 Task: Create an event for the healthy eating challenge.
Action: Mouse moved to (200, 301)
Screenshot: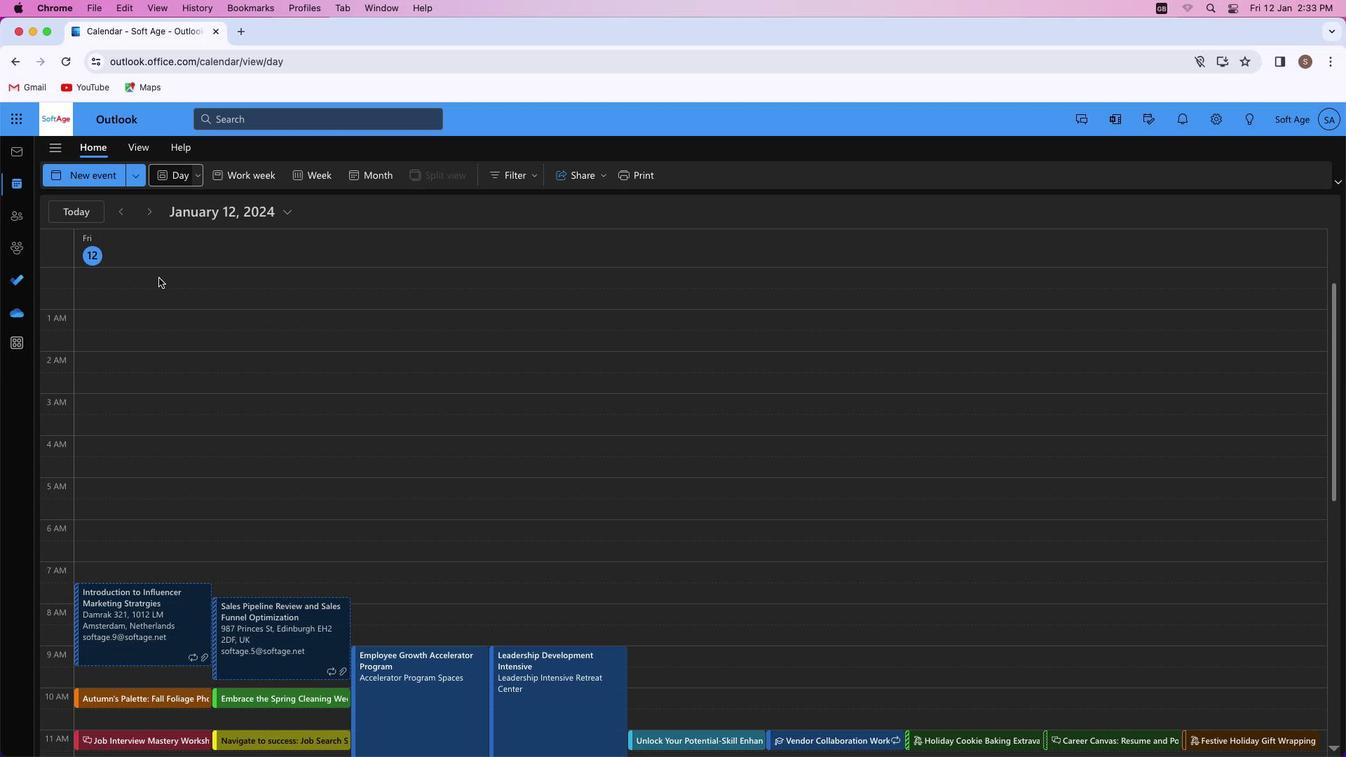 
Action: Mouse pressed left at (200, 301)
Screenshot: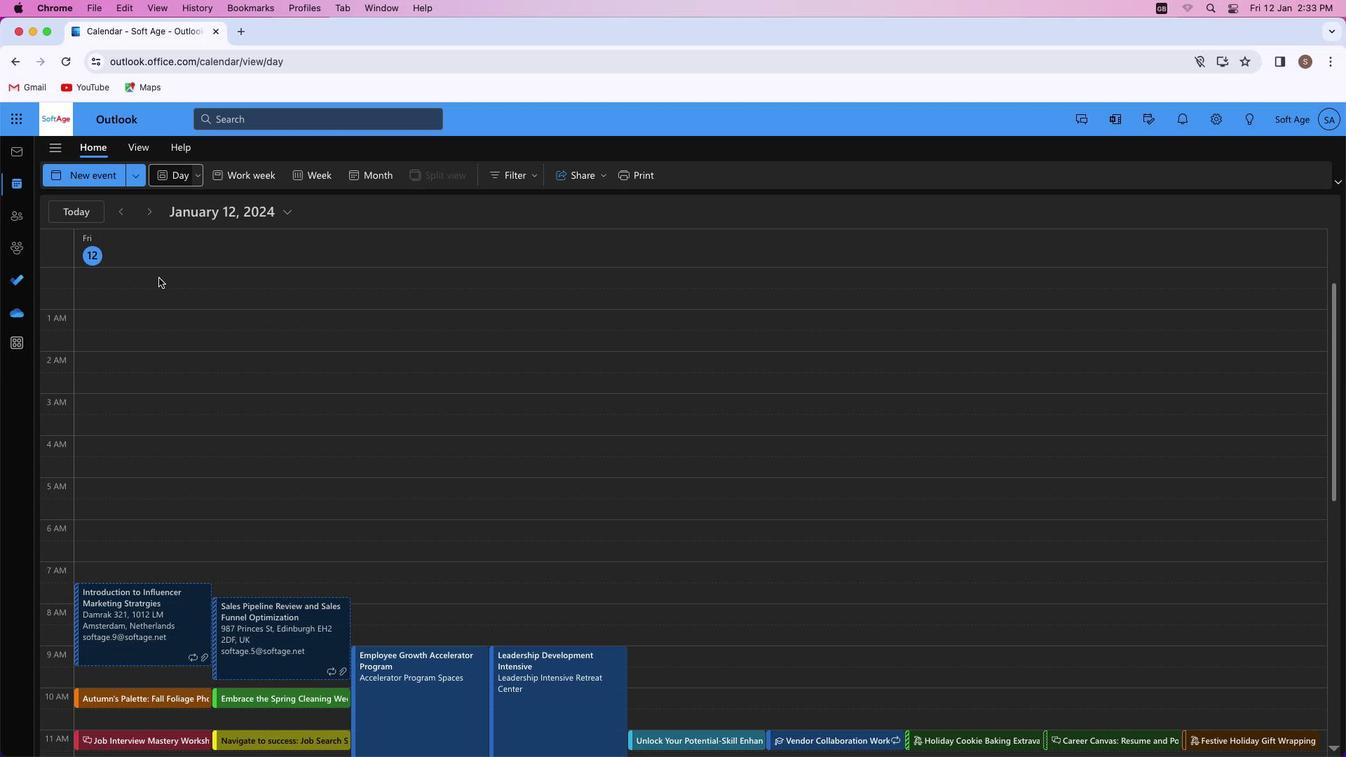 
Action: Mouse moved to (79, 166)
Screenshot: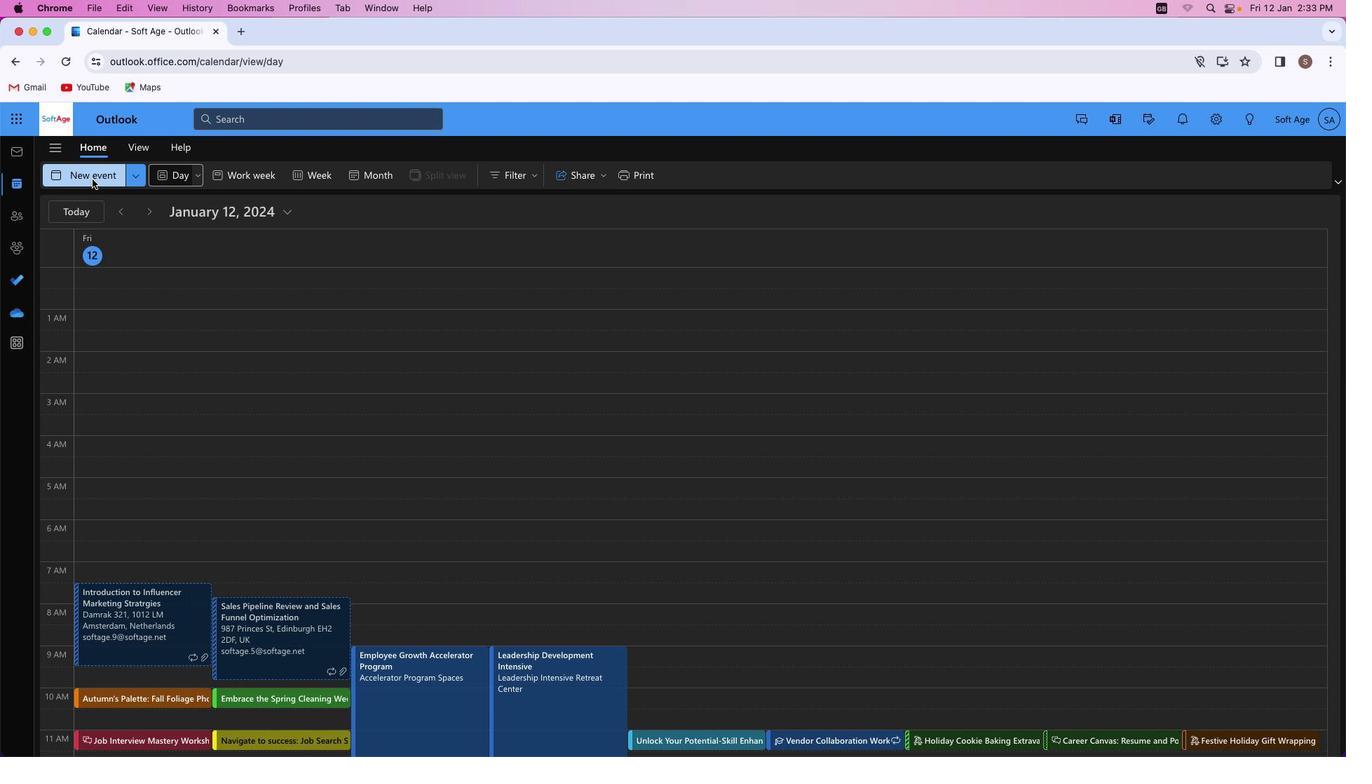 
Action: Mouse pressed left at (79, 166)
Screenshot: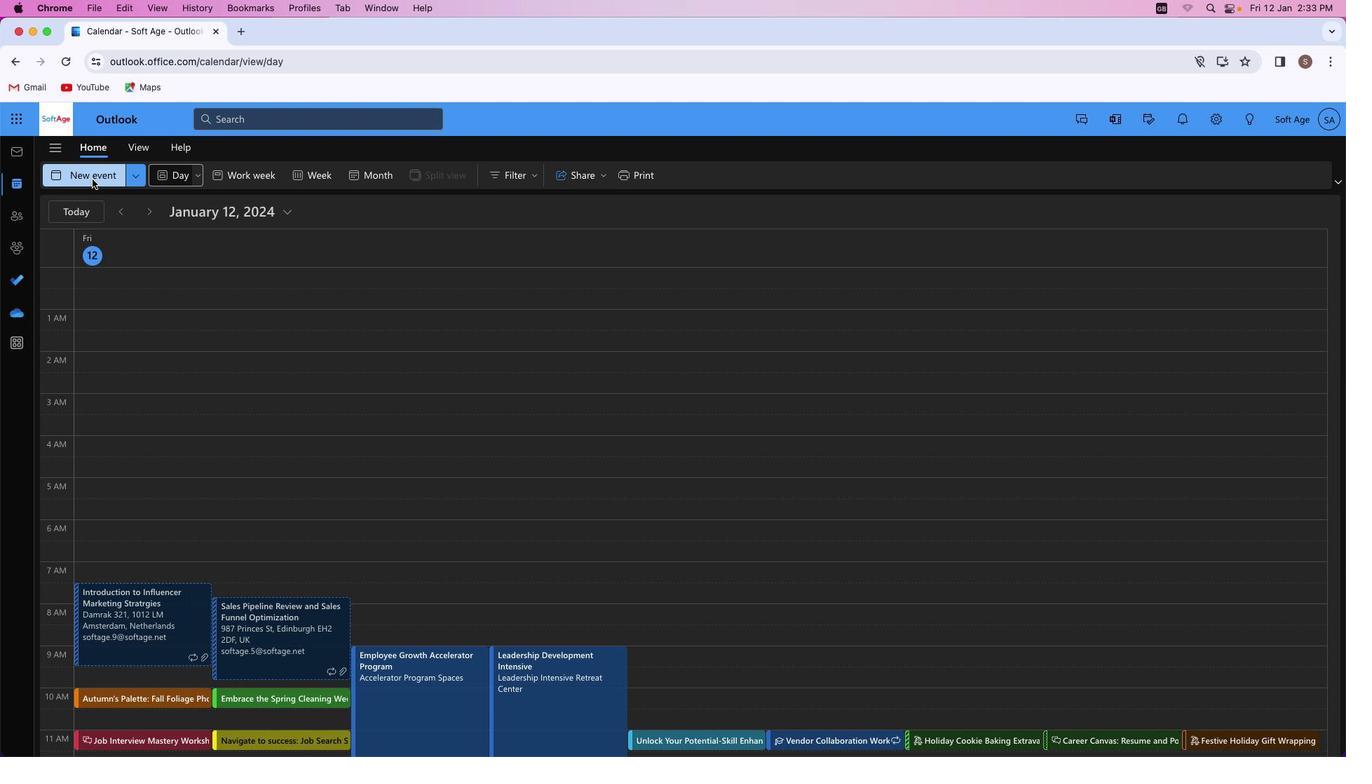 
Action: Mouse moved to (366, 253)
Screenshot: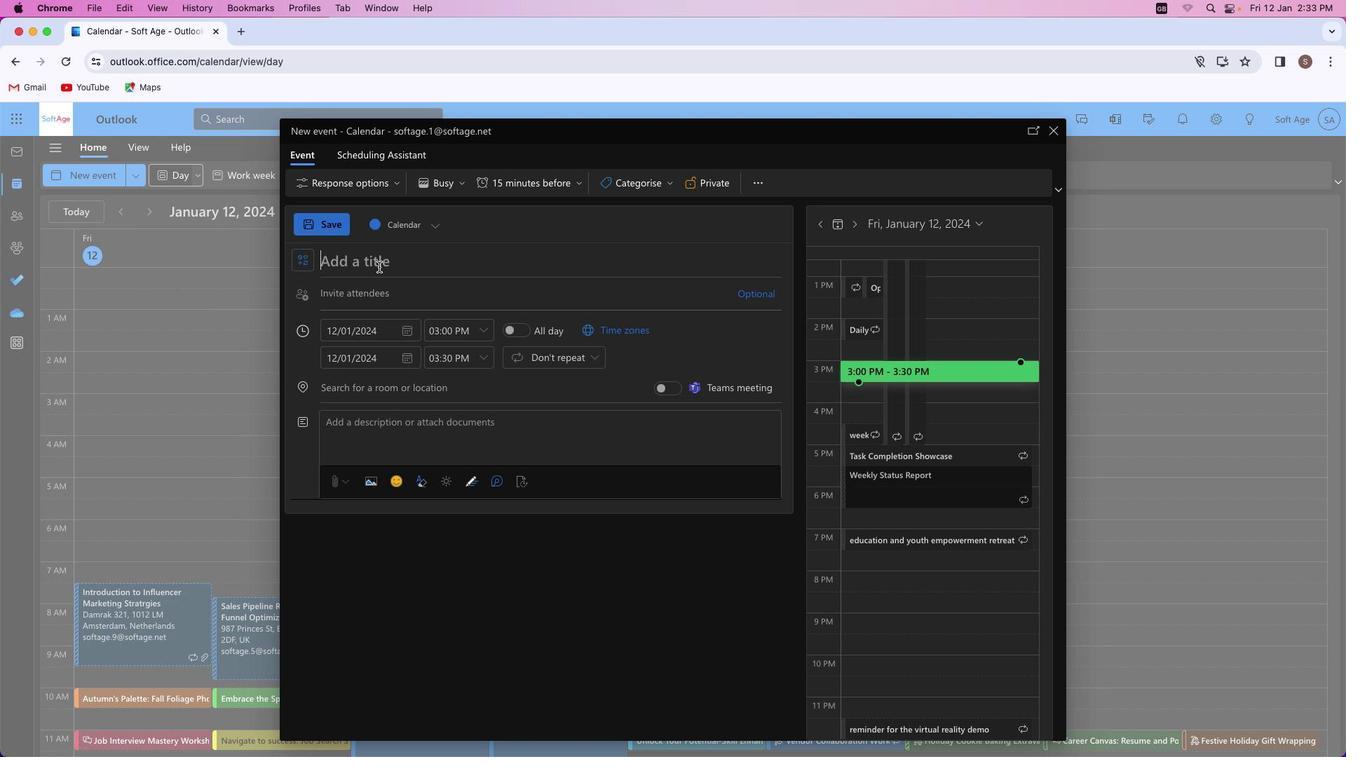 
Action: Mouse pressed left at (366, 253)
Screenshot: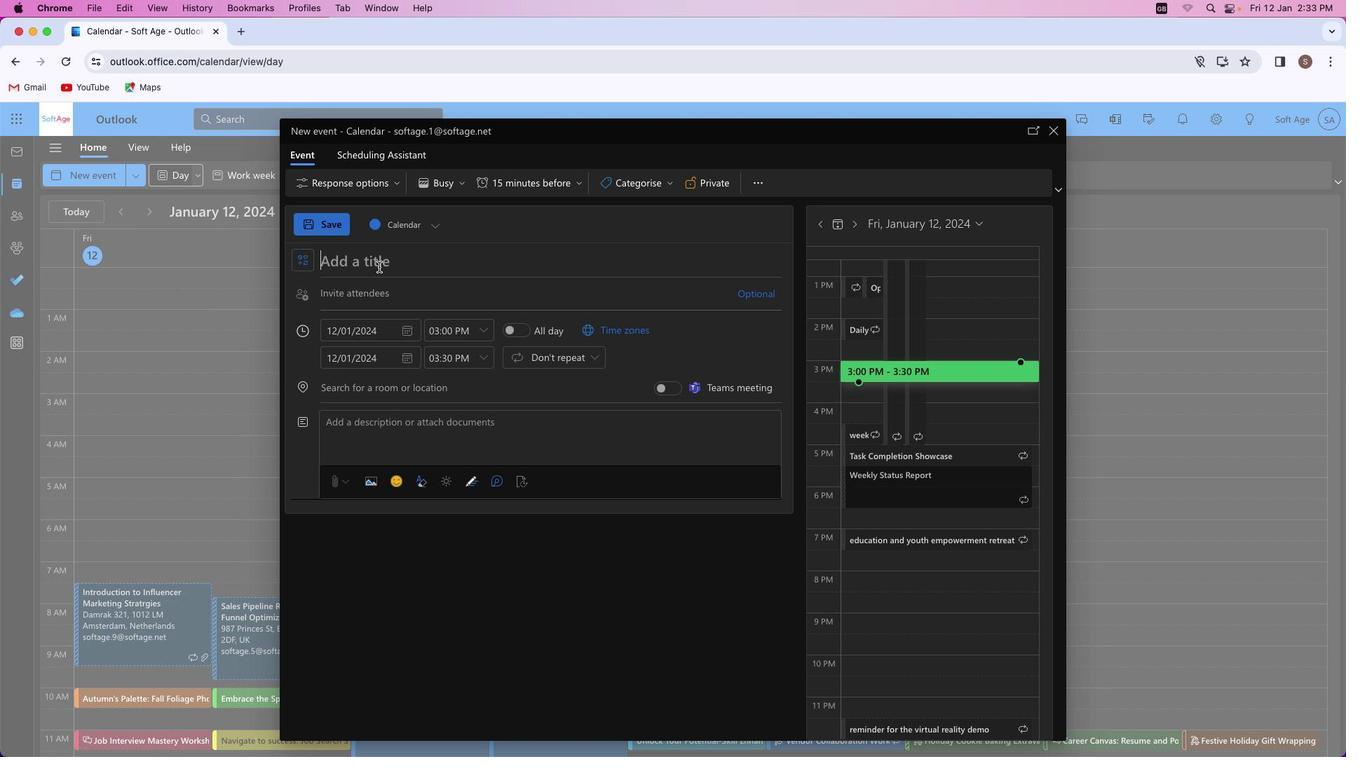 
Action: Key pressed Key.shift'E''m''b''r''a''c''e'Key.spaceKey.shift'H''e''a''l''t''h''y'Key.spaceKey.shift'E''a''t''i''n''g'Key.spaceKey.shift'H''a''b''i''t''s'
Screenshot: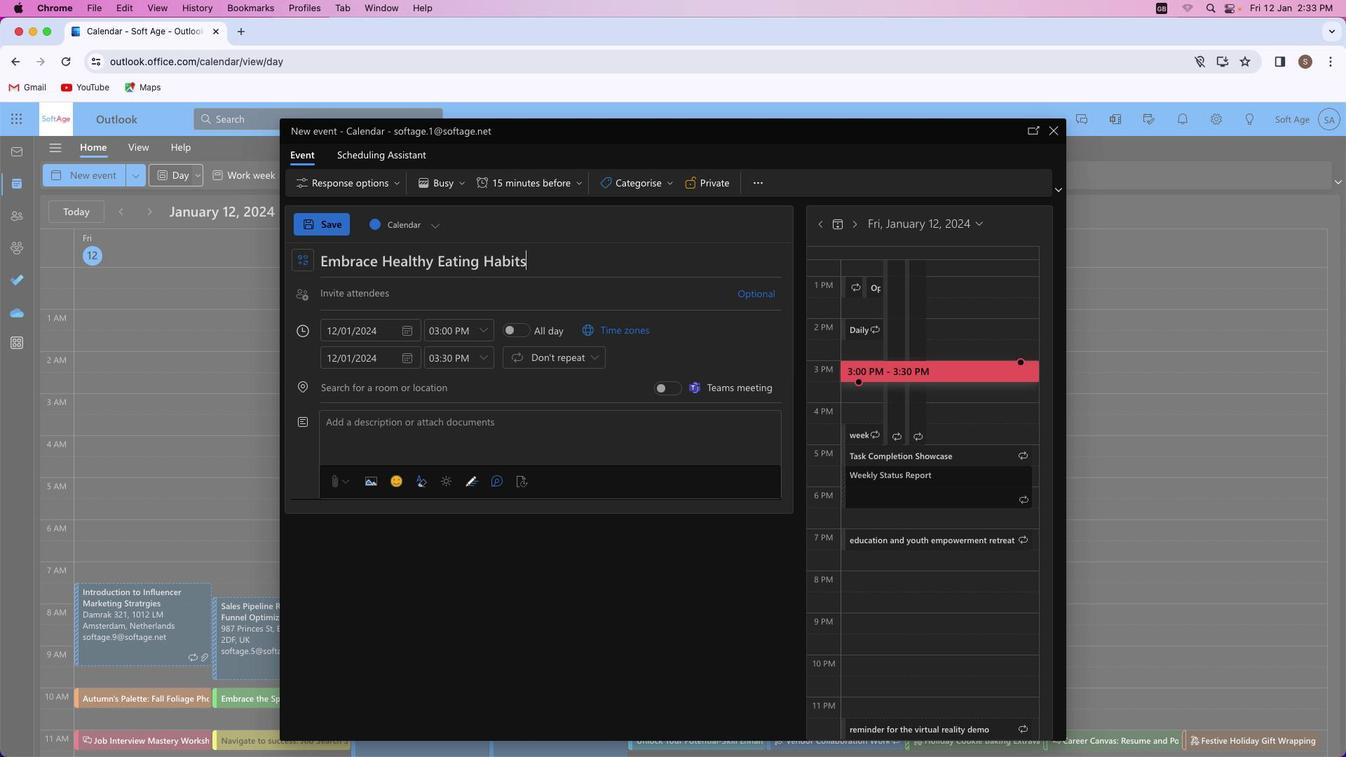 
Action: Mouse moved to (368, 279)
Screenshot: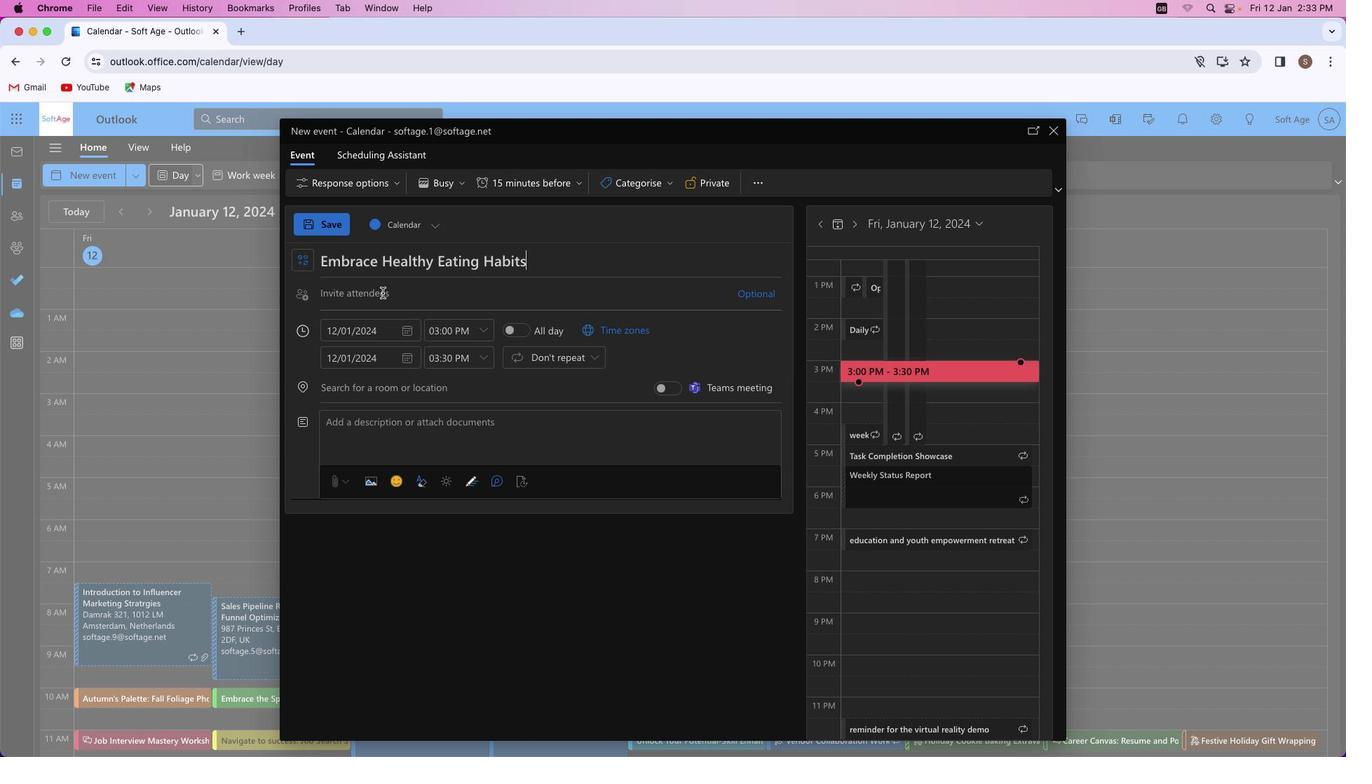 
Action: Mouse pressed left at (368, 279)
Screenshot: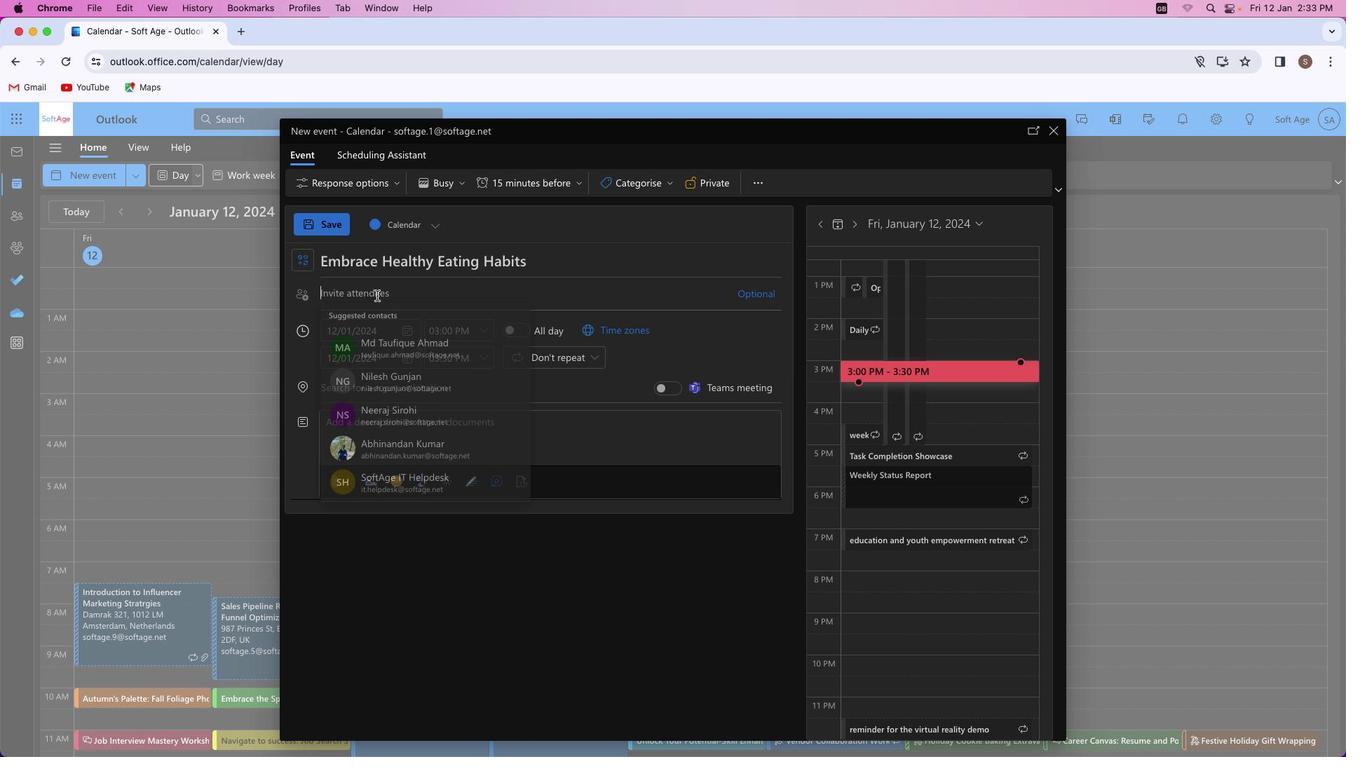 
Action: Mouse moved to (364, 282)
Screenshot: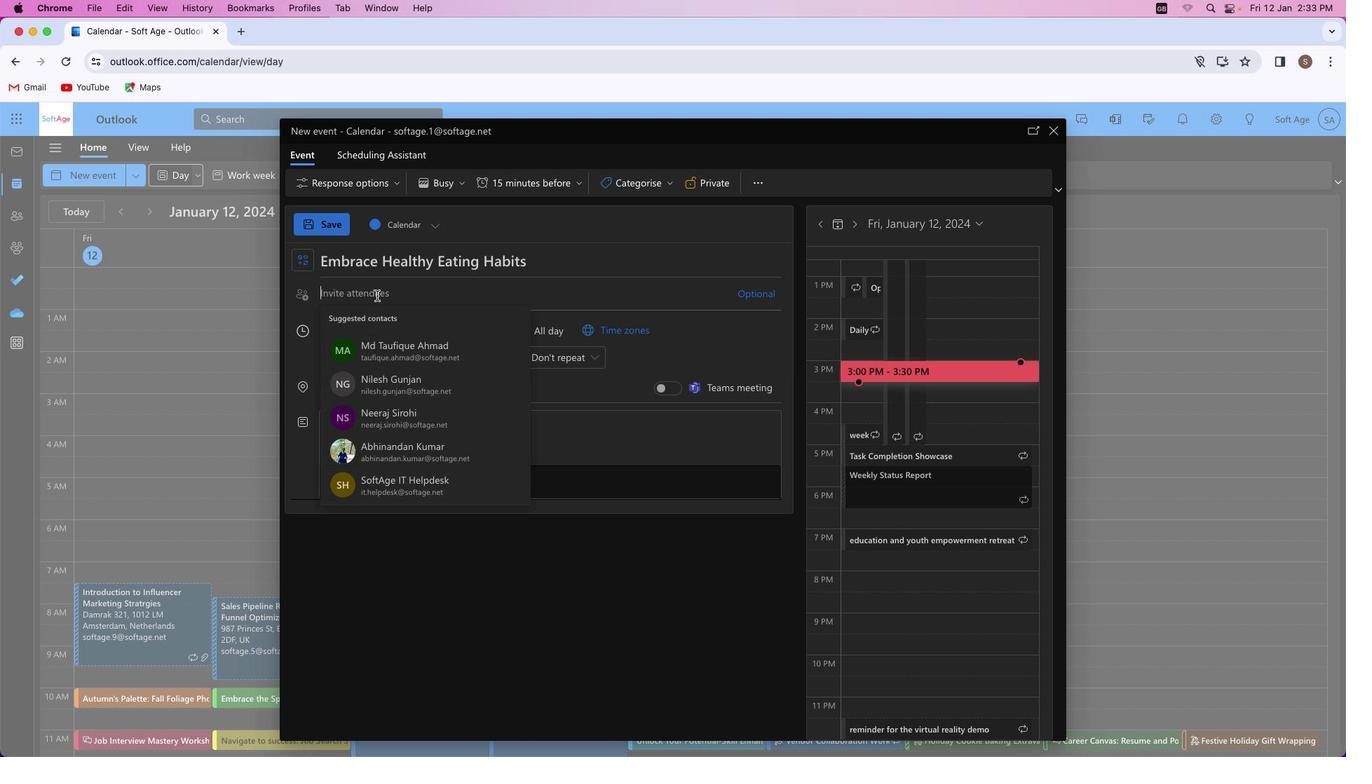 
Action: Key pressed Key.shift'S''h''i''v''a''m''y''a''d''a''v''4''1'Key.shift'@''o''u''t''l''o''o''k''.''c''o''m'
Screenshot: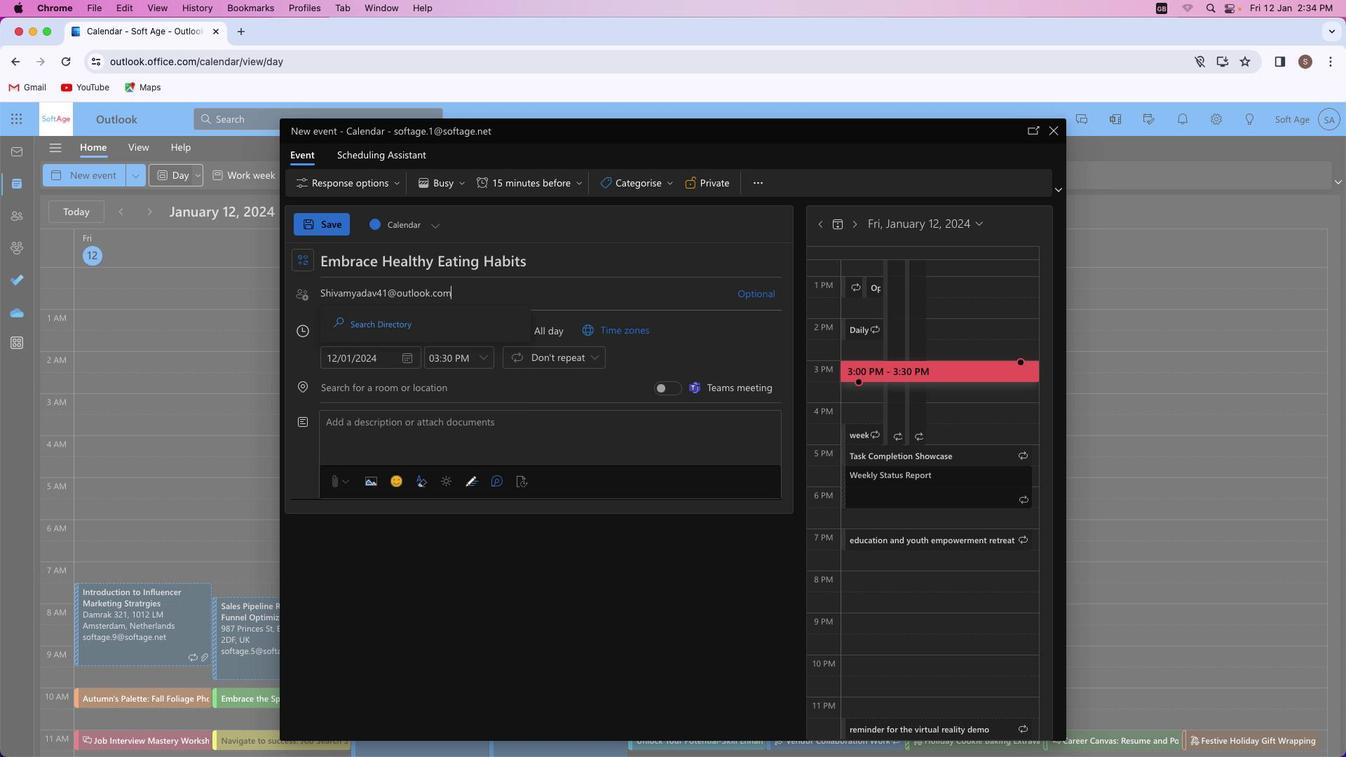 
Action: Mouse moved to (409, 310)
Screenshot: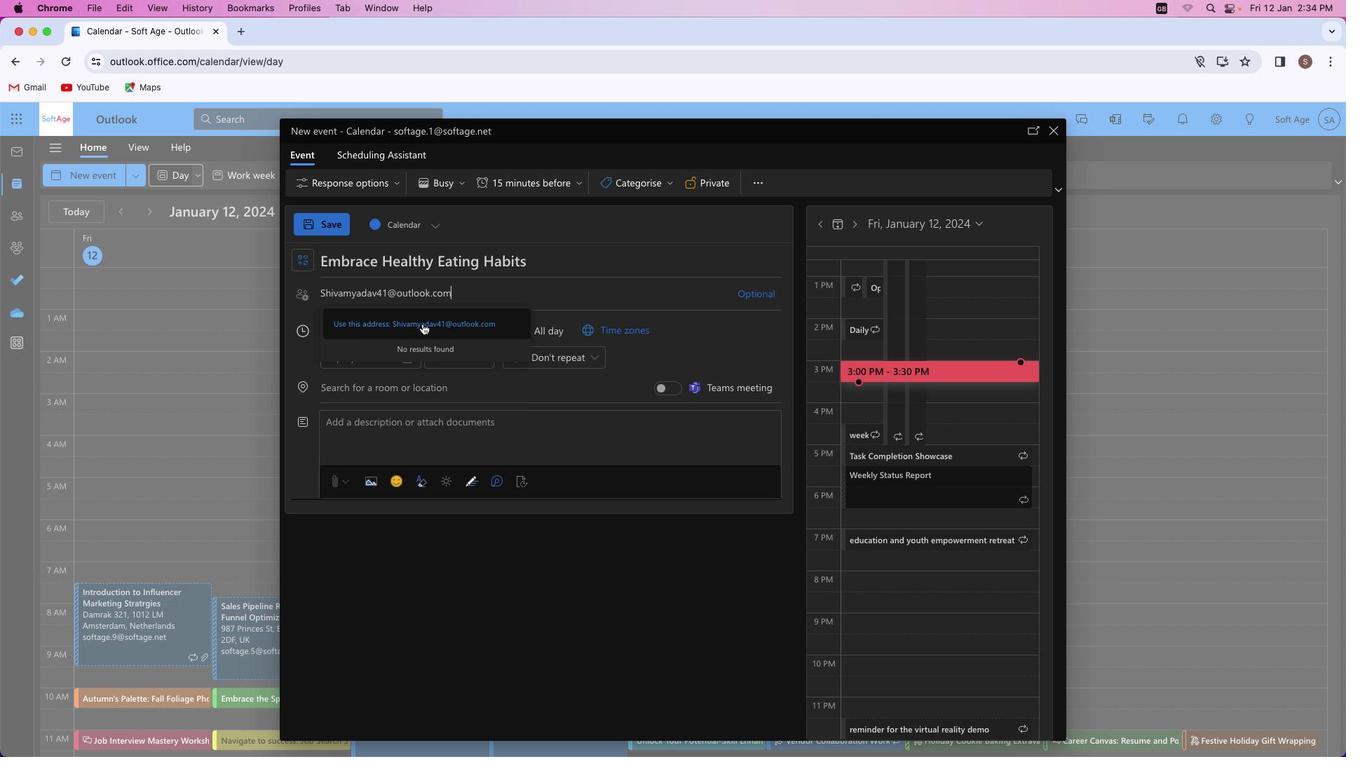 
Action: Mouse pressed left at (409, 310)
Screenshot: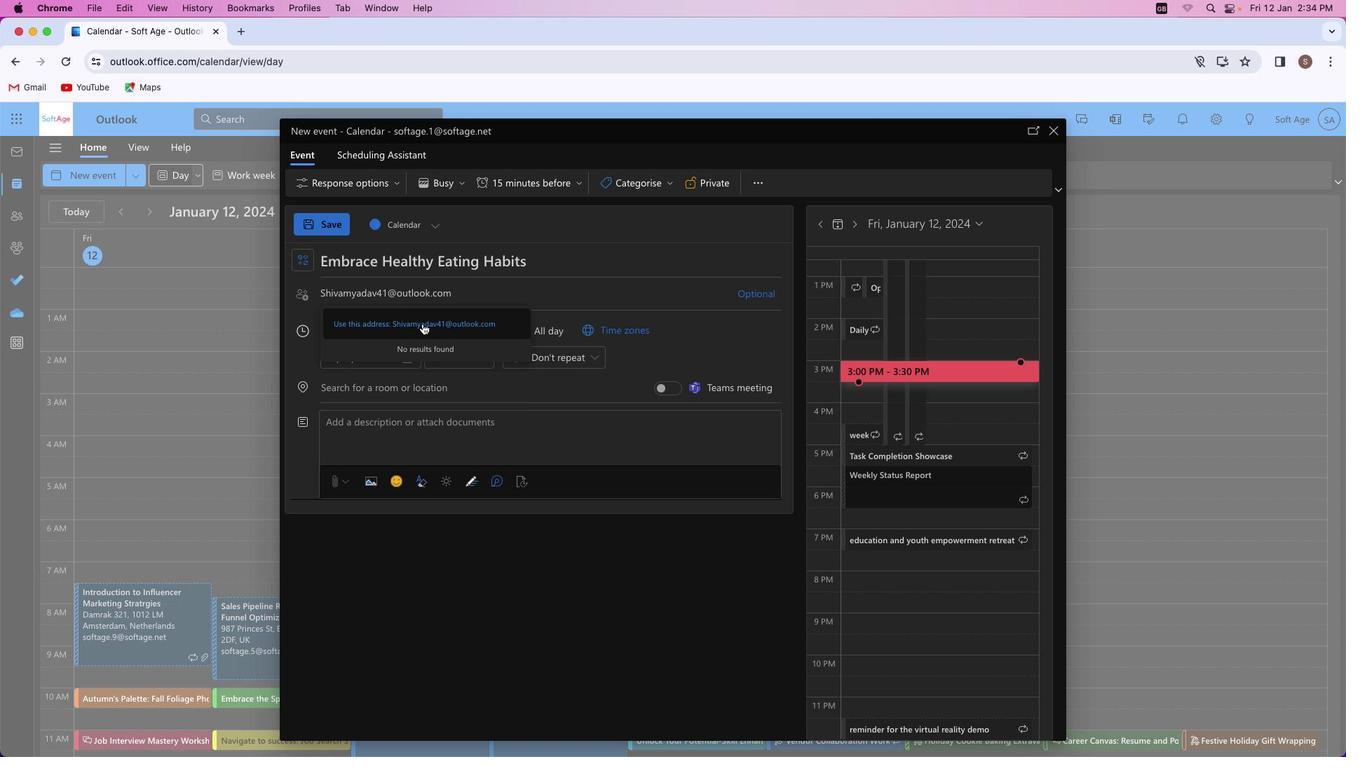 
Action: Mouse moved to (758, 312)
Screenshot: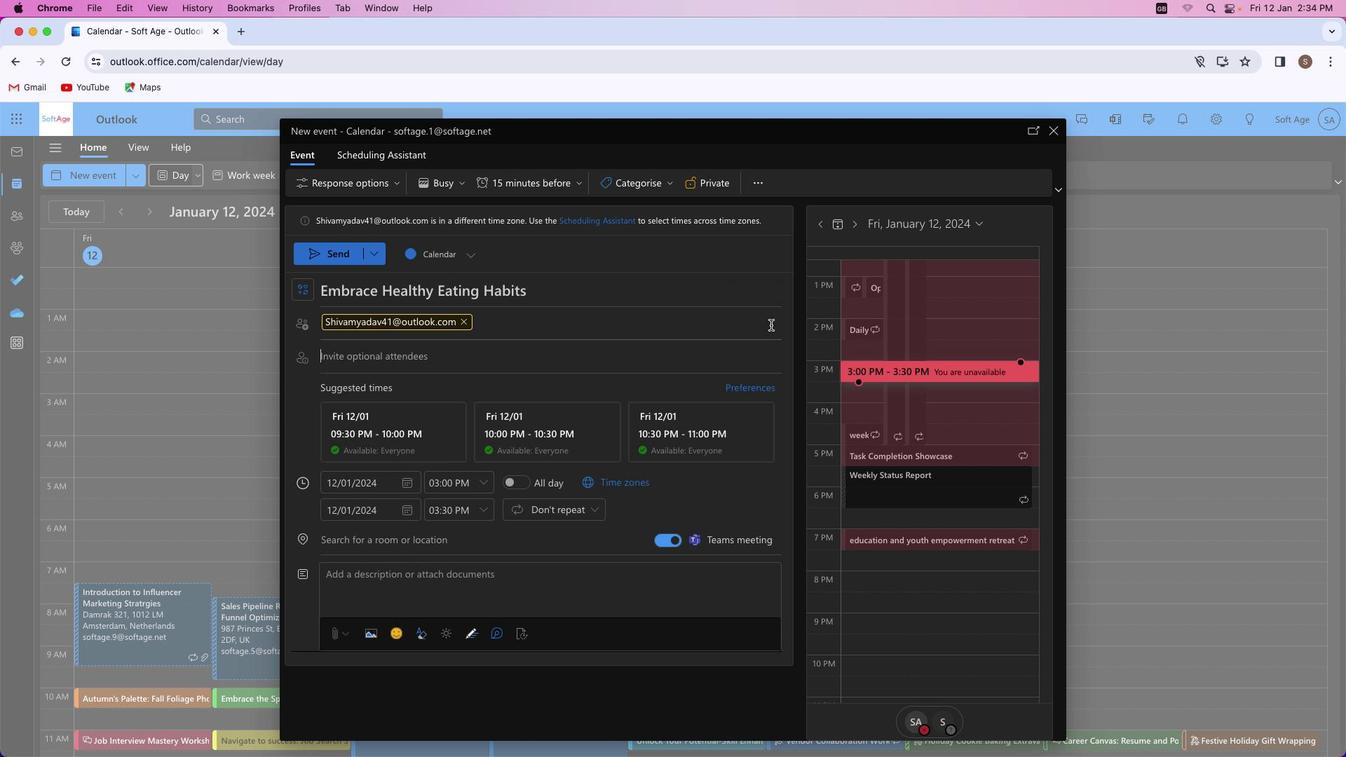 
Action: Mouse pressed left at (758, 312)
Screenshot: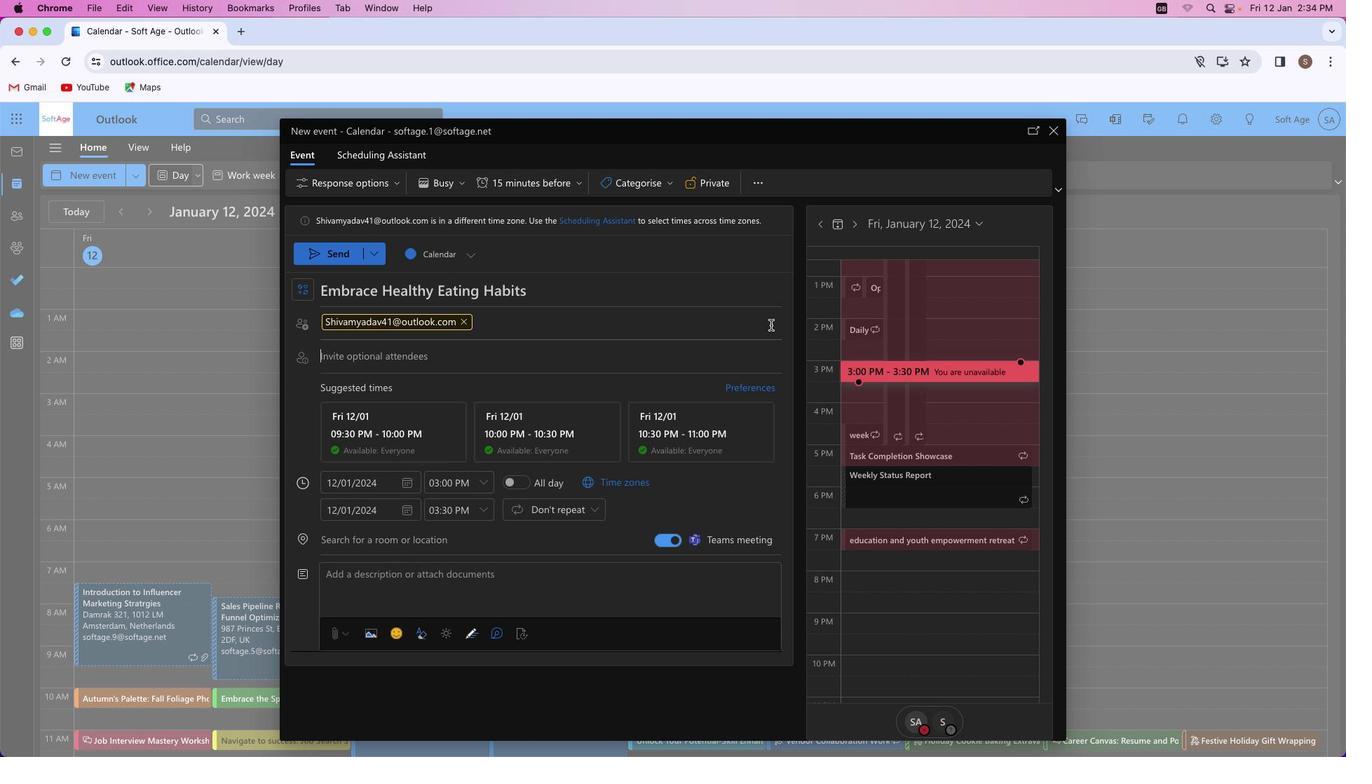 
Action: Mouse moved to (378, 339)
Screenshot: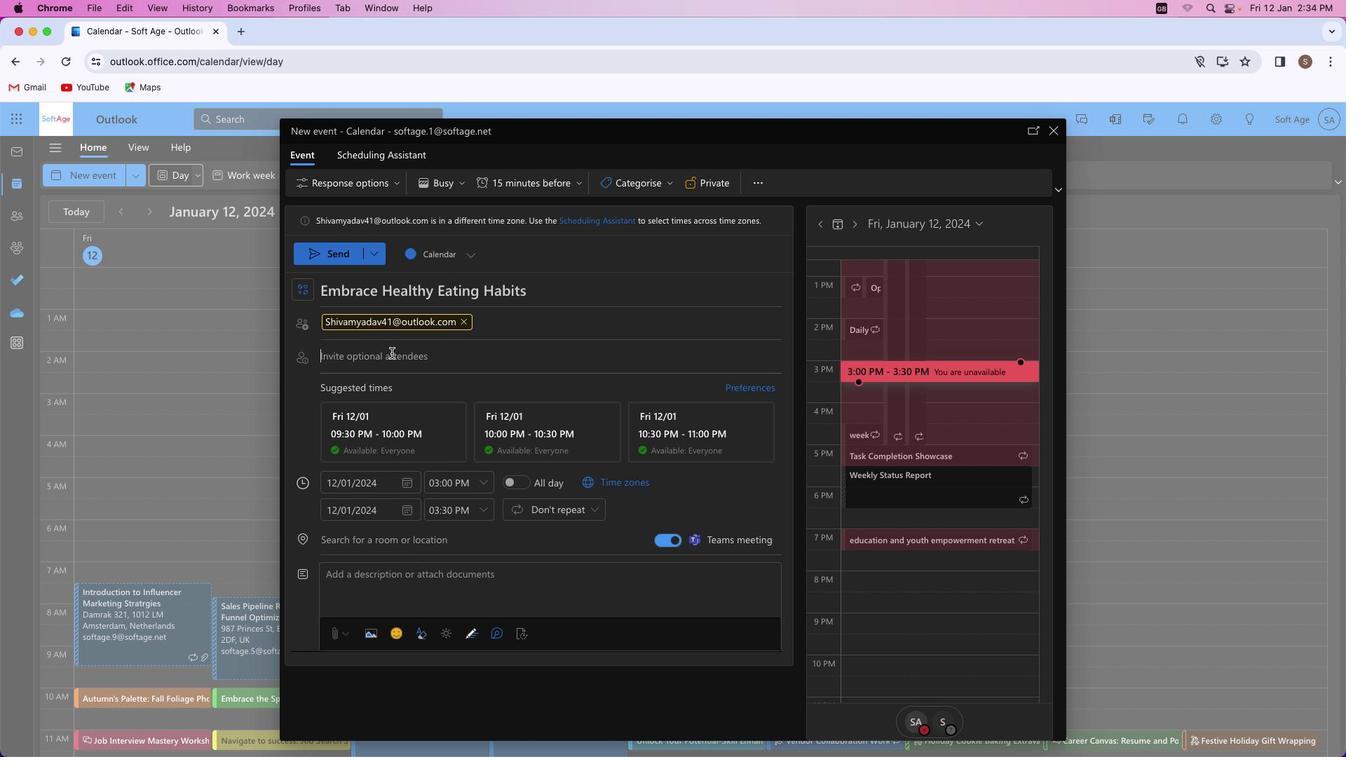 
Action: Mouse pressed left at (378, 339)
Screenshot: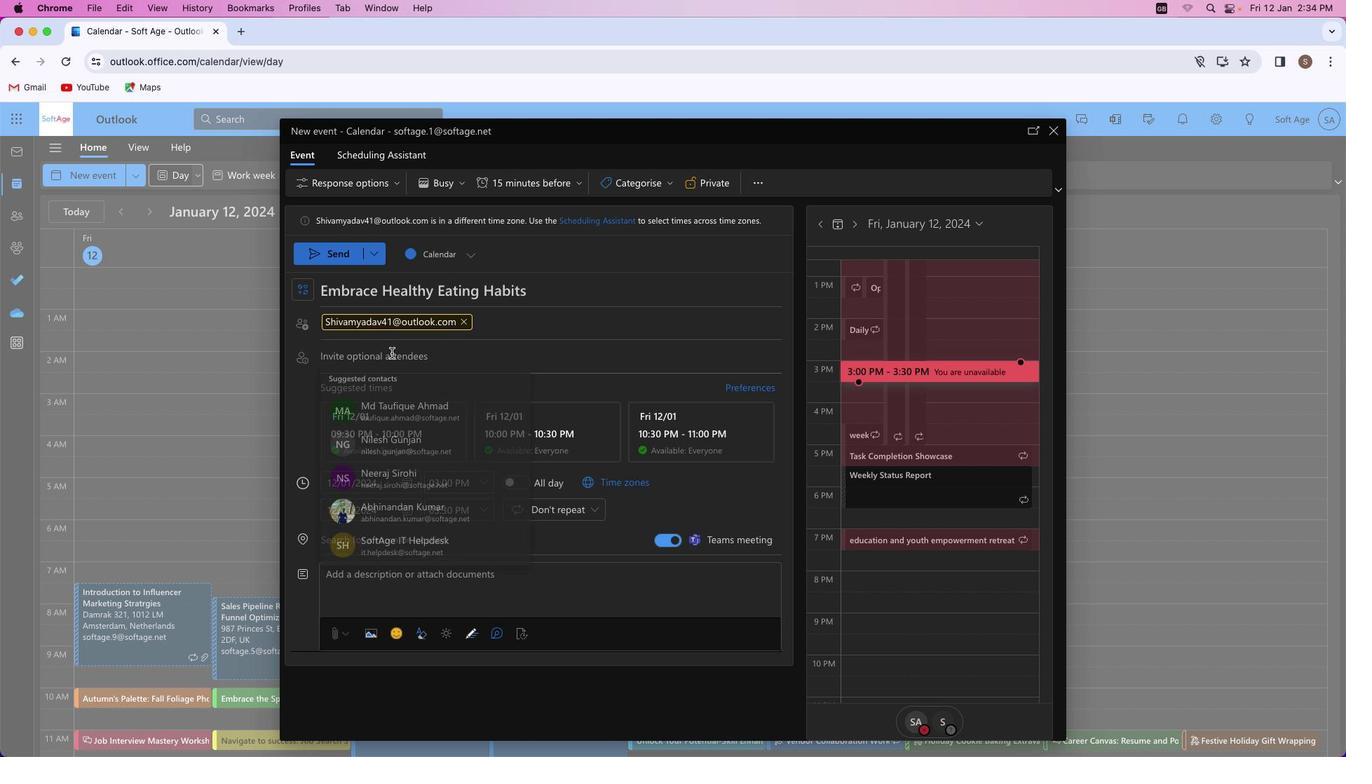 
Action: Mouse moved to (378, 339)
Screenshot: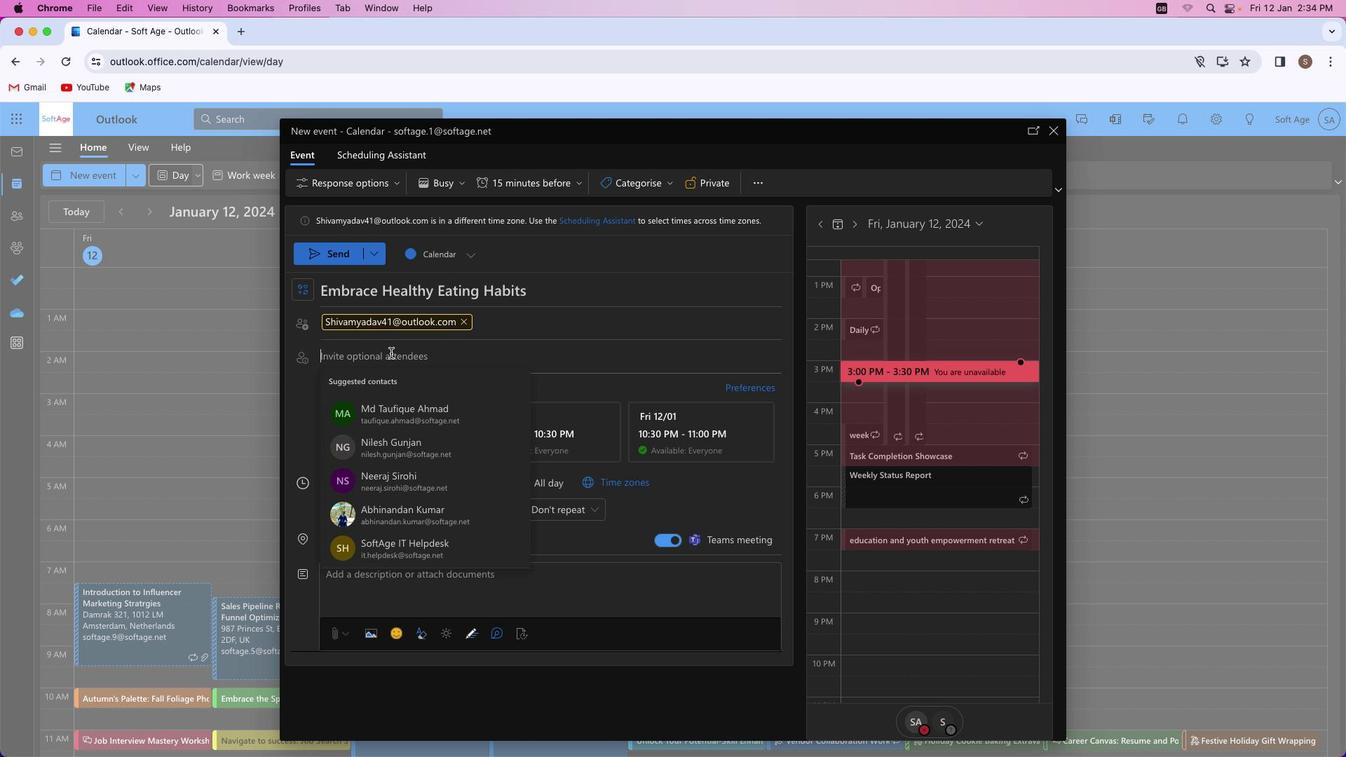 
Action: Key pressed Key.shift_r'M''u''n''e''e''s''h''k''u''m''a''r''9''7''3''2'Key.shift'@''o''u''t''l''o''o''k''.''c''o''m'
Screenshot: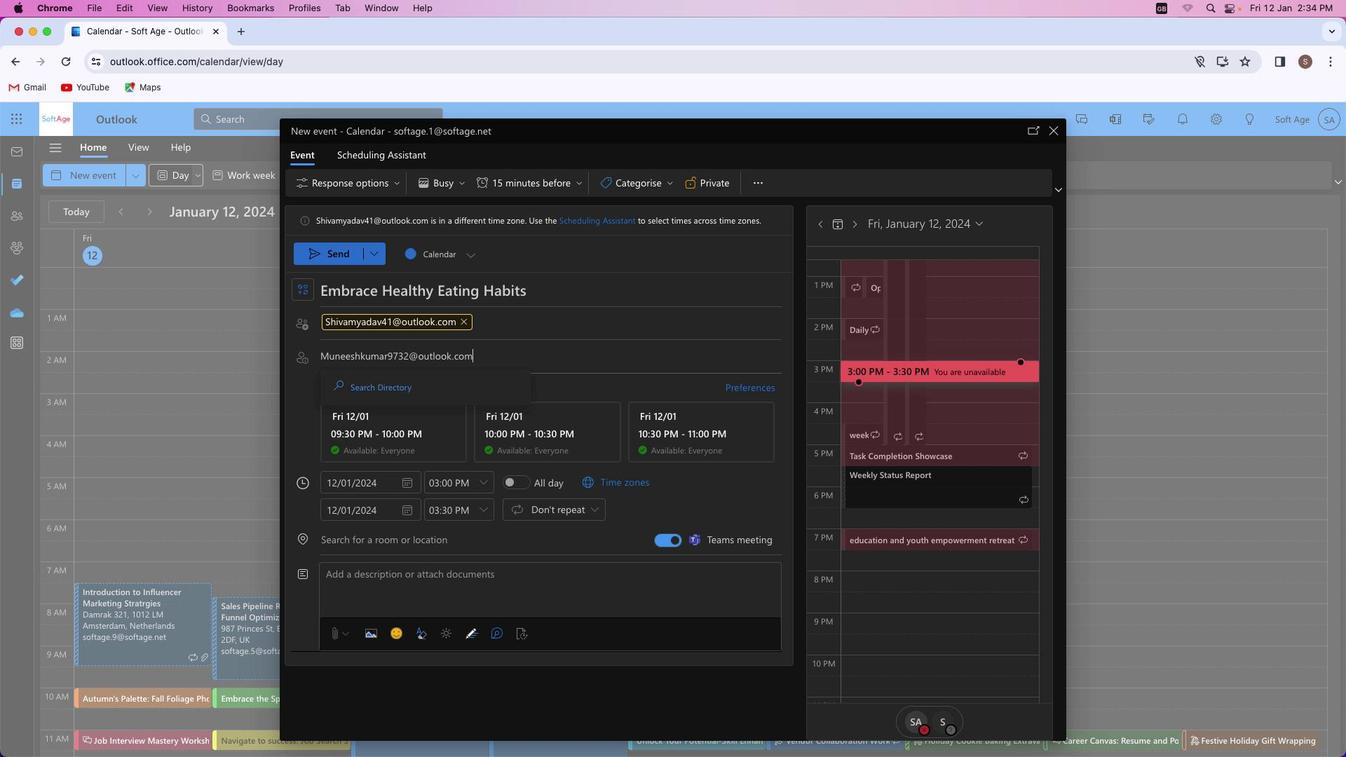 
Action: Mouse moved to (437, 368)
Screenshot: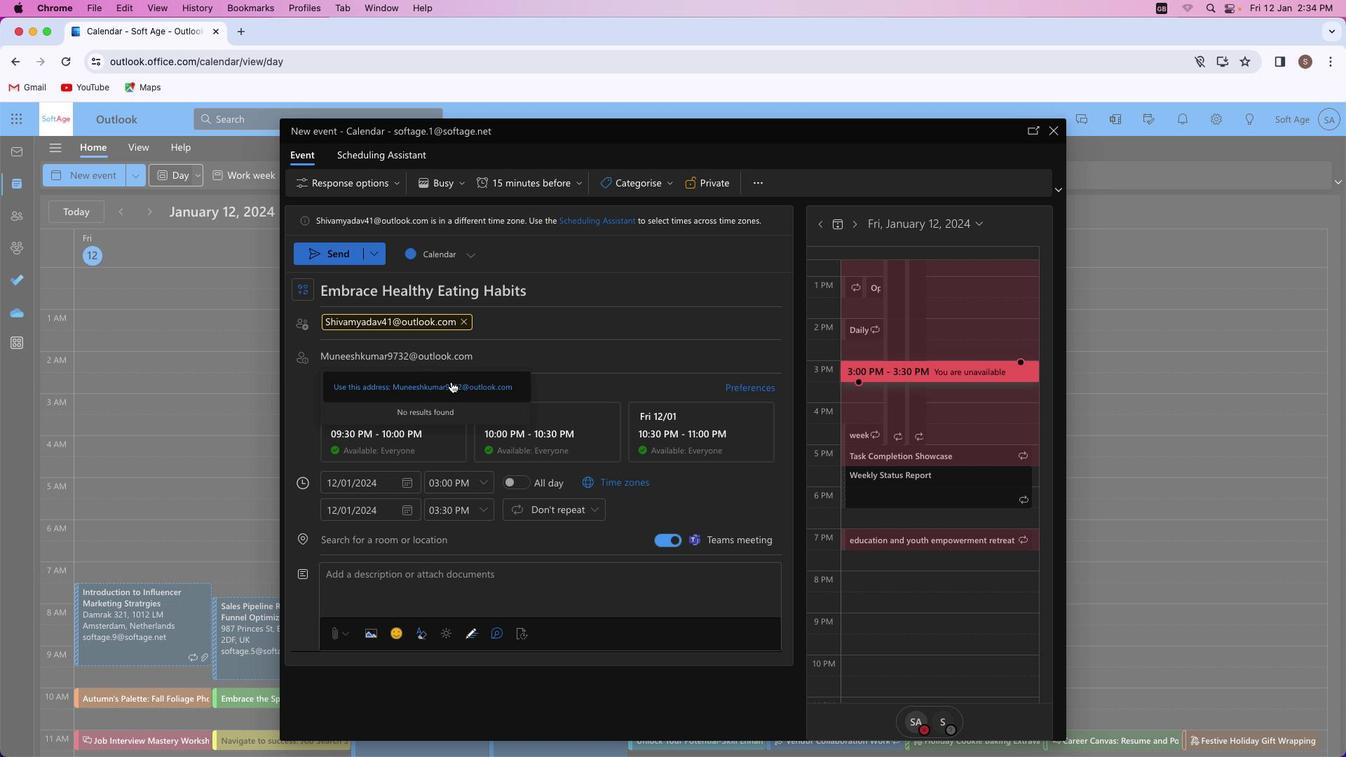 
Action: Mouse pressed left at (437, 368)
Screenshot: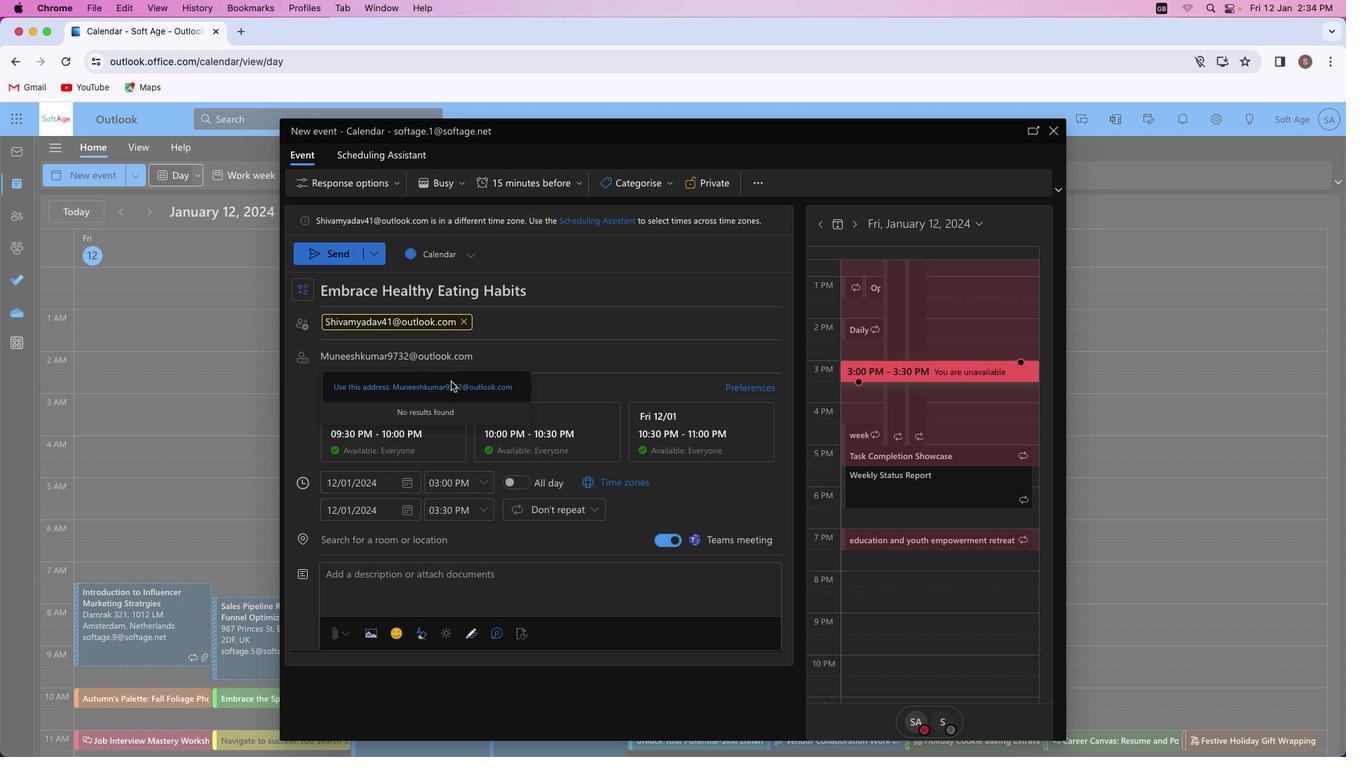 
Action: Mouse moved to (377, 539)
Screenshot: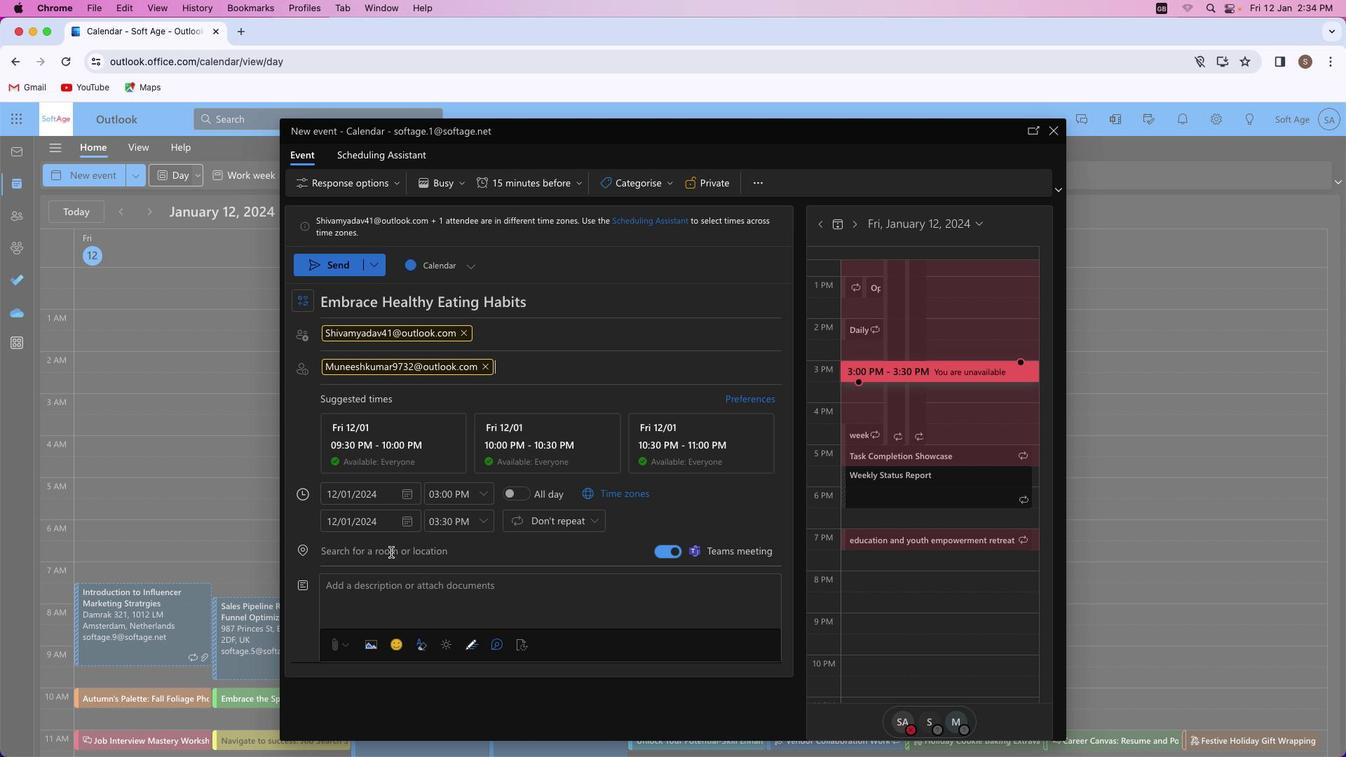 
Action: Mouse pressed left at (377, 539)
Screenshot: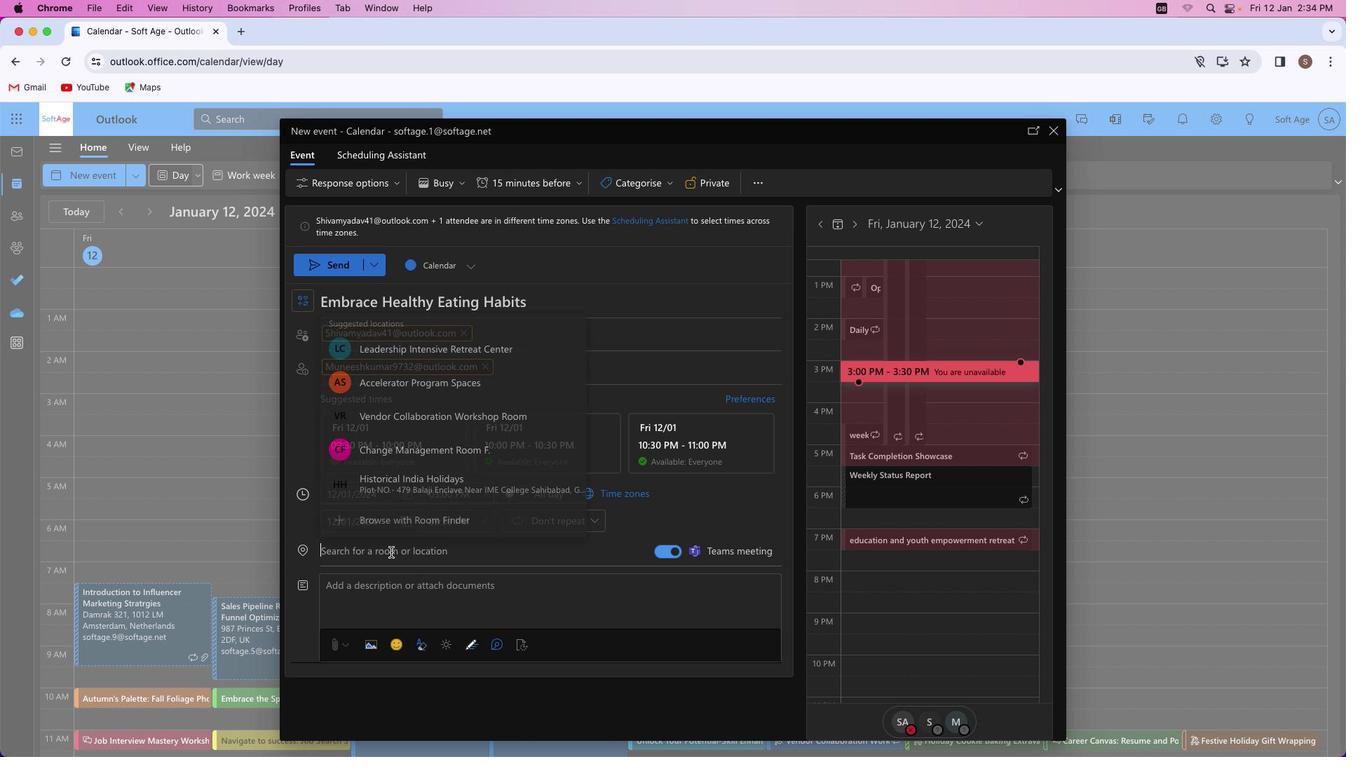 
Action: Key pressed Key.shift_r'H''e''a''l''t''h''y'
Screenshot: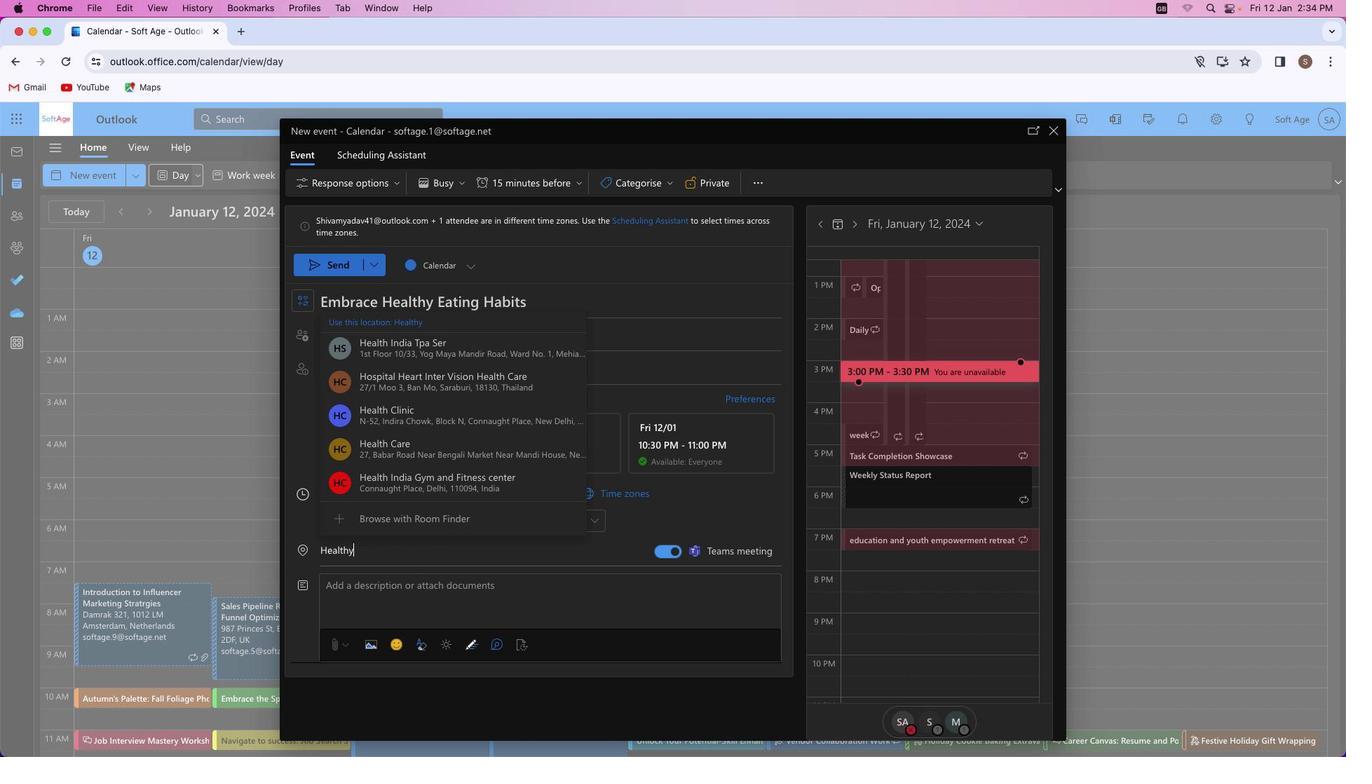 
Action: Mouse moved to (394, 432)
Screenshot: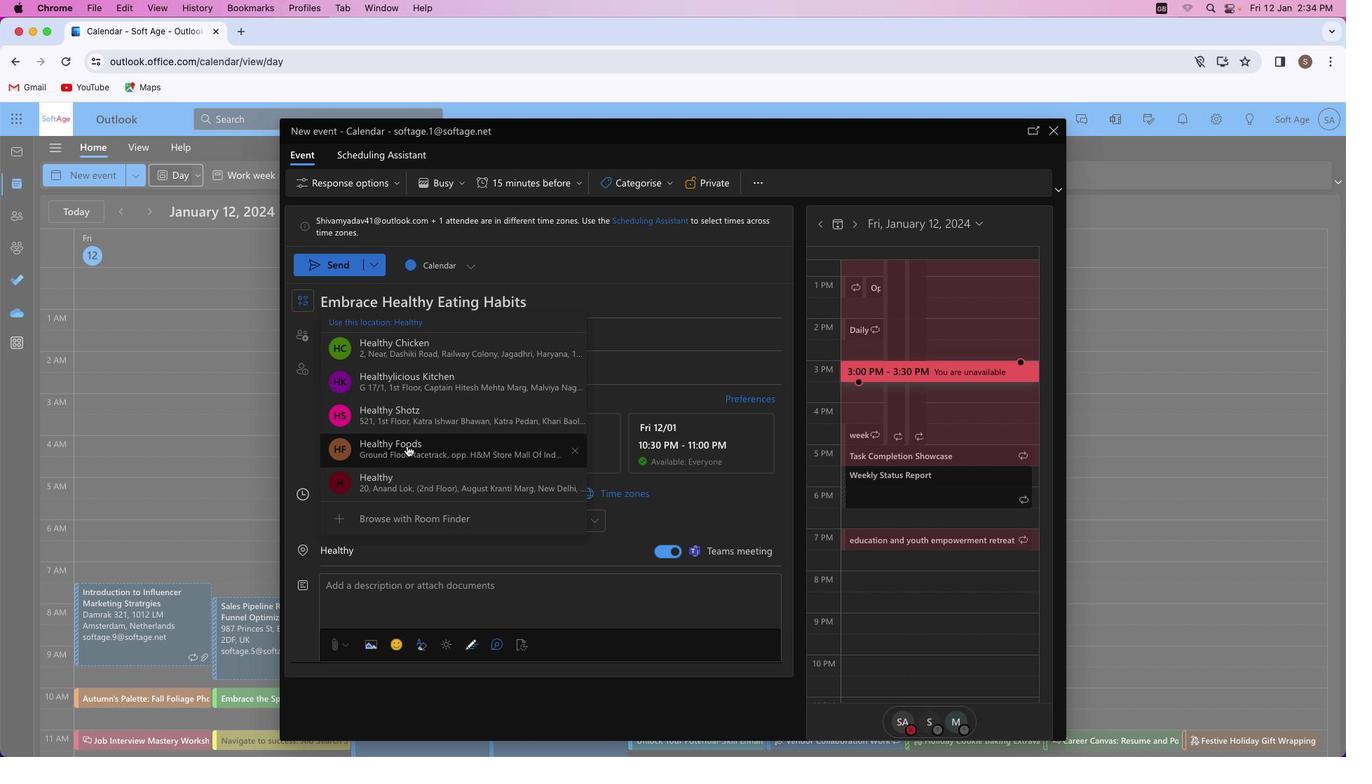 
Action: Mouse pressed left at (394, 432)
Screenshot: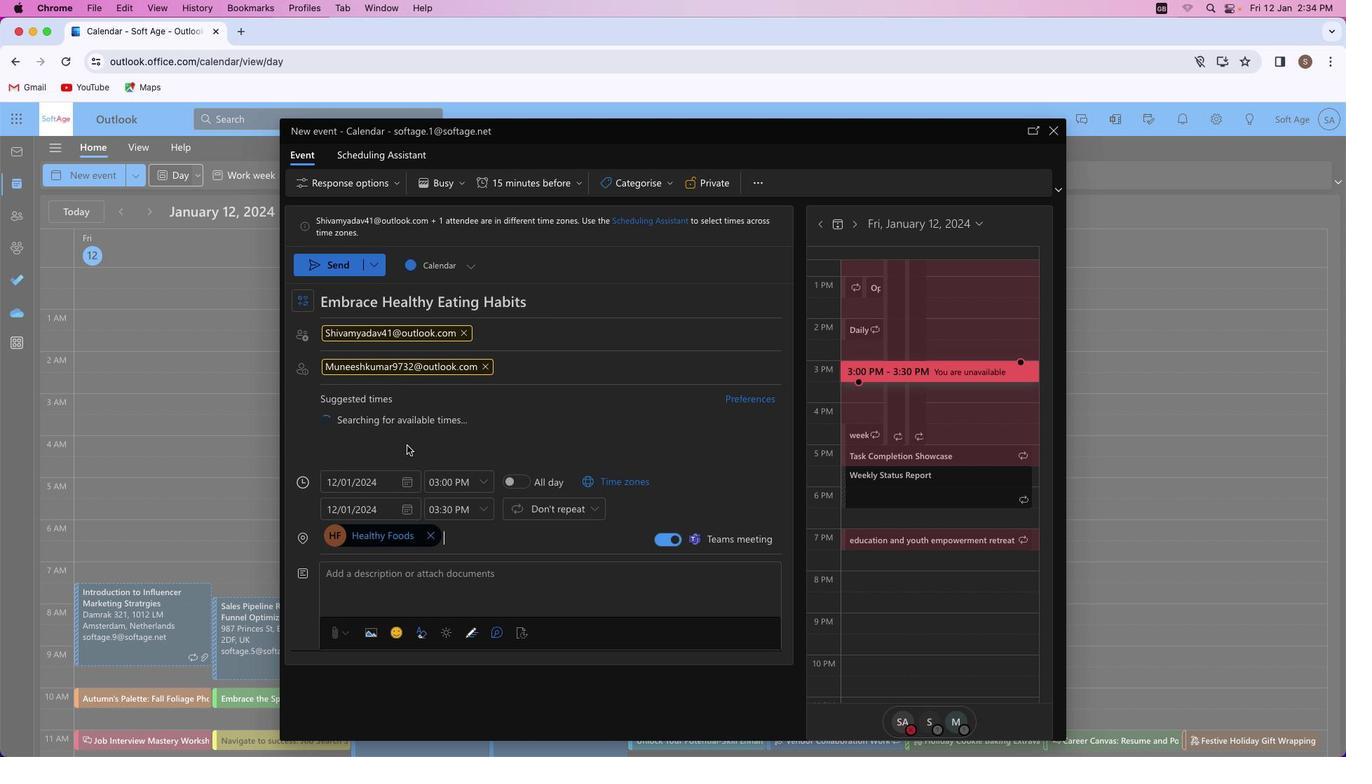 
Action: Mouse moved to (403, 578)
Screenshot: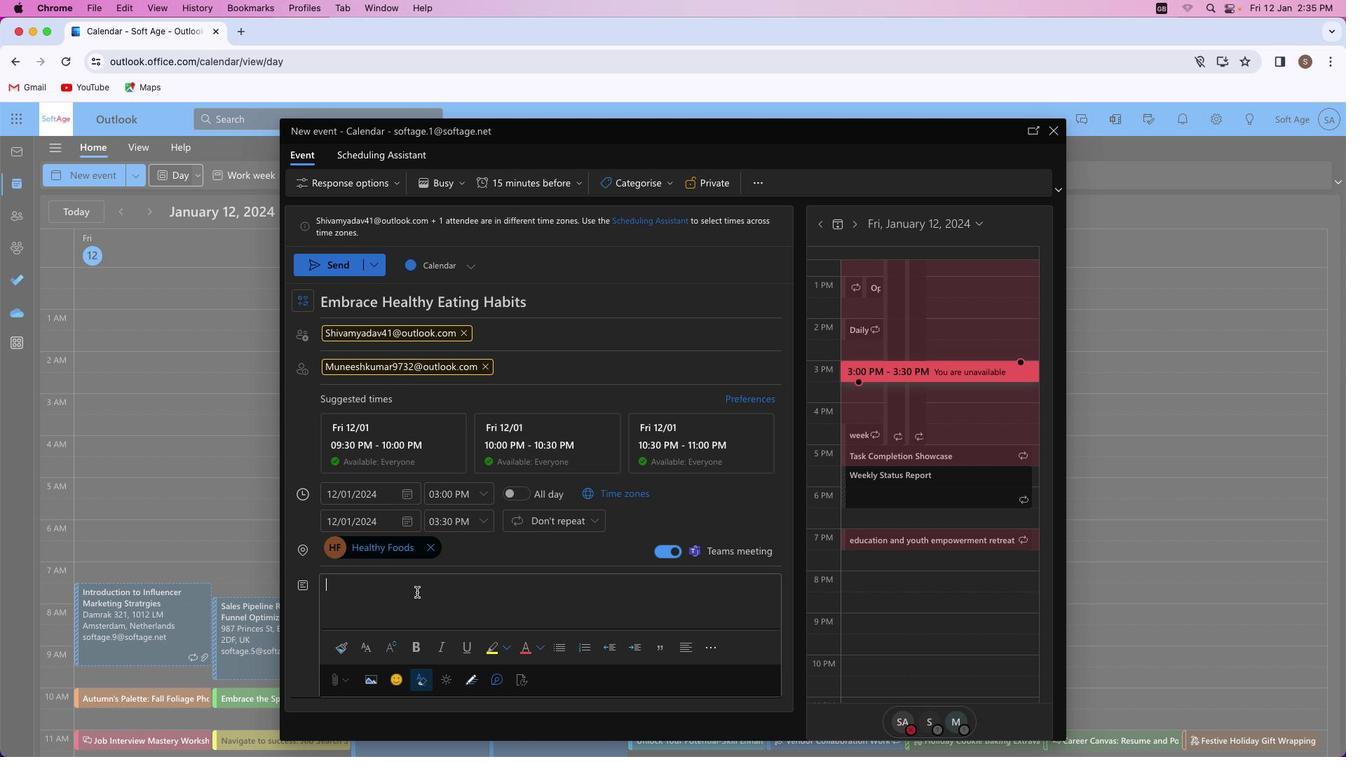 
Action: Mouse pressed left at (403, 578)
Screenshot: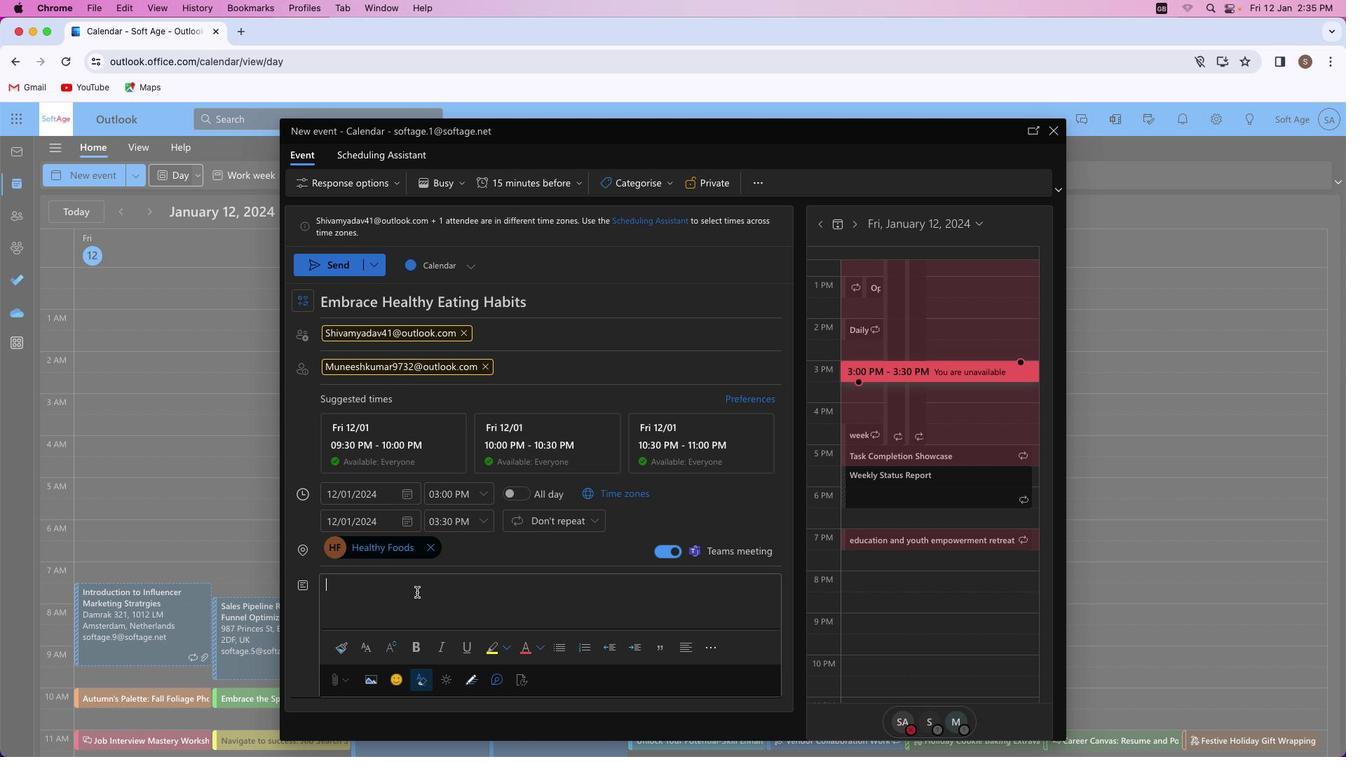 
Action: Mouse moved to (400, 576)
Screenshot: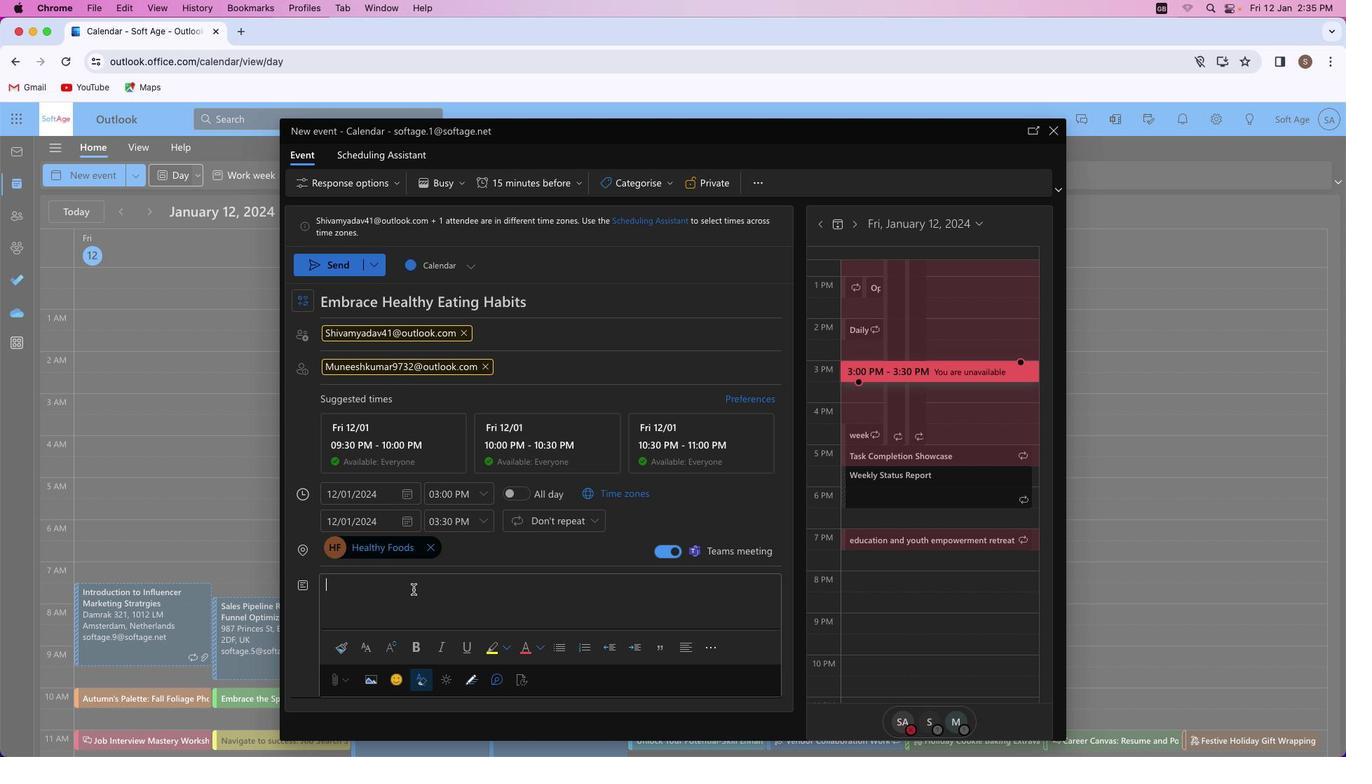 
Action: Key pressed Key.shift_r'J''o''i''n'Key.space't''h''e'Key.space'n''o''u''r''i''s''h'Key.space'w''e''l''l'Key.spaceKey.spaceKey.backspace'c''h''a''l''l''e''n''g''e'Key.space't''o'Key.space'c''u''l''t''i''v''a''t''e'Key.space't''o'Key.space'c''u'Key.backspaceKey.backspaceKey.backspaceKey.backspaceKey.backspace'a'Key.space'h''e''a''l''t''h''i''e''r'Key.space'l''i''f''e''s''t''y''l''e'Key.spaceKey.backspace'.'Key.spaceKey.shift'E''x''p''l''o''r''e'Key.space'n''u''t''r''i''t''i''o''u''s'Key.space'r''e''c''i''p''e''s'','Key.space'e''n''g''a''g''e'Key.space'i''n'Key.space'm''i''n''d''f''u''l'Key.space'e''a''t''i''n''g'Key.space'p''r''a''c''t''i''c''e''s'','Key.space'a''n''d'Key.space't''r''a''n''s''f''o''r''m'Key.space'y''o''u''r'Key.space'w''e''l''l''-''b''e''i''n''g'','Key.space'o''n''e'Key.space'd''e''l''i''c''i''o''u''s'Key.space'b''i''t''e'Key.space'a''t'Key.space'a'Key.space't''i''m''e''.'
Screenshot: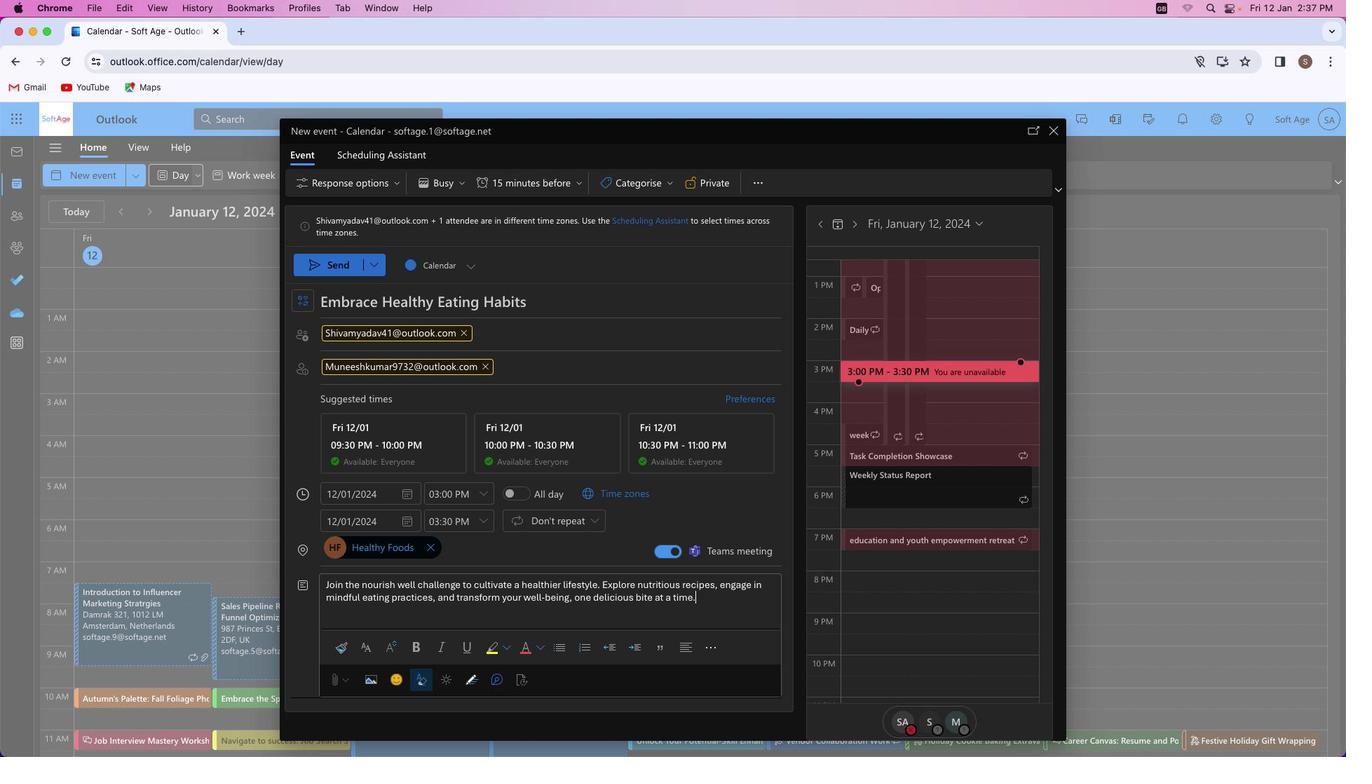 
Action: Mouse moved to (584, 572)
Screenshot: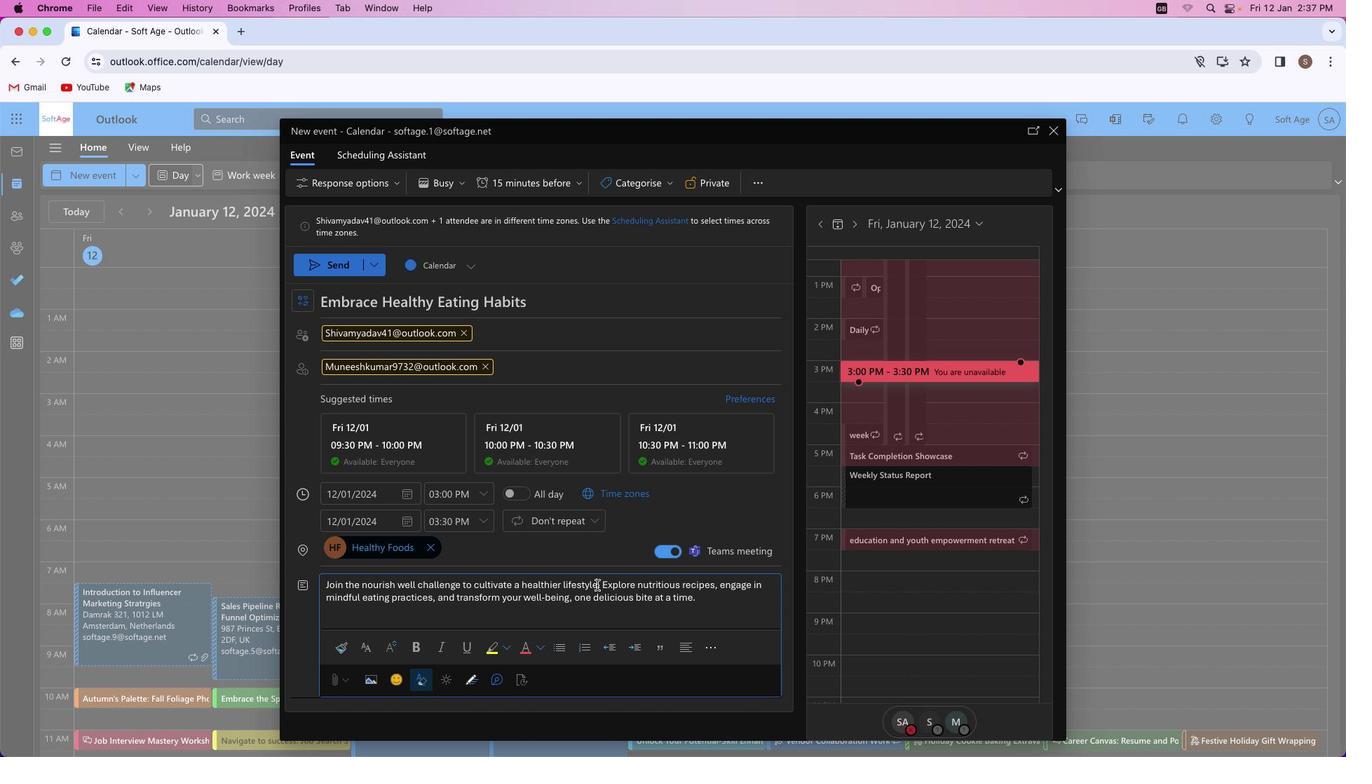
Action: Mouse pressed left at (584, 572)
Screenshot: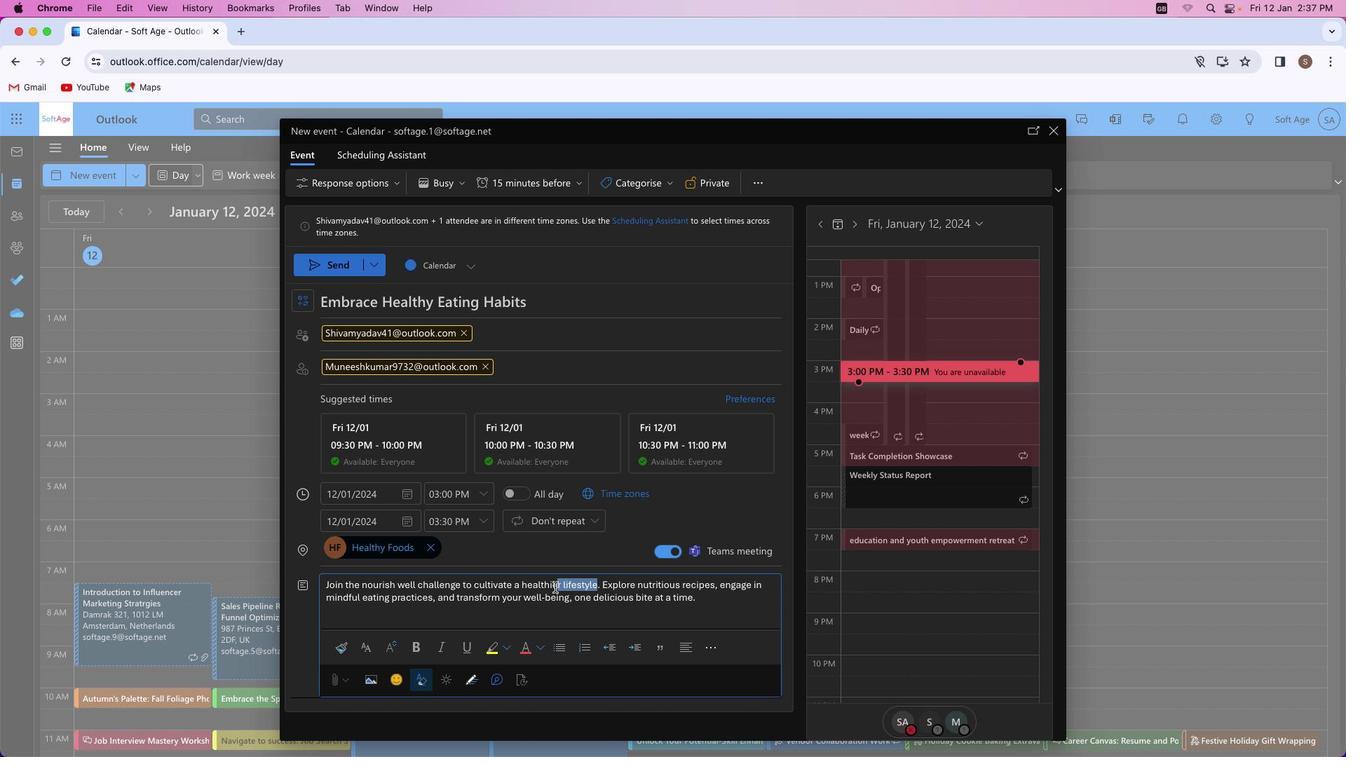 
Action: Mouse moved to (645, 545)
Screenshot: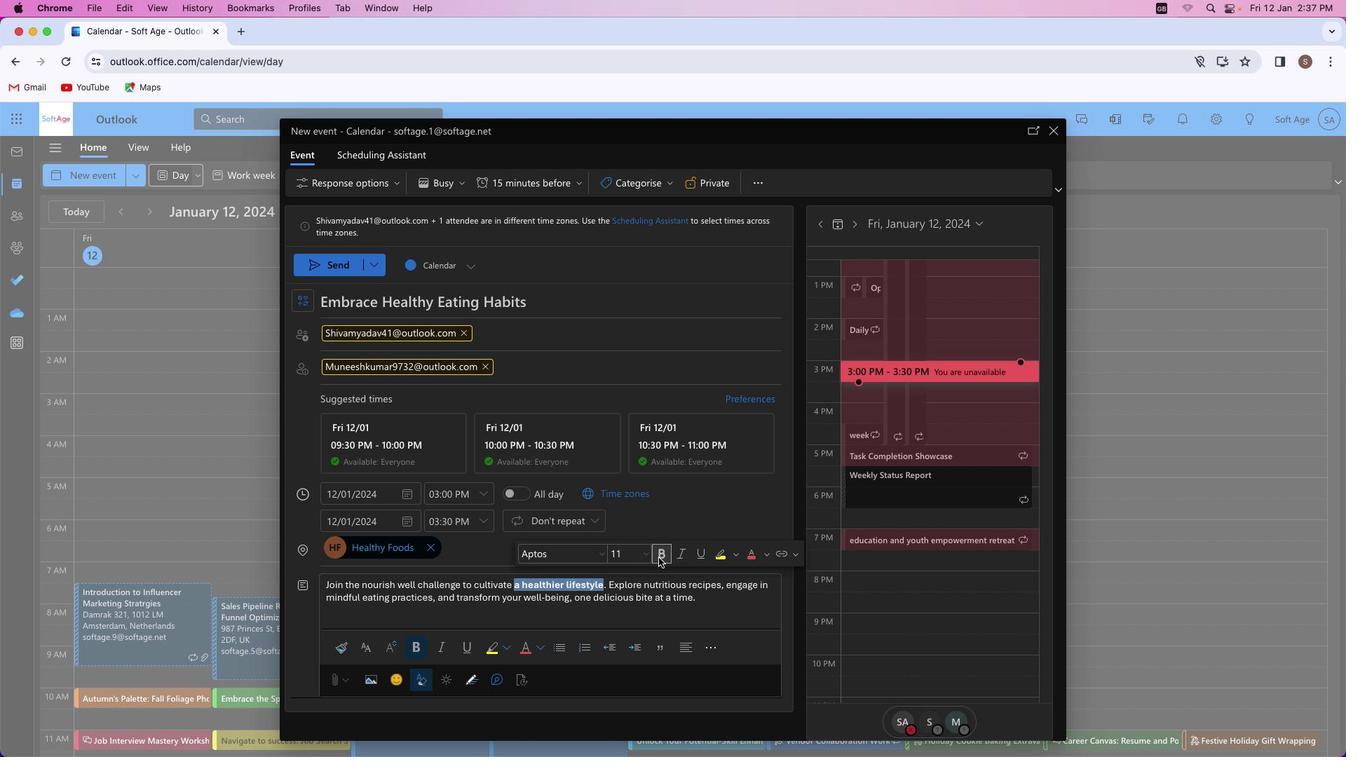 
Action: Mouse pressed left at (645, 545)
Screenshot: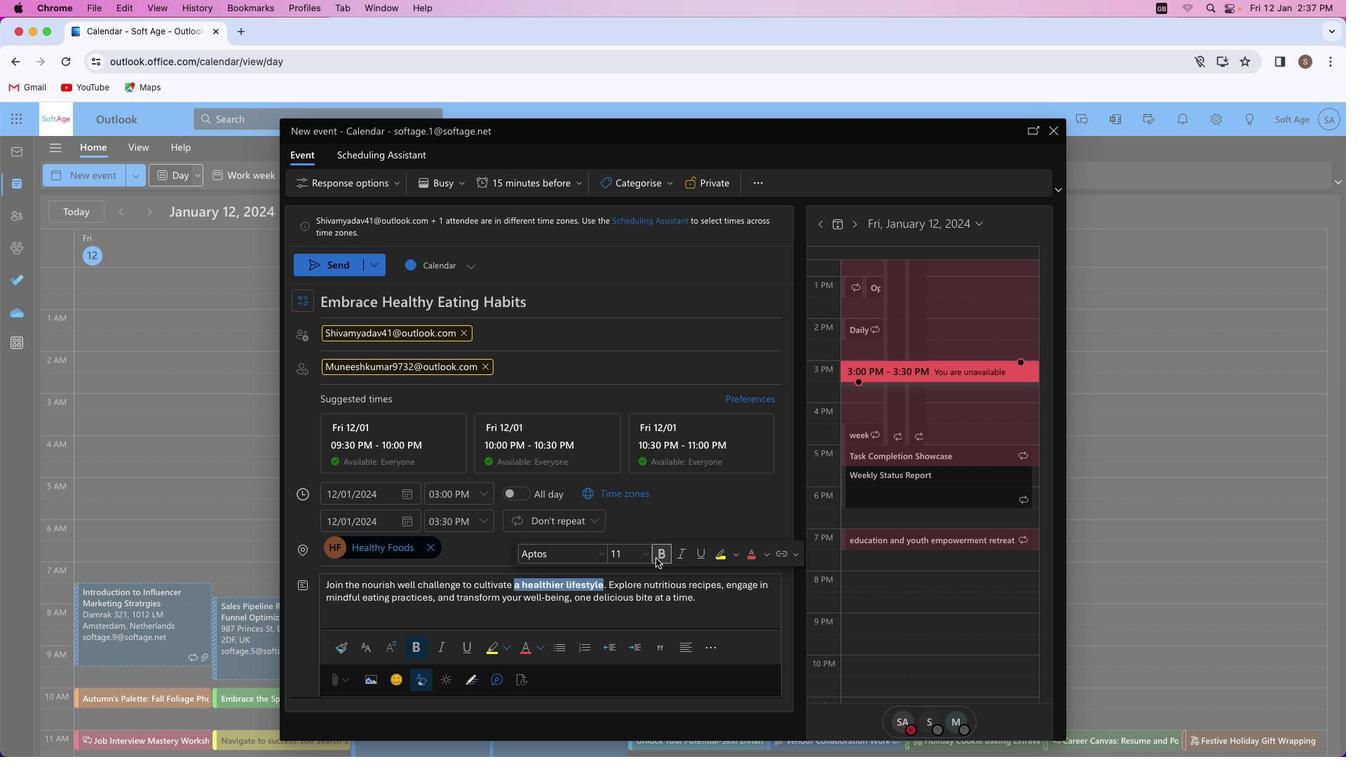 
Action: Mouse moved to (331, 570)
Screenshot: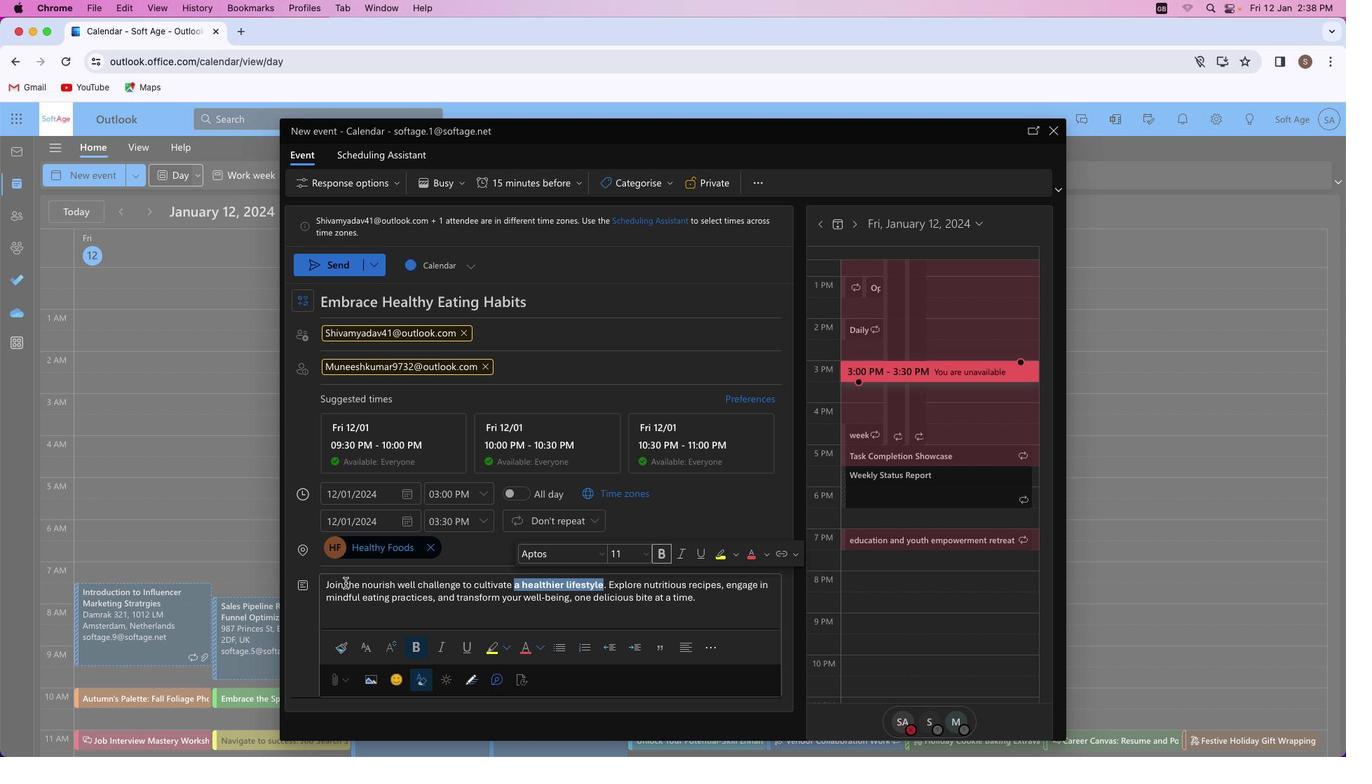 
Action: Mouse pressed left at (331, 570)
Screenshot: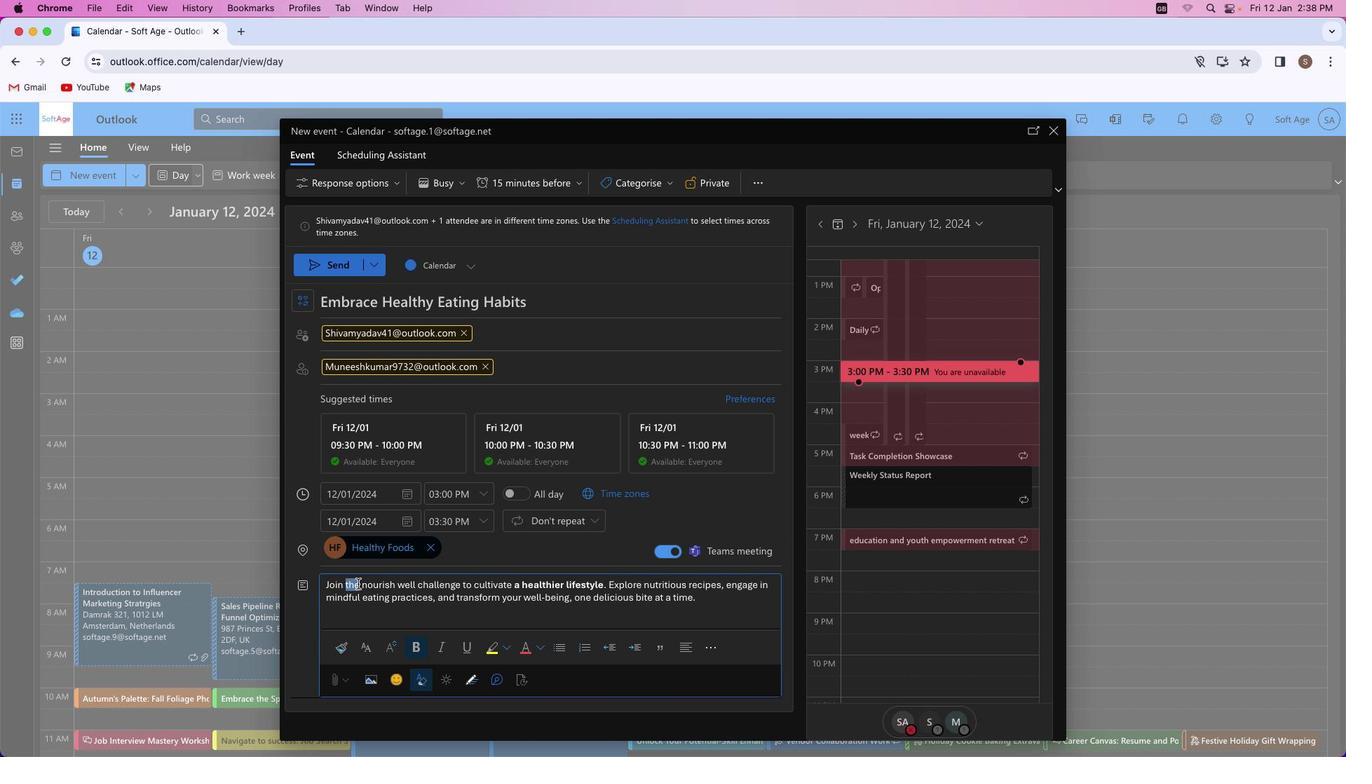 
Action: Mouse moved to (594, 545)
Screenshot: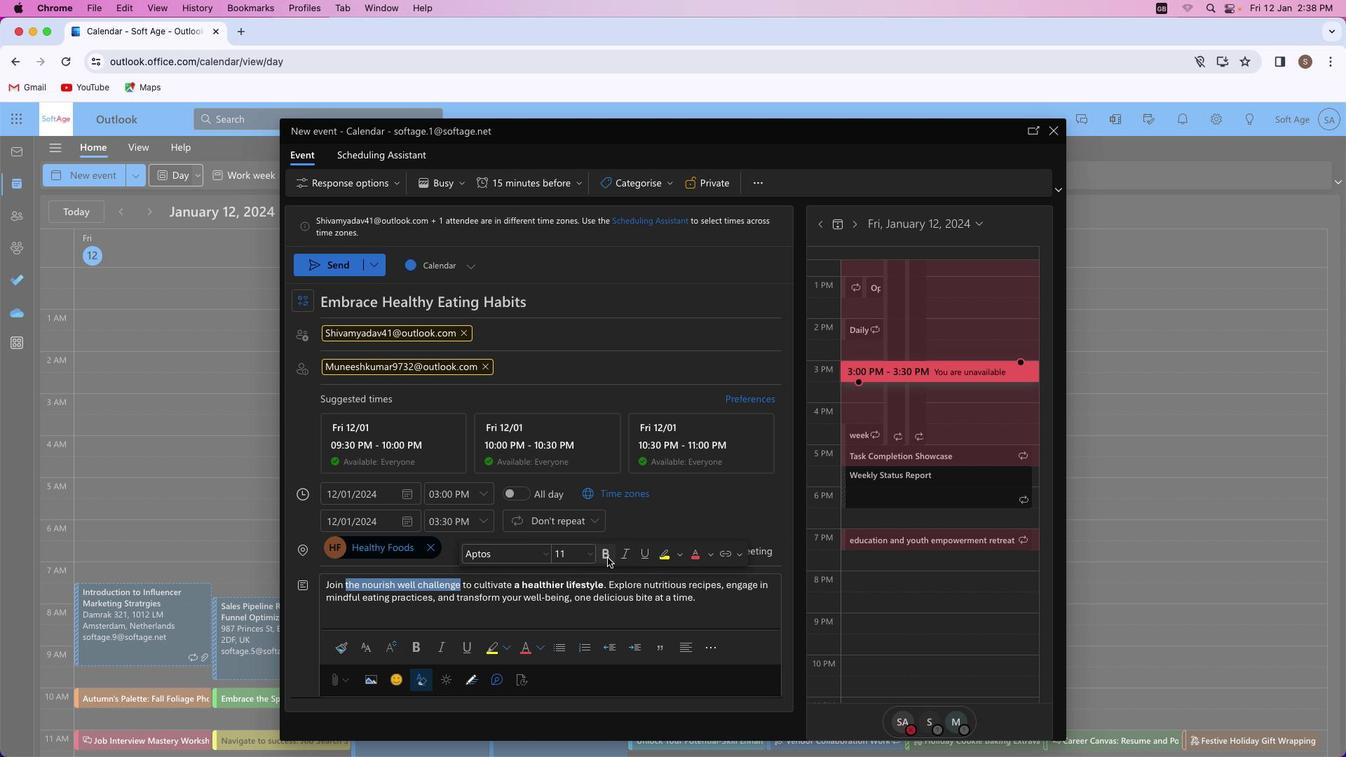 
Action: Mouse pressed left at (594, 545)
Screenshot: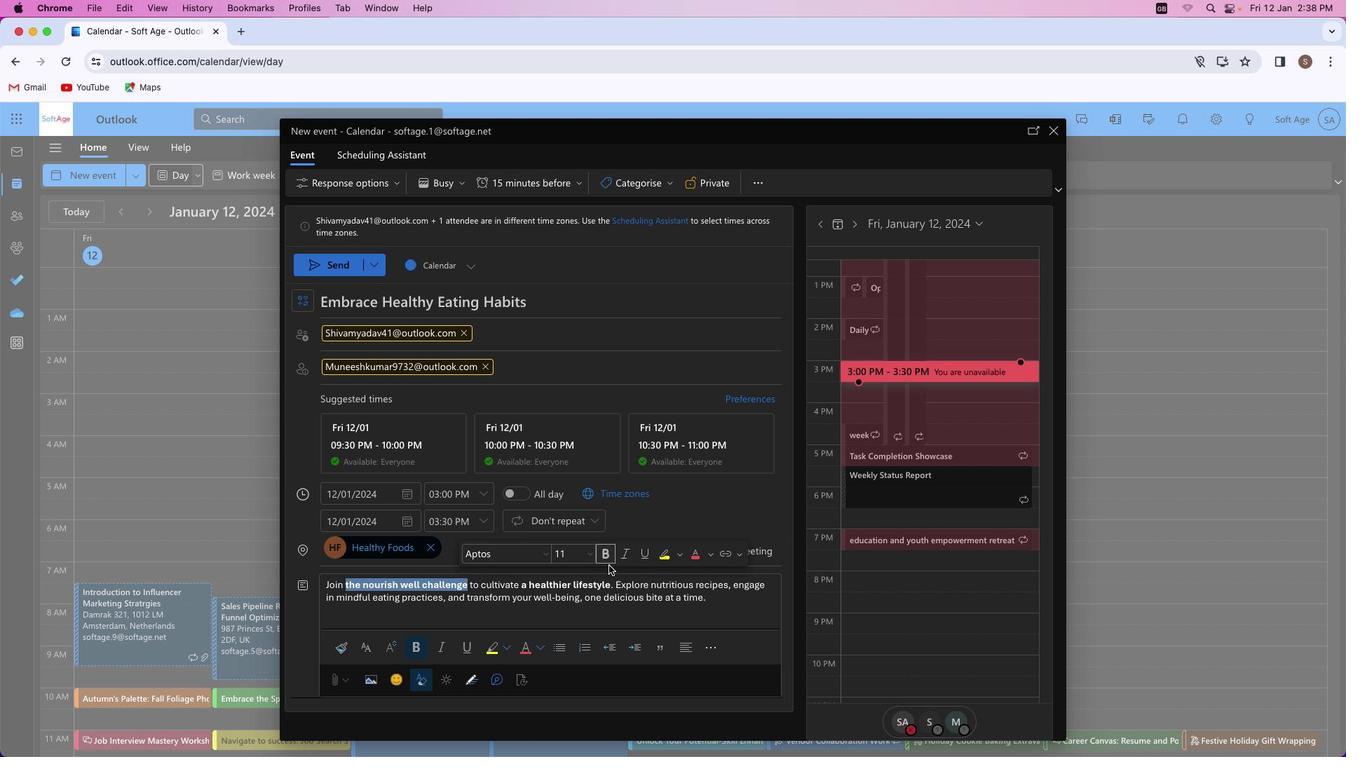 
Action: Mouse moved to (718, 589)
Screenshot: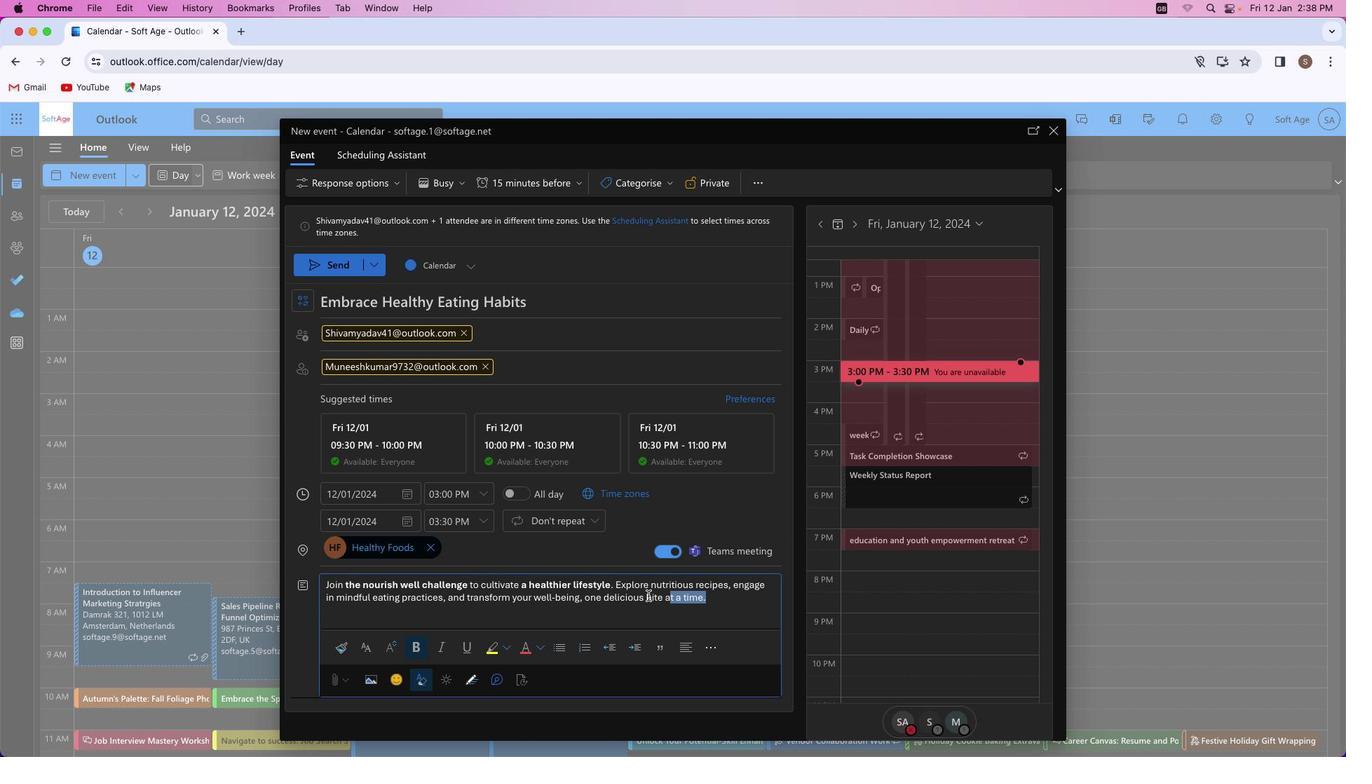 
Action: Mouse pressed left at (718, 589)
Screenshot: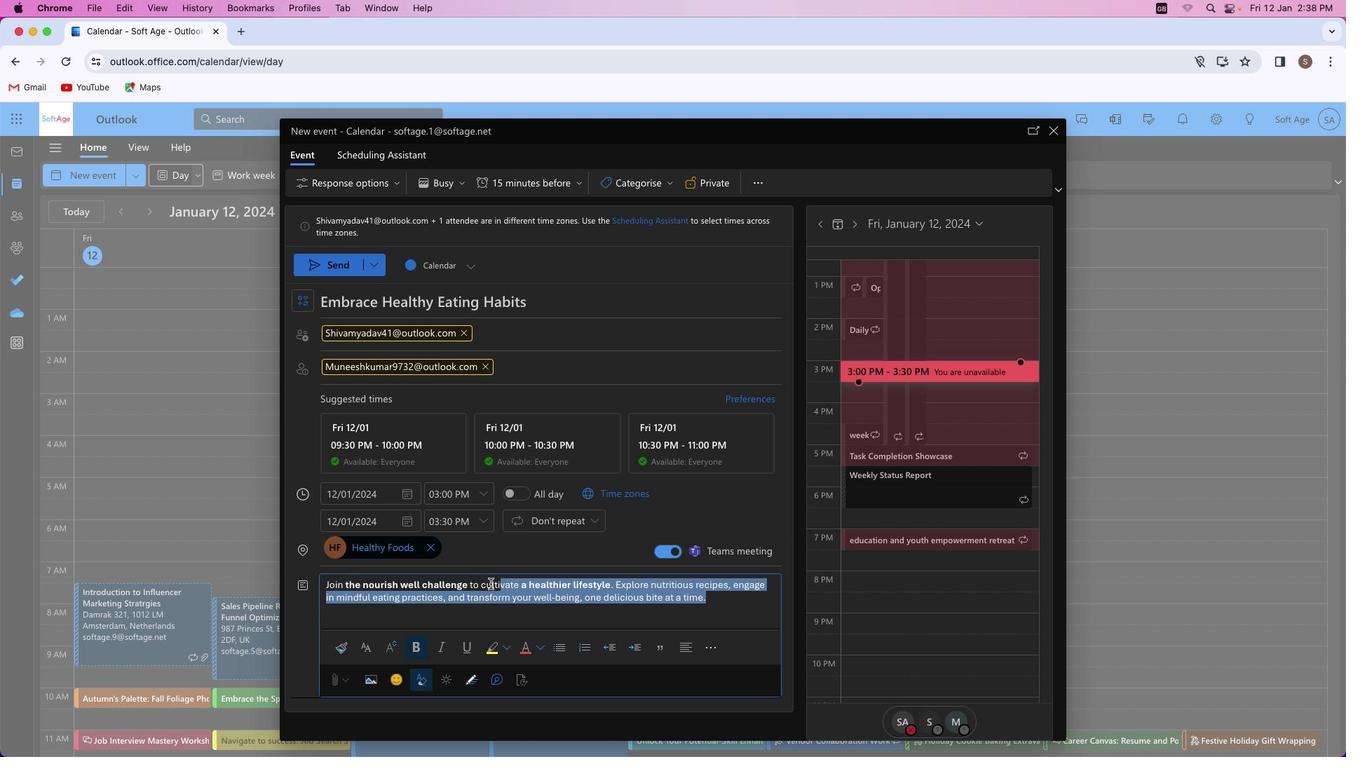 
Action: Mouse moved to (399, 549)
Screenshot: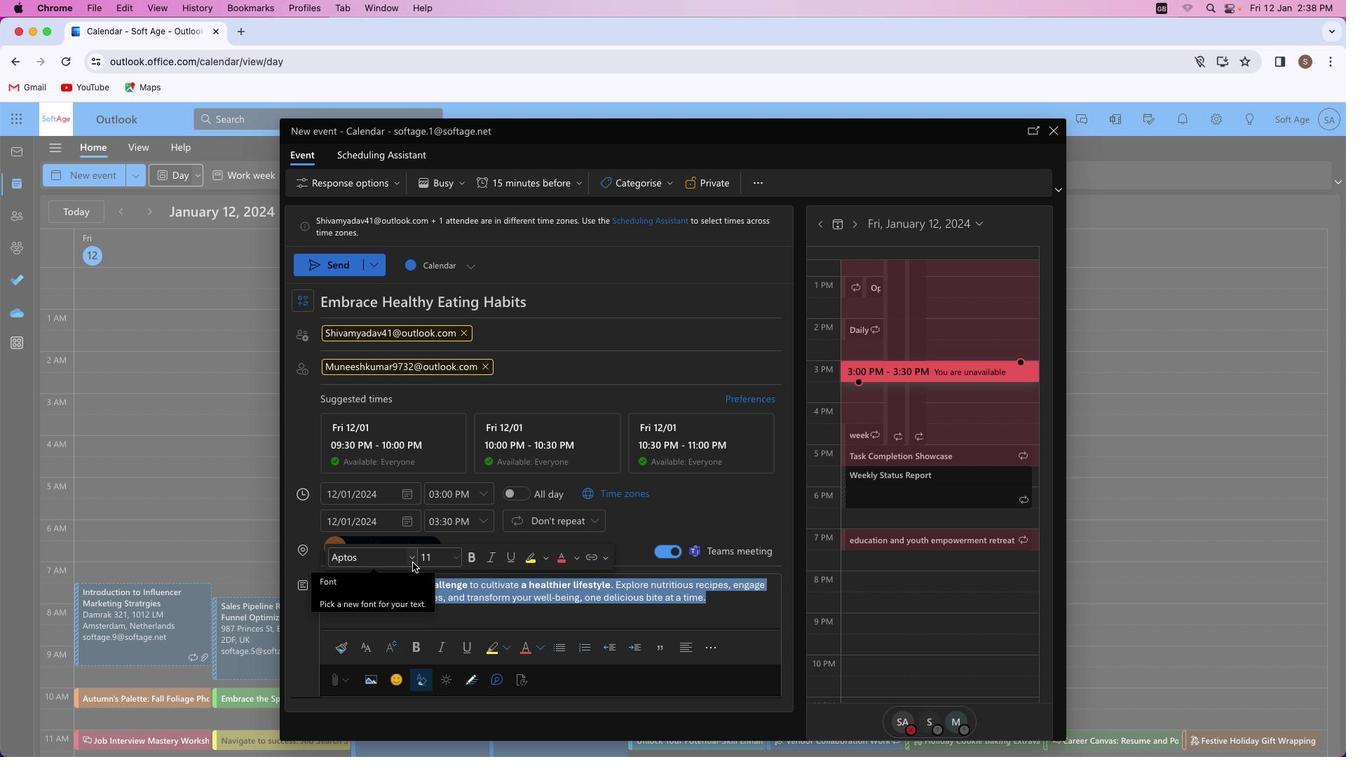 
Action: Mouse pressed left at (399, 549)
Screenshot: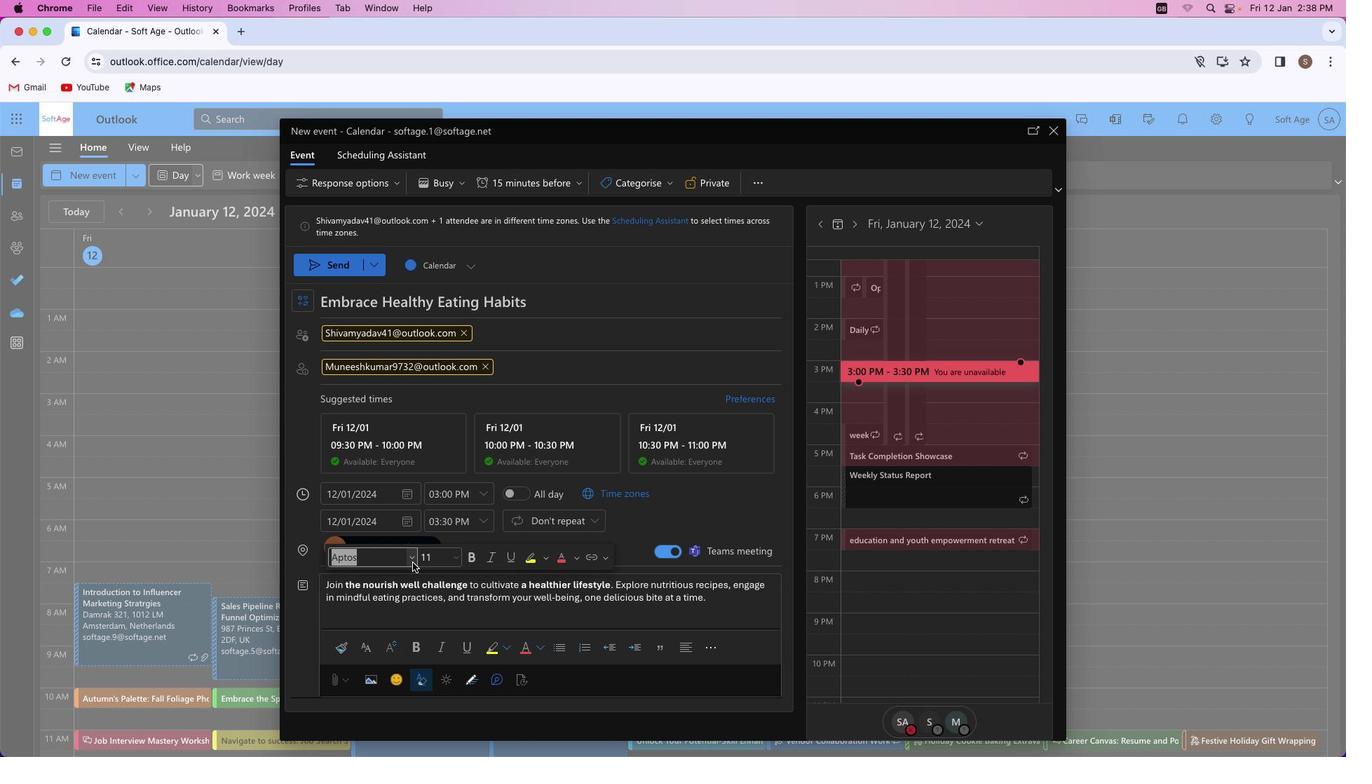 
Action: Mouse moved to (393, 472)
Screenshot: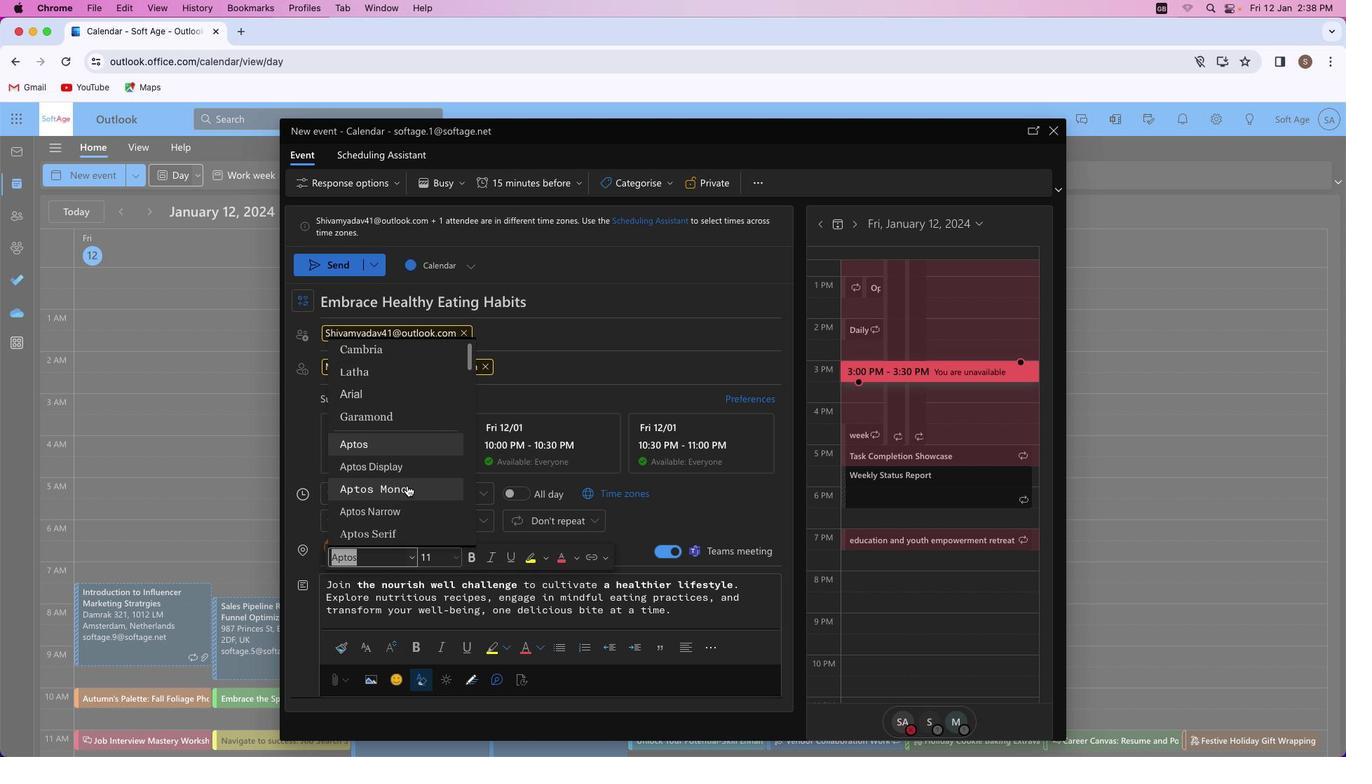 
Action: Mouse scrolled (393, 472) with delta (-12, -13)
Screenshot: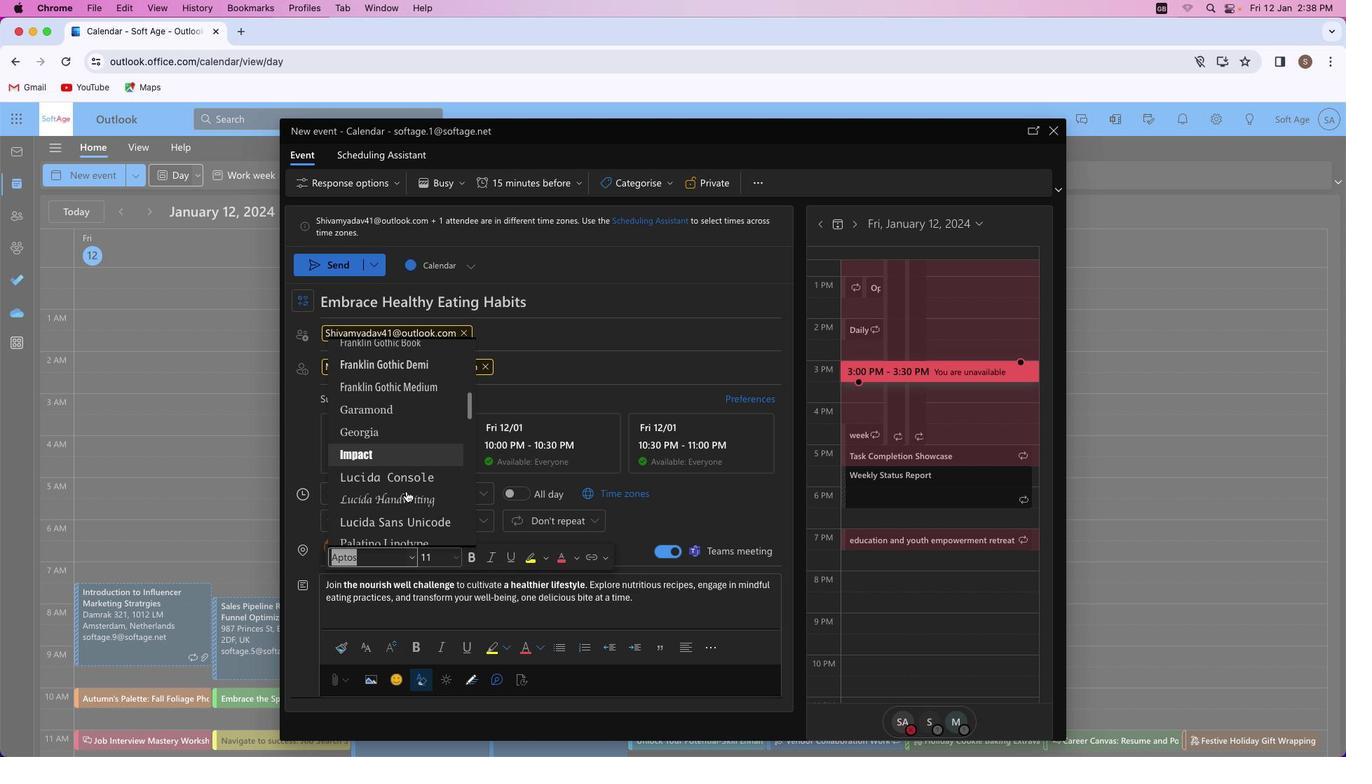 
Action: Mouse moved to (393, 472)
Screenshot: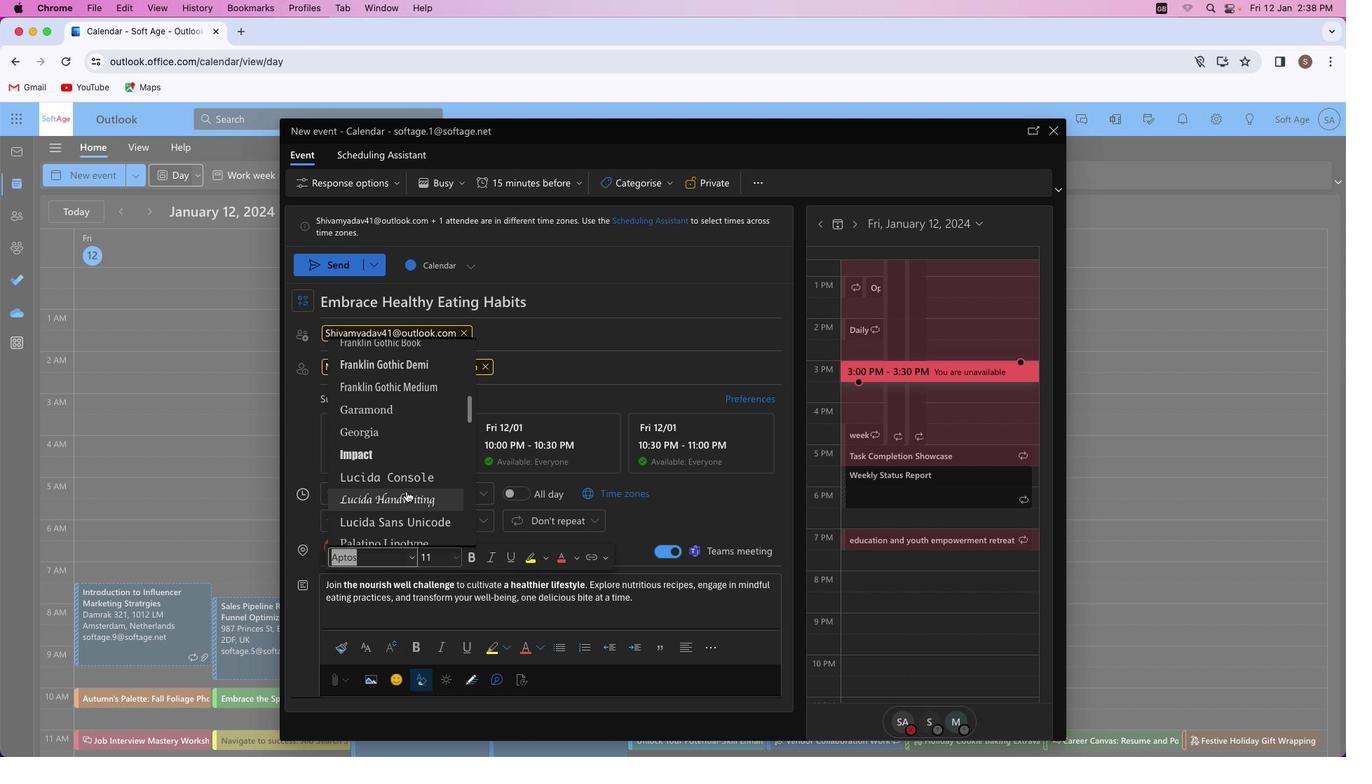 
Action: Mouse scrolled (393, 472) with delta (-12, -13)
Screenshot: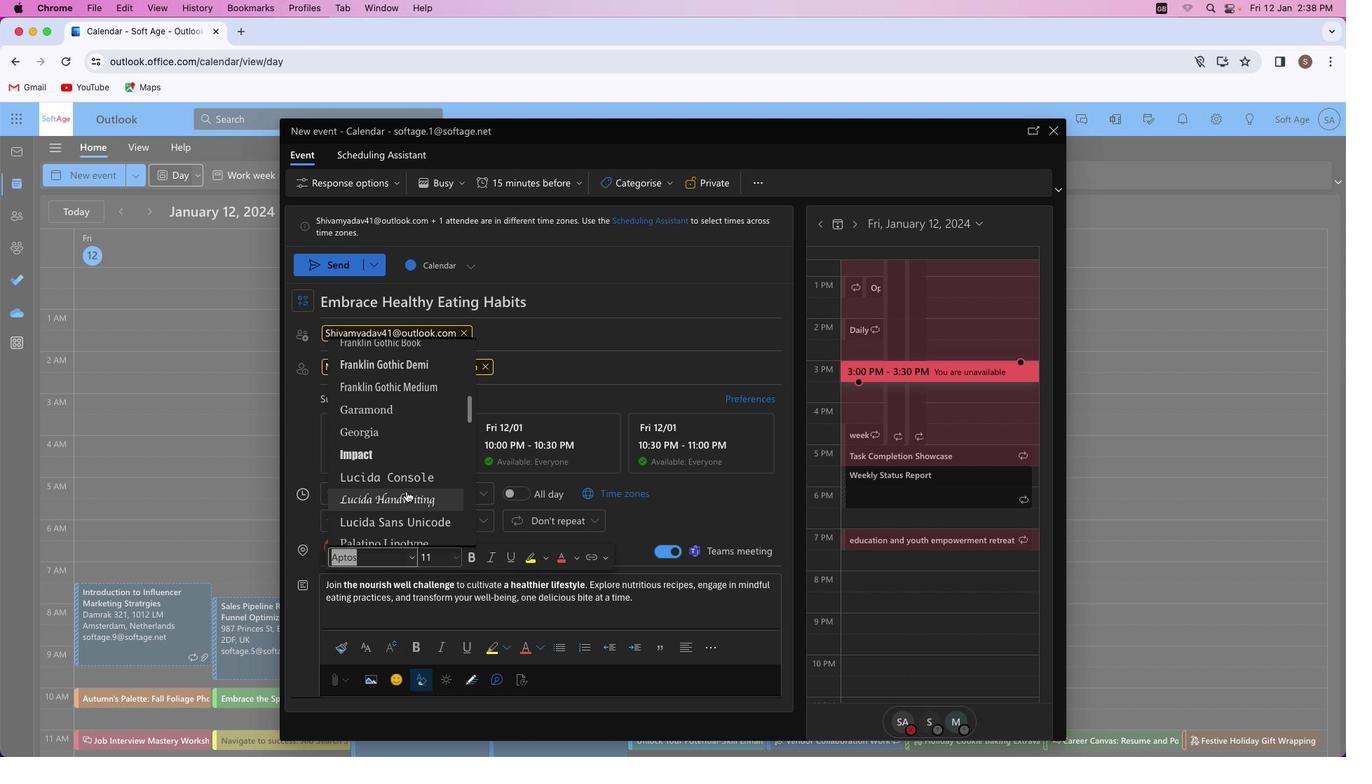 
Action: Mouse moved to (393, 472)
Screenshot: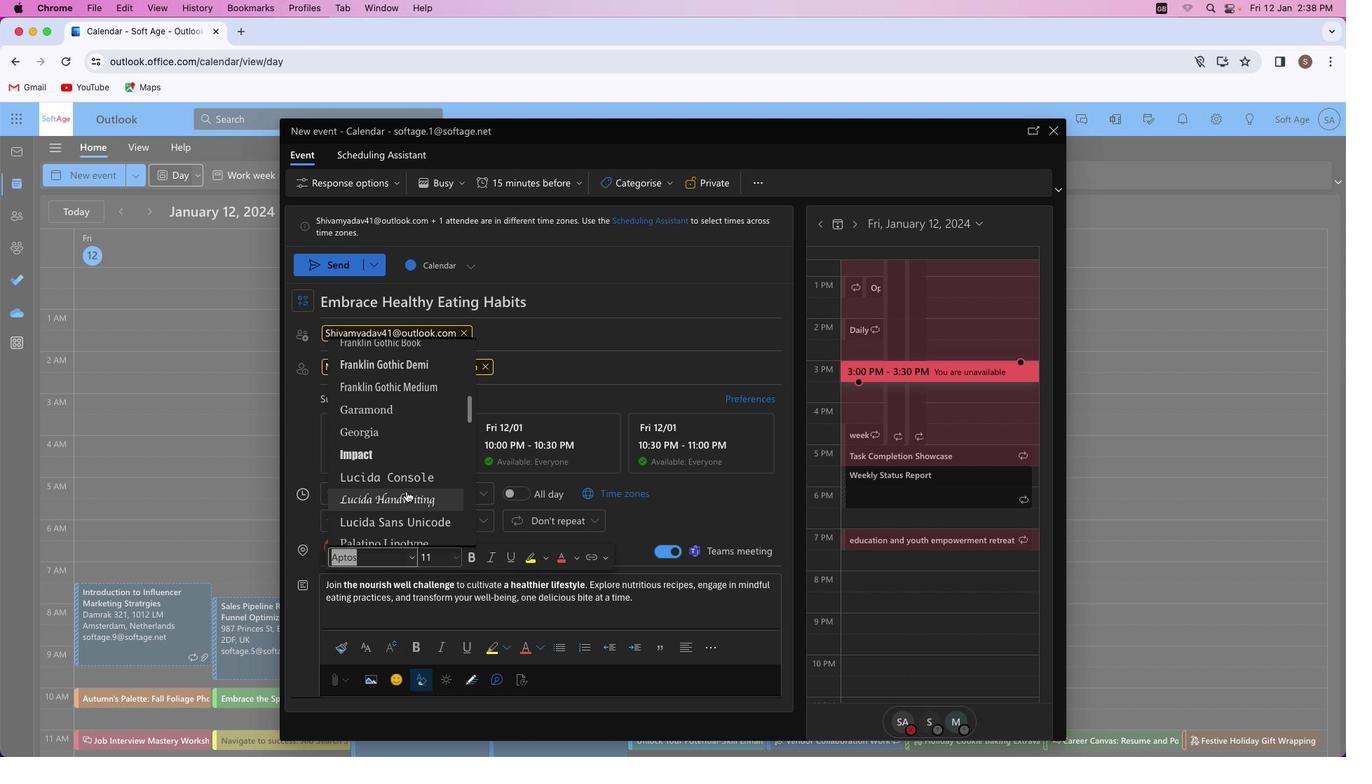 
Action: Mouse scrolled (393, 472) with delta (-12, -14)
Screenshot: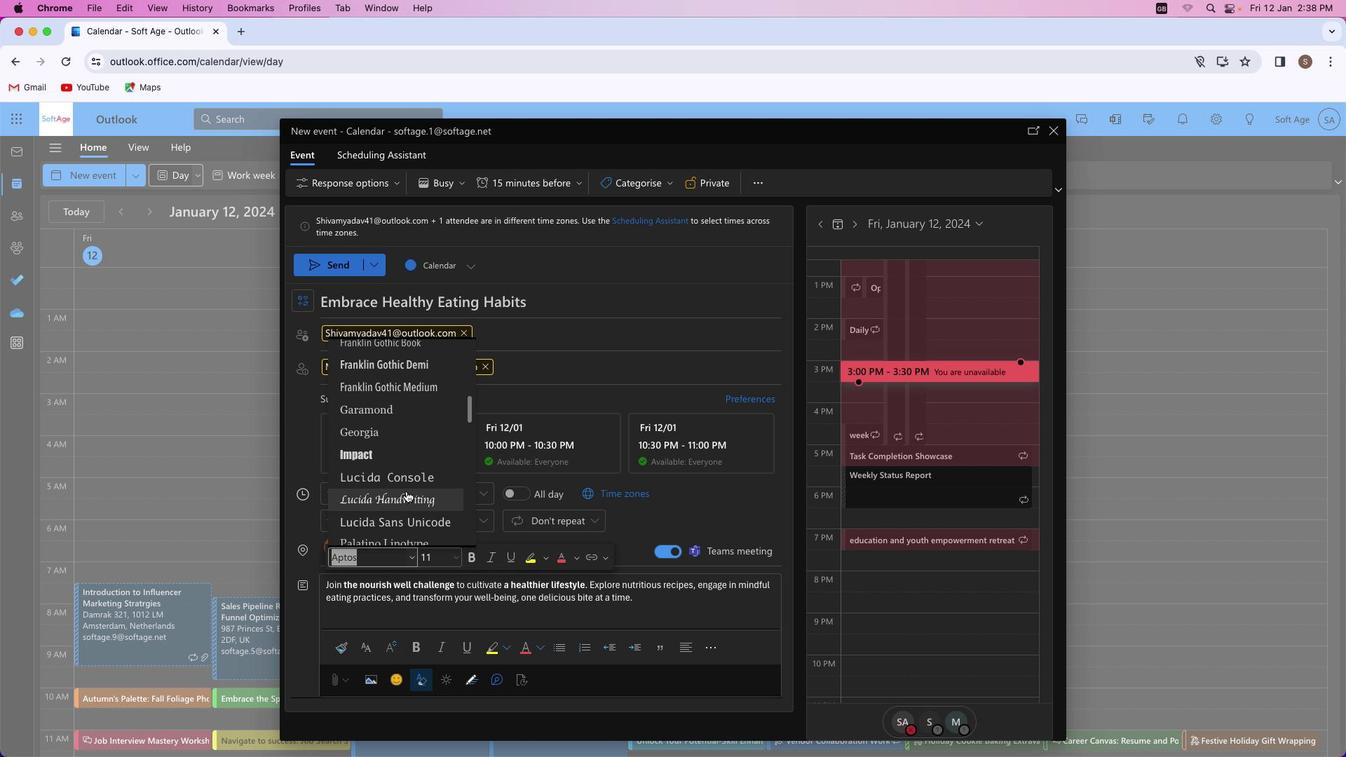 
Action: Mouse moved to (393, 473)
Screenshot: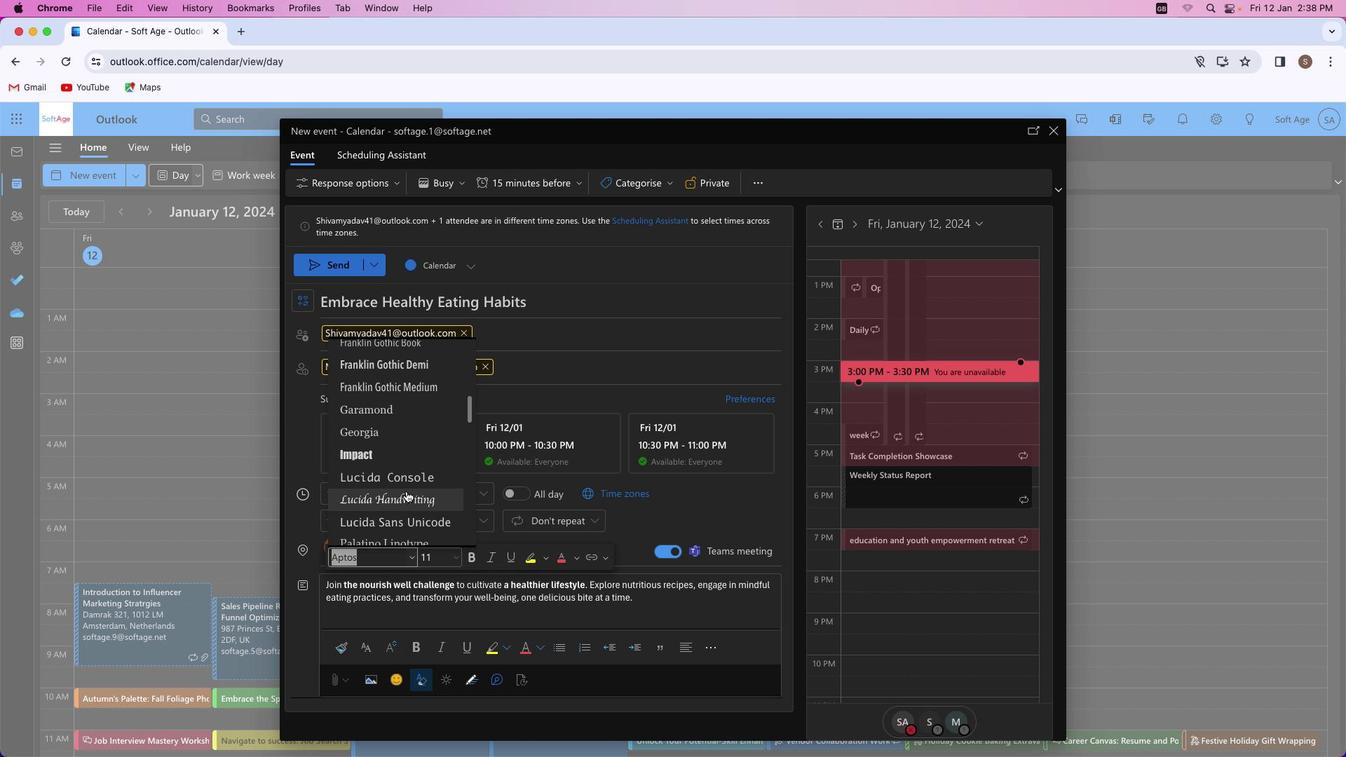 
Action: Mouse scrolled (393, 473) with delta (-12, -16)
Screenshot: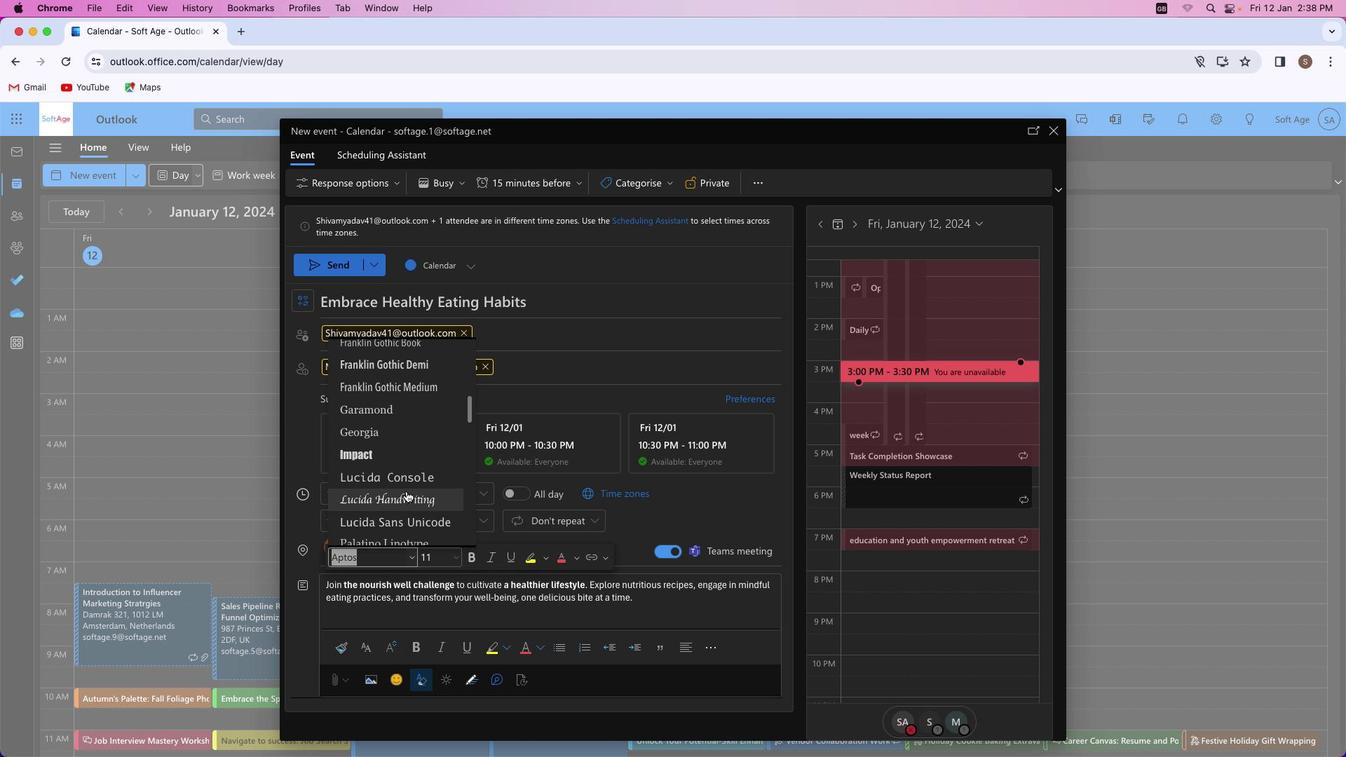 
Action: Mouse moved to (393, 474)
Screenshot: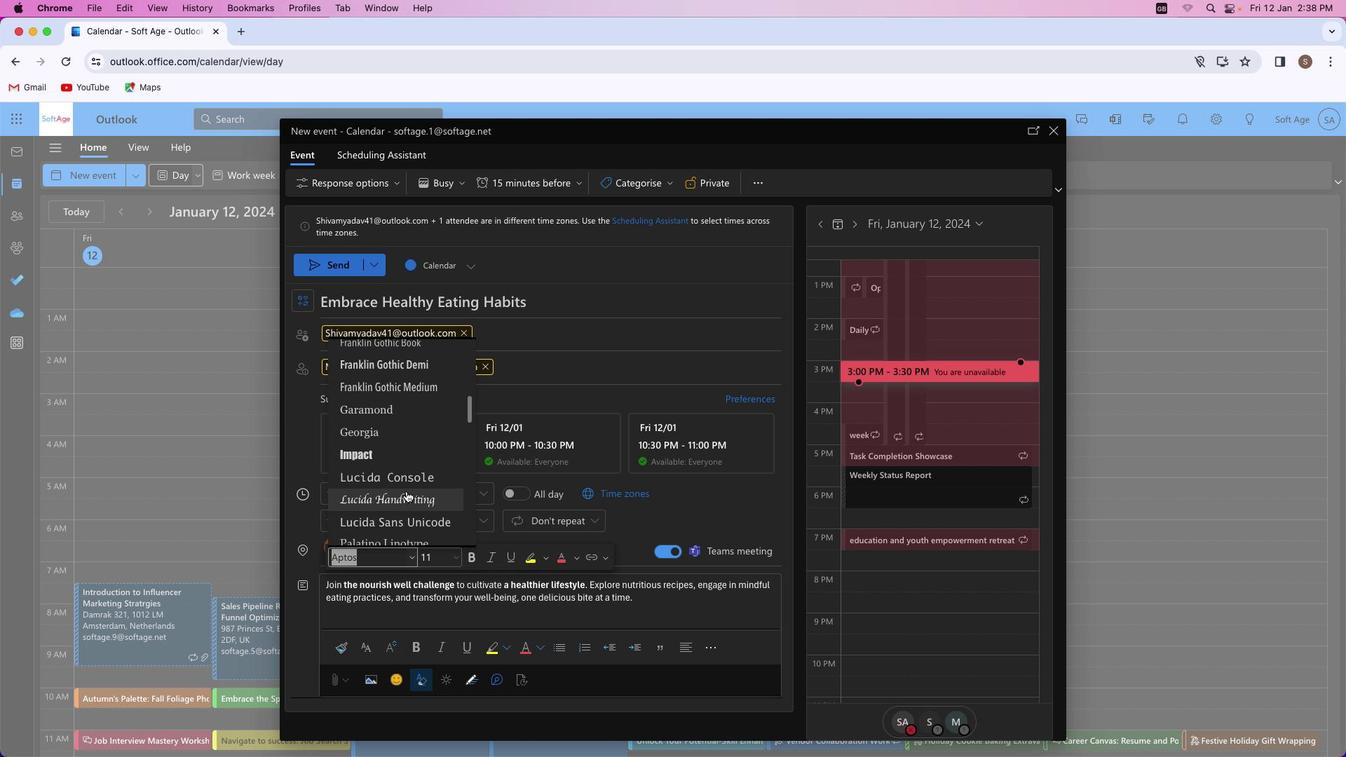 
Action: Mouse scrolled (393, 474) with delta (-12, -16)
Screenshot: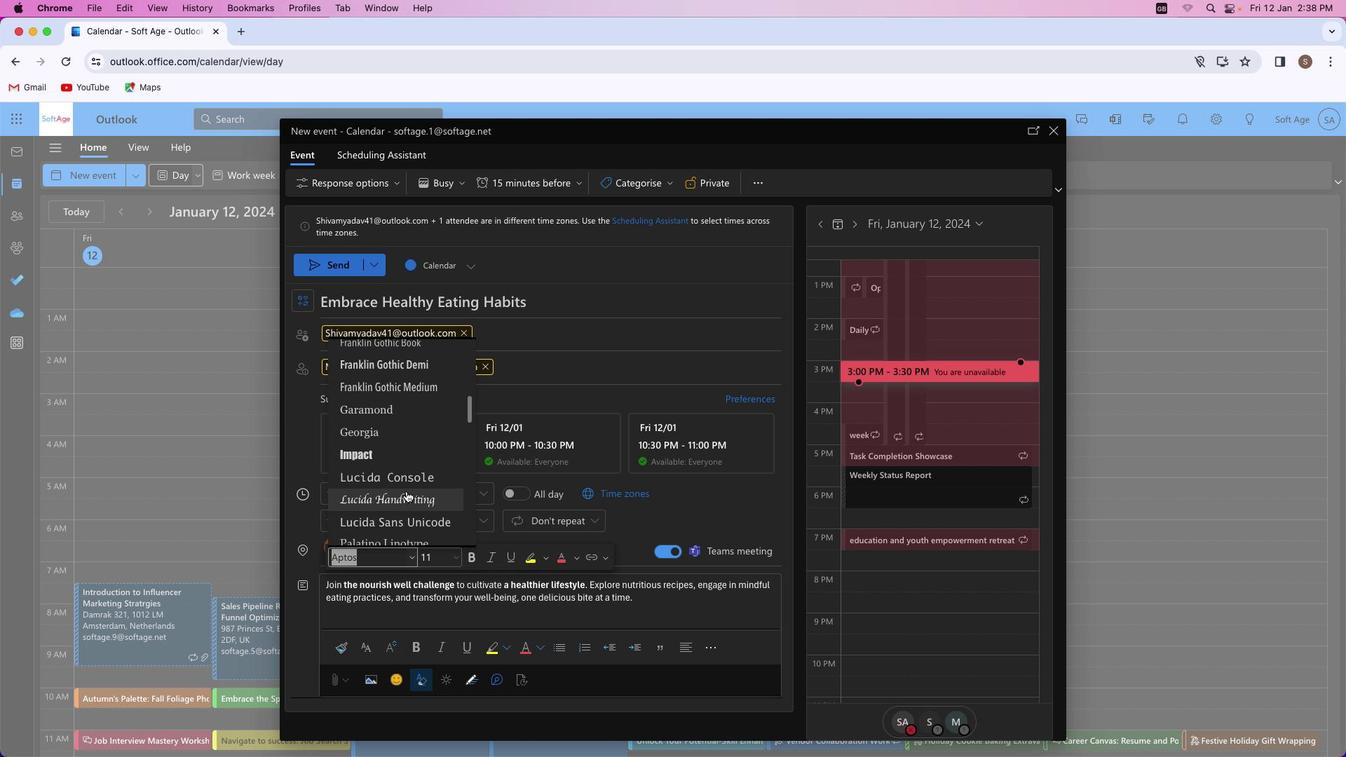 
Action: Mouse moved to (392, 476)
Screenshot: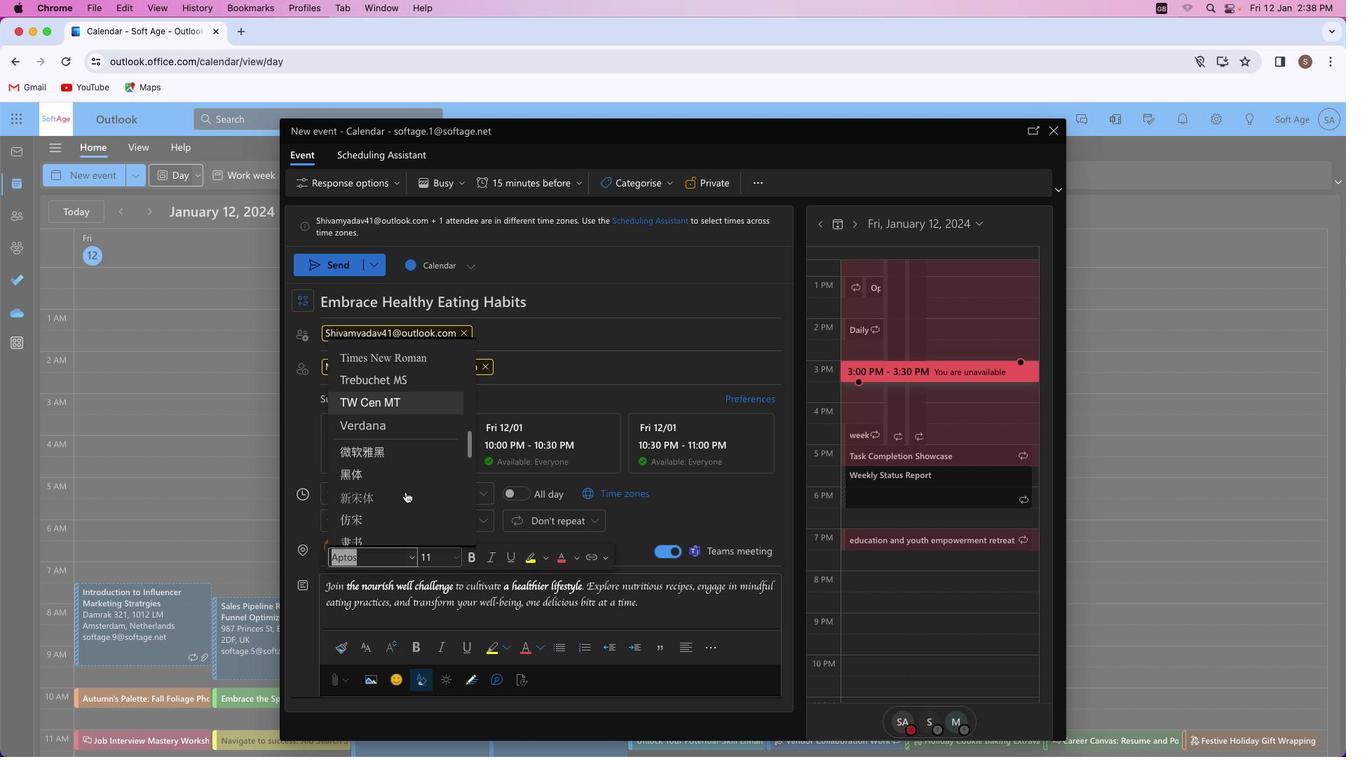 
Action: Mouse scrolled (392, 476) with delta (-12, -13)
Screenshot: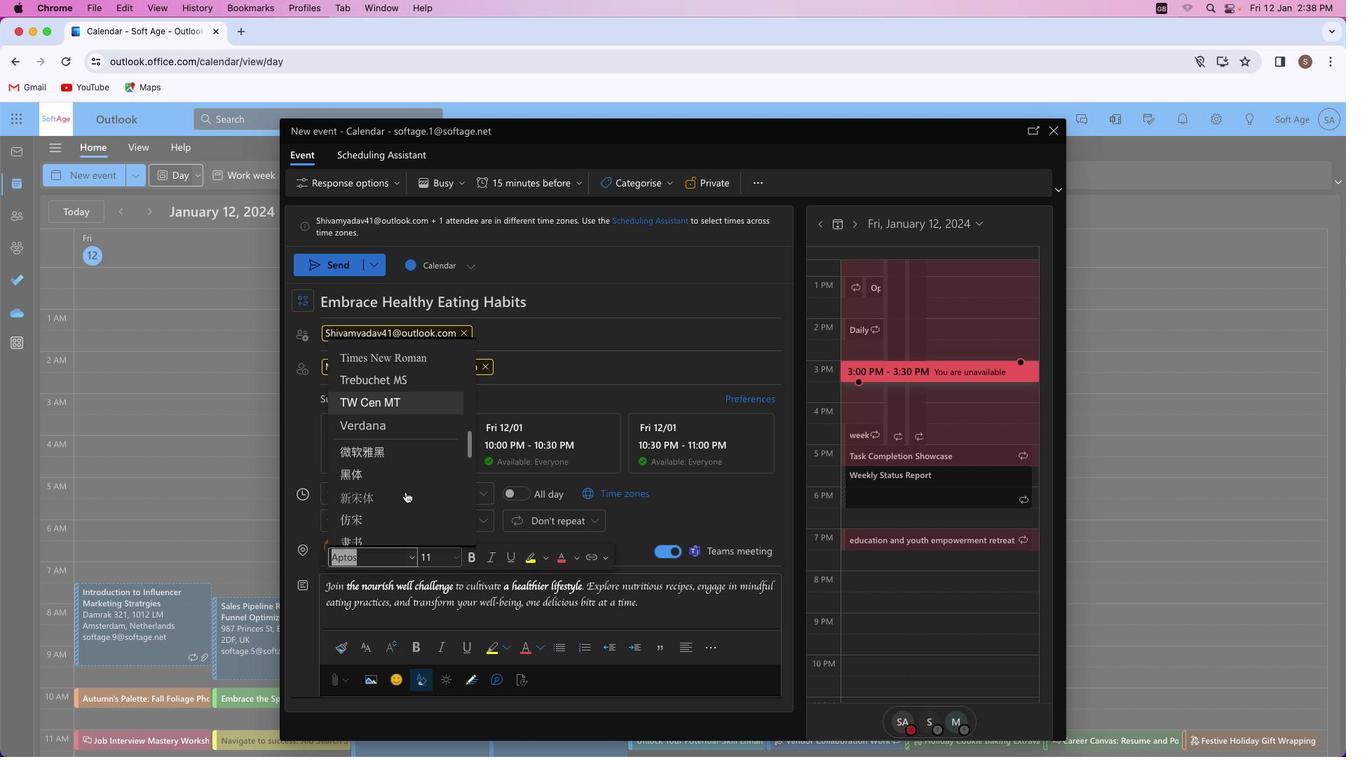 
Action: Mouse moved to (392, 477)
Screenshot: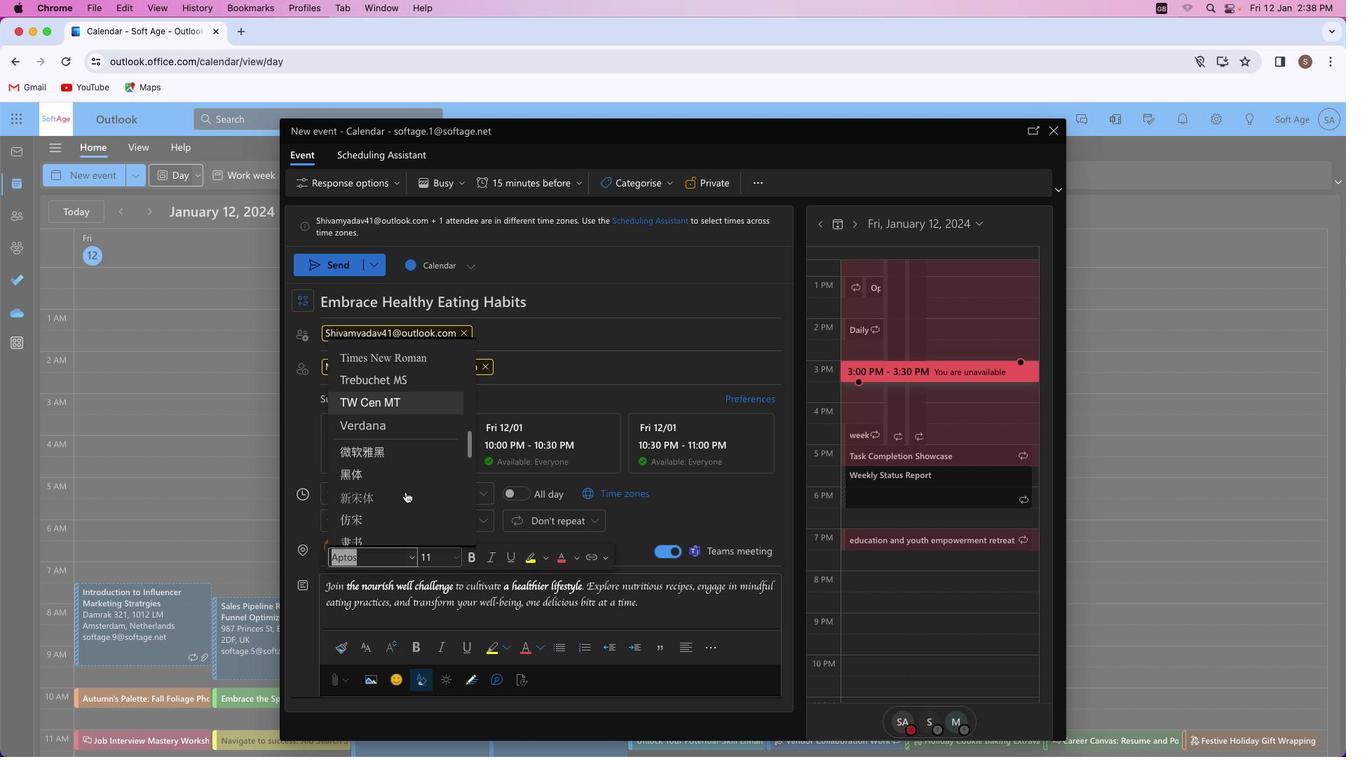 
Action: Mouse scrolled (392, 477) with delta (-12, -13)
Screenshot: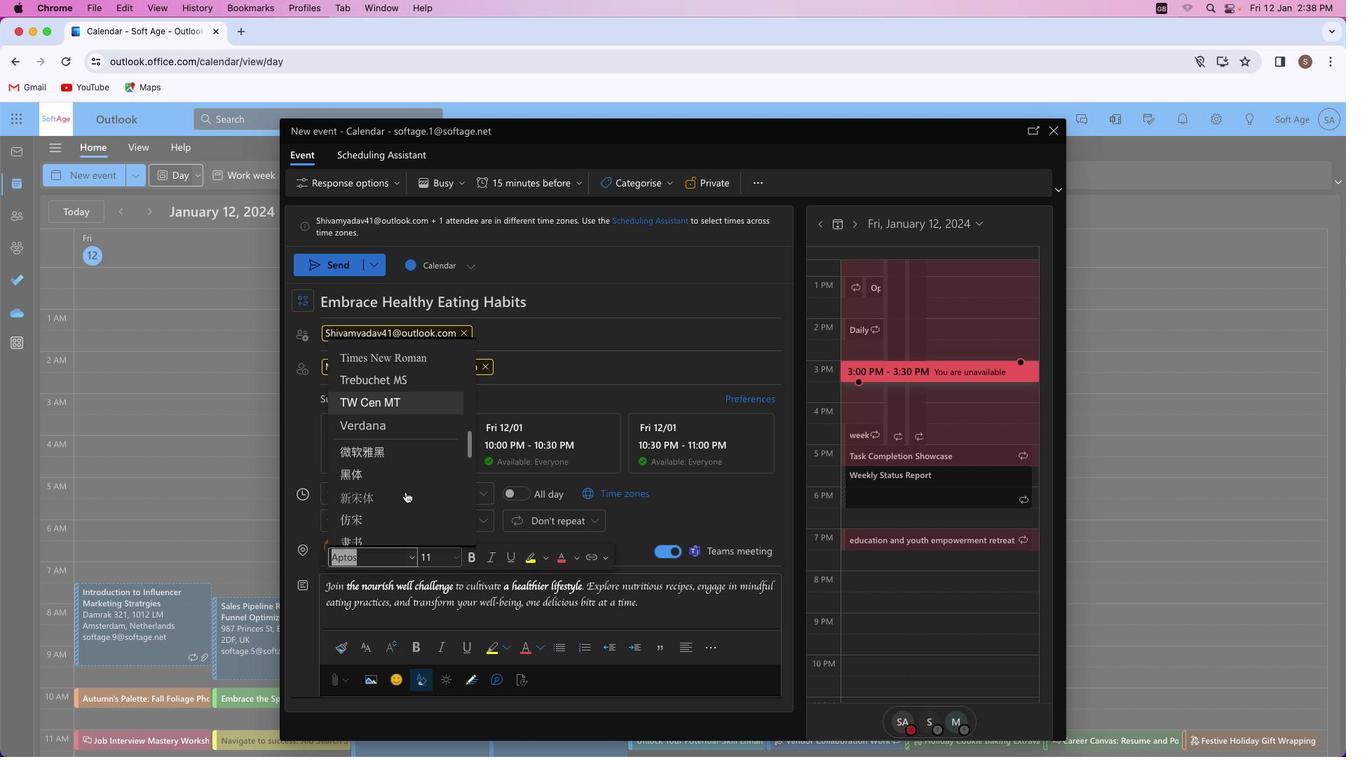 
Action: Mouse scrolled (392, 477) with delta (-12, -15)
Screenshot: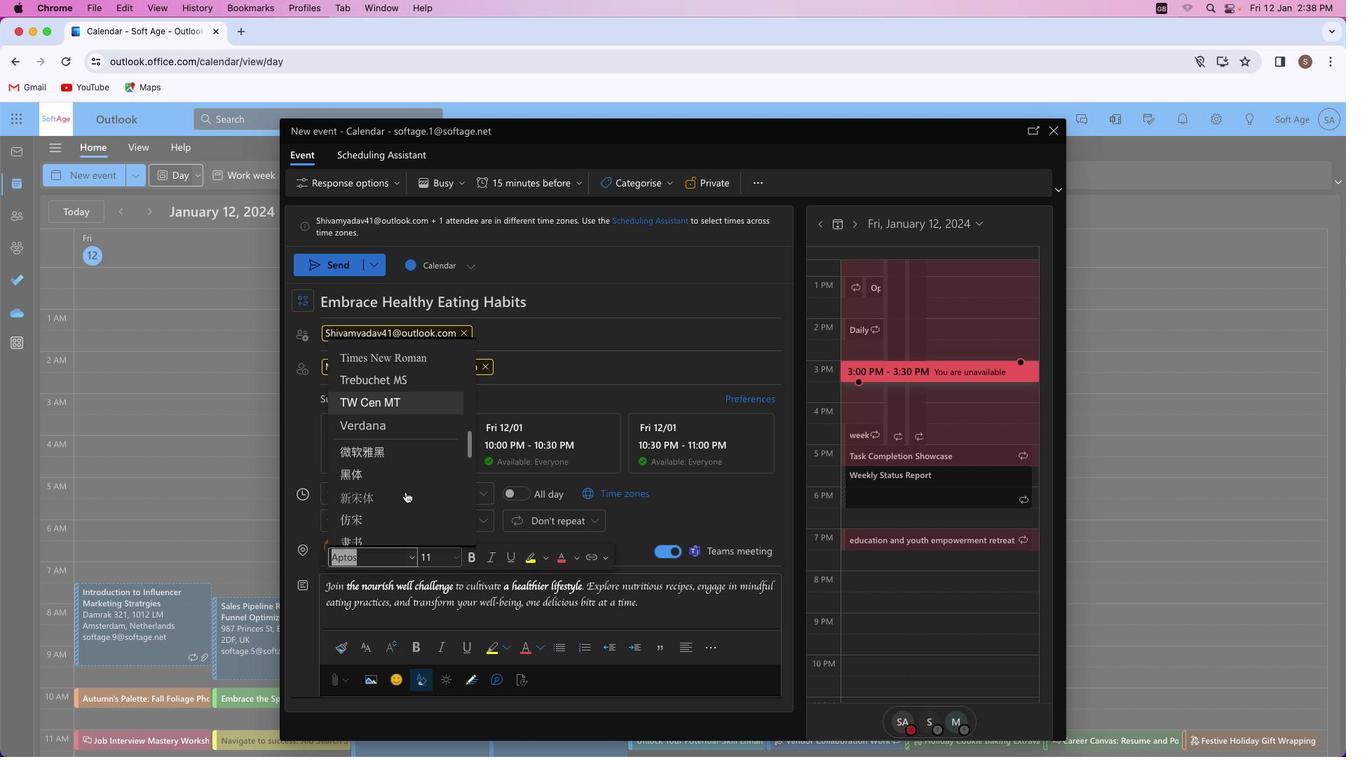 
Action: Mouse moved to (392, 477)
Screenshot: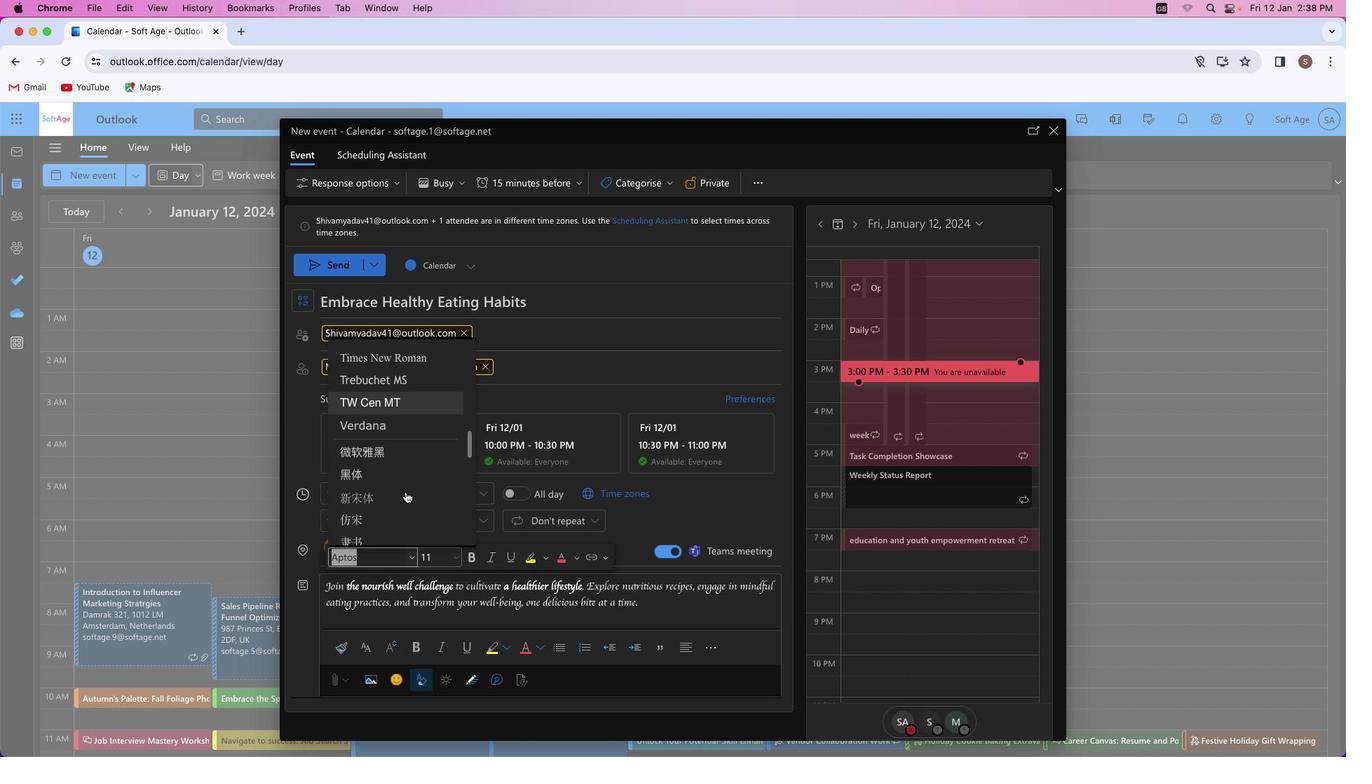 
Action: Mouse scrolled (392, 477) with delta (-12, -16)
Screenshot: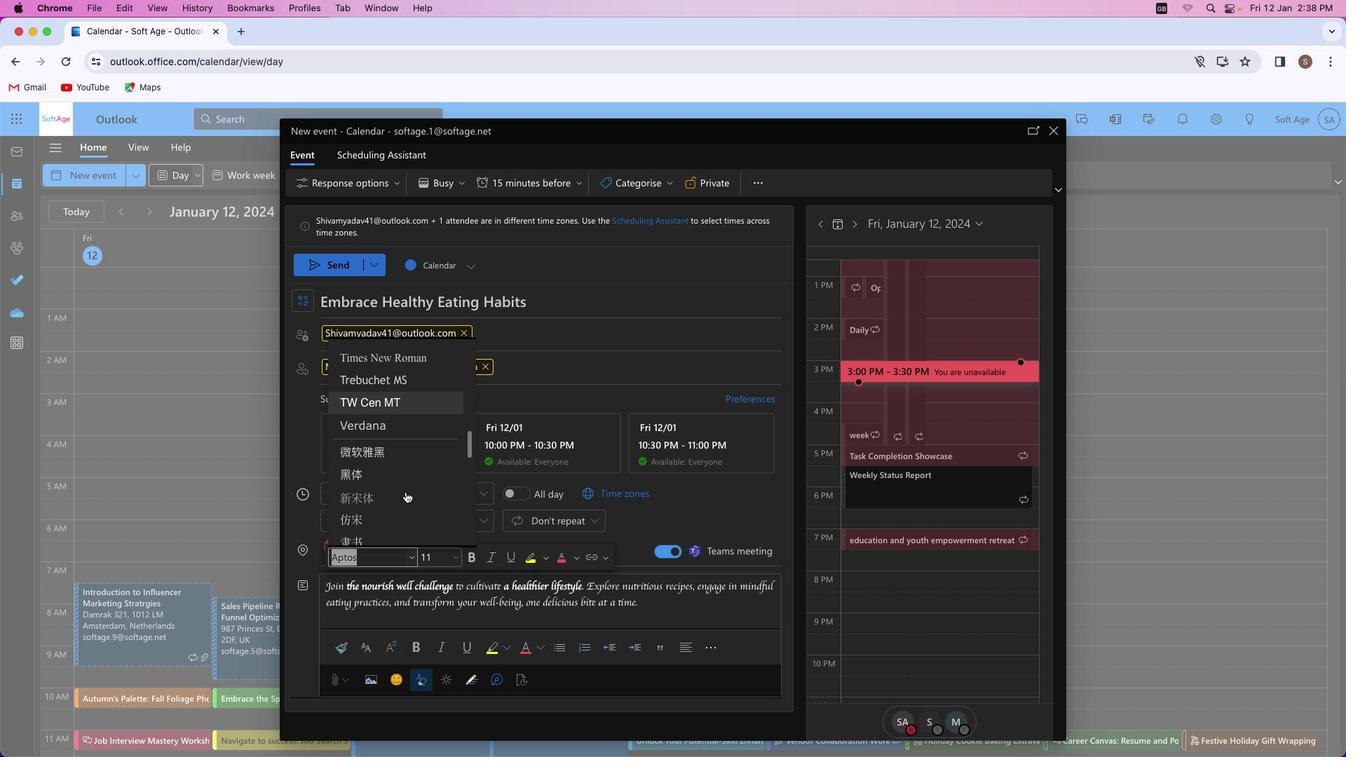 
Action: Mouse moved to (381, 413)
Screenshot: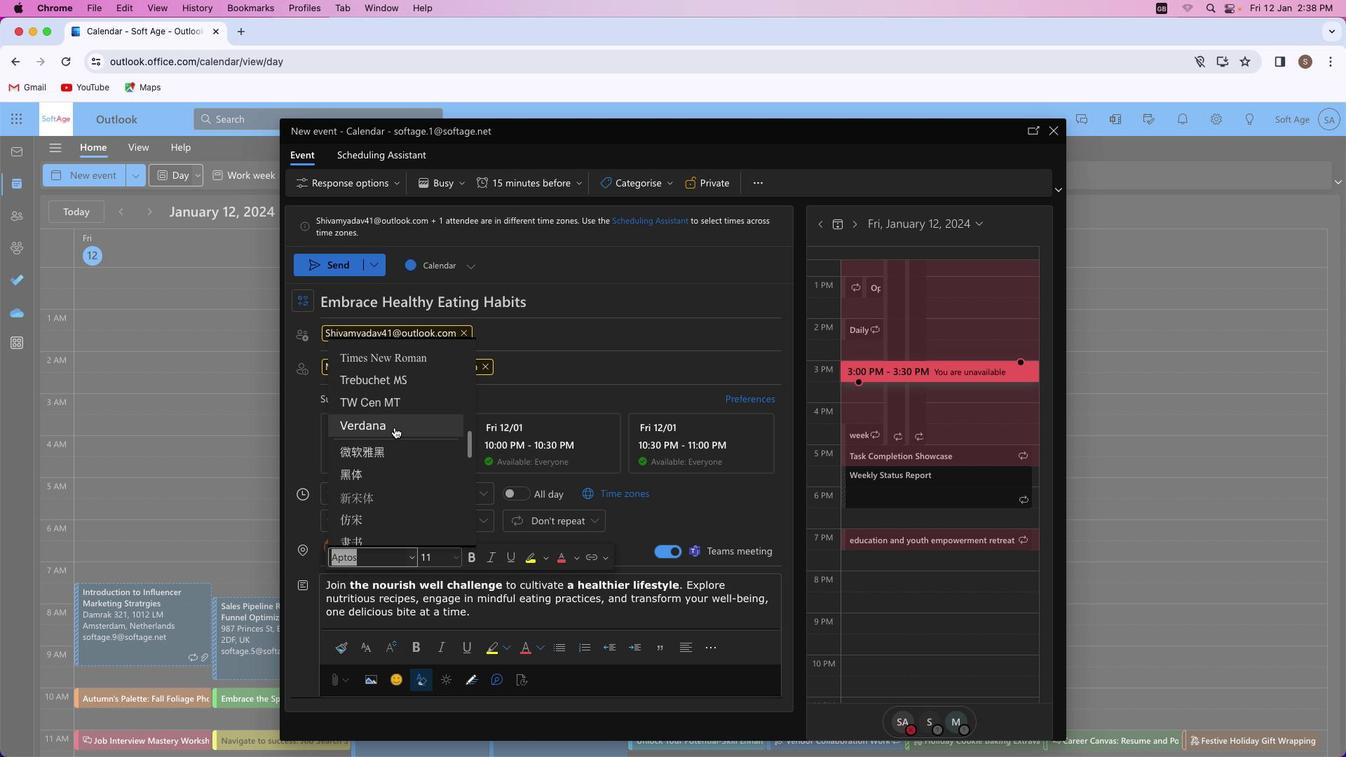 
Action: Mouse pressed left at (381, 413)
Screenshot: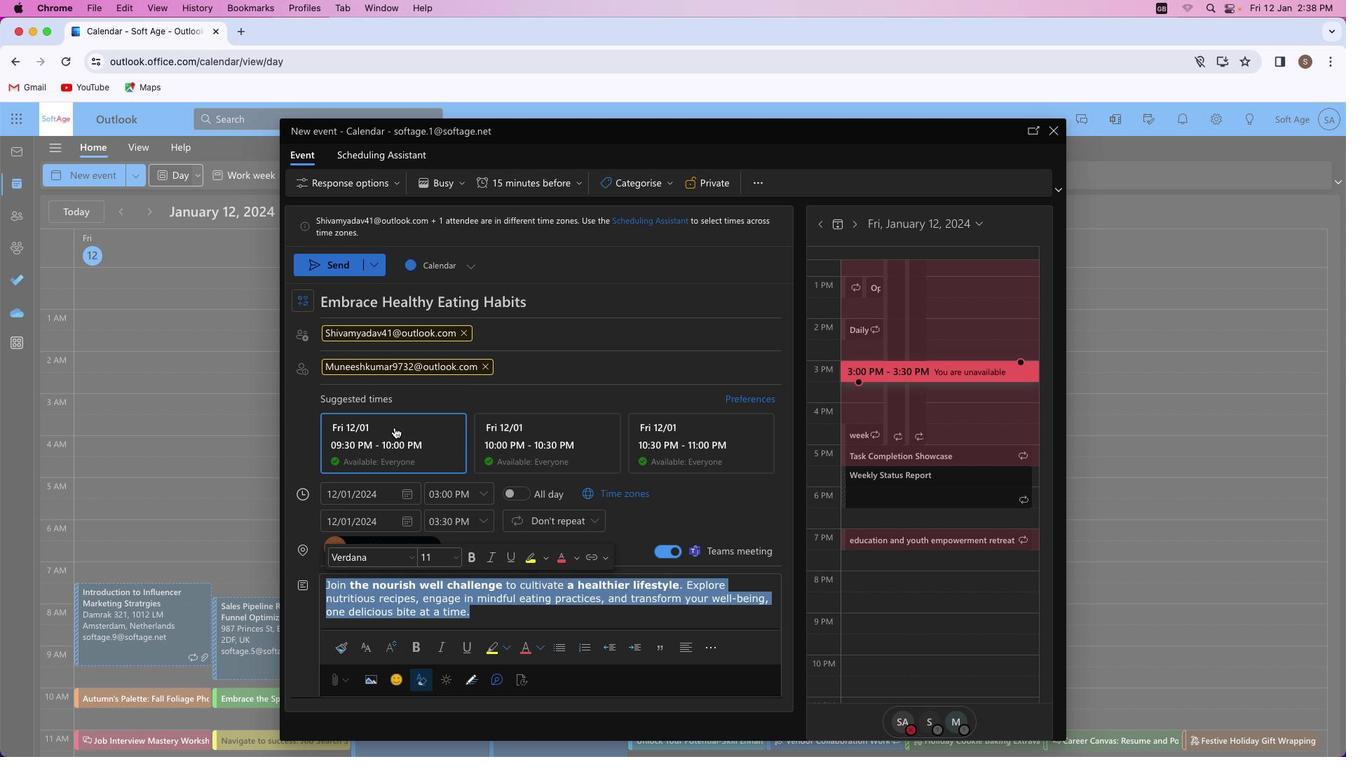 
Action: Mouse moved to (537, 545)
Screenshot: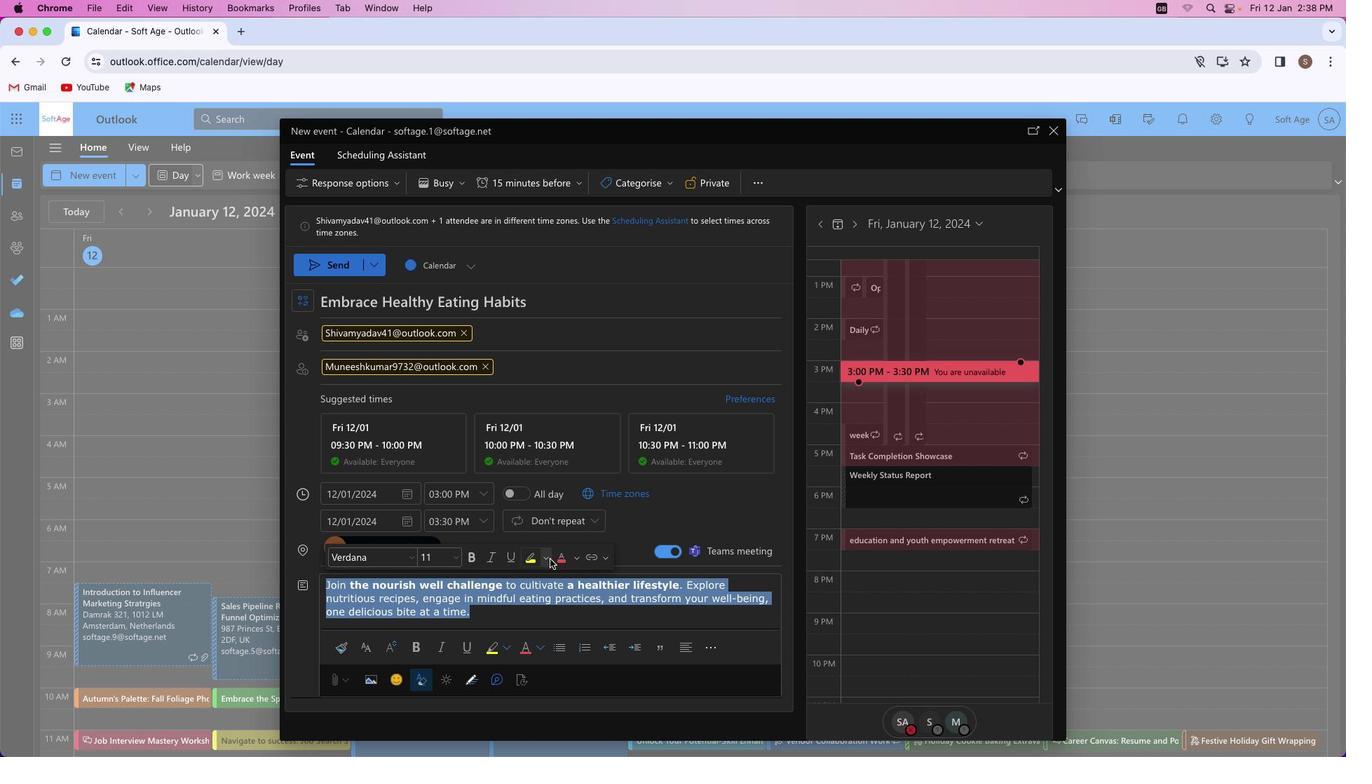 
Action: Mouse pressed left at (537, 545)
Screenshot: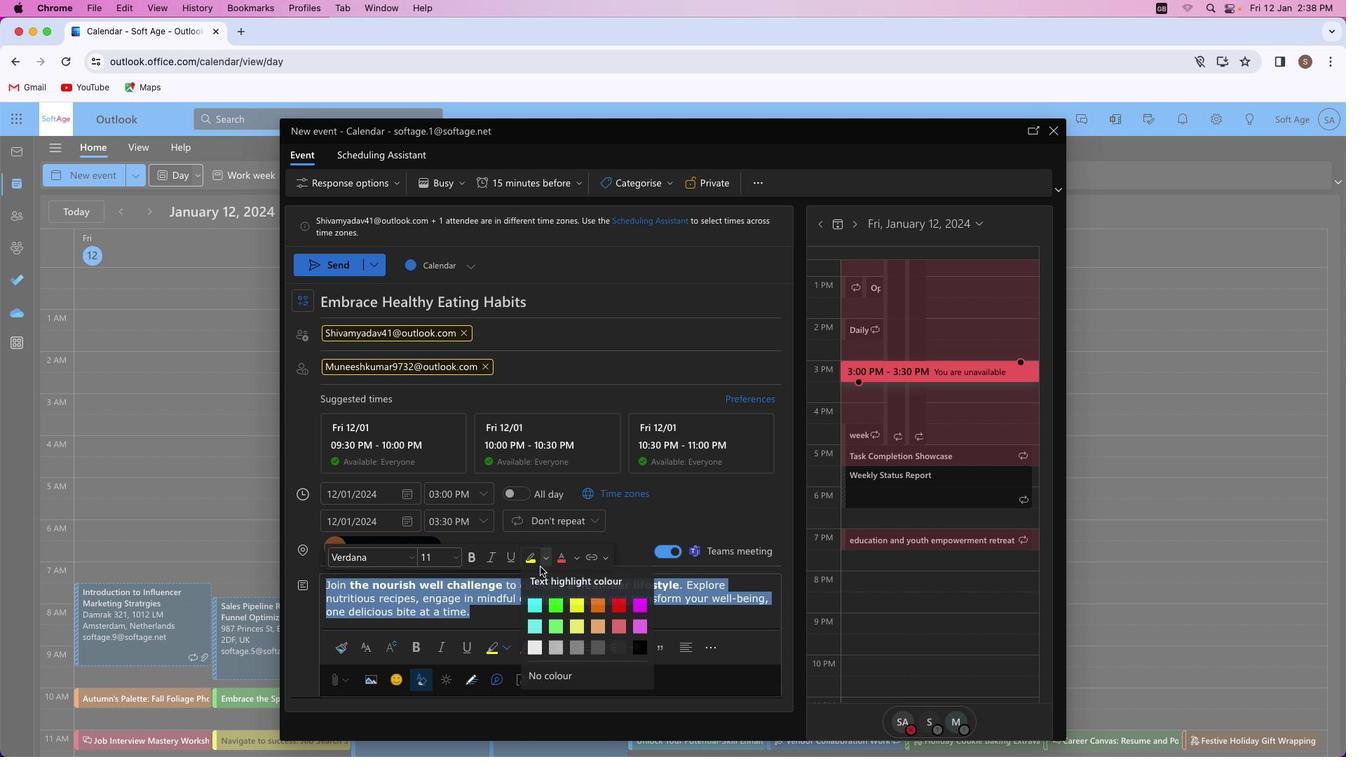 
Action: Mouse moved to (523, 615)
Screenshot: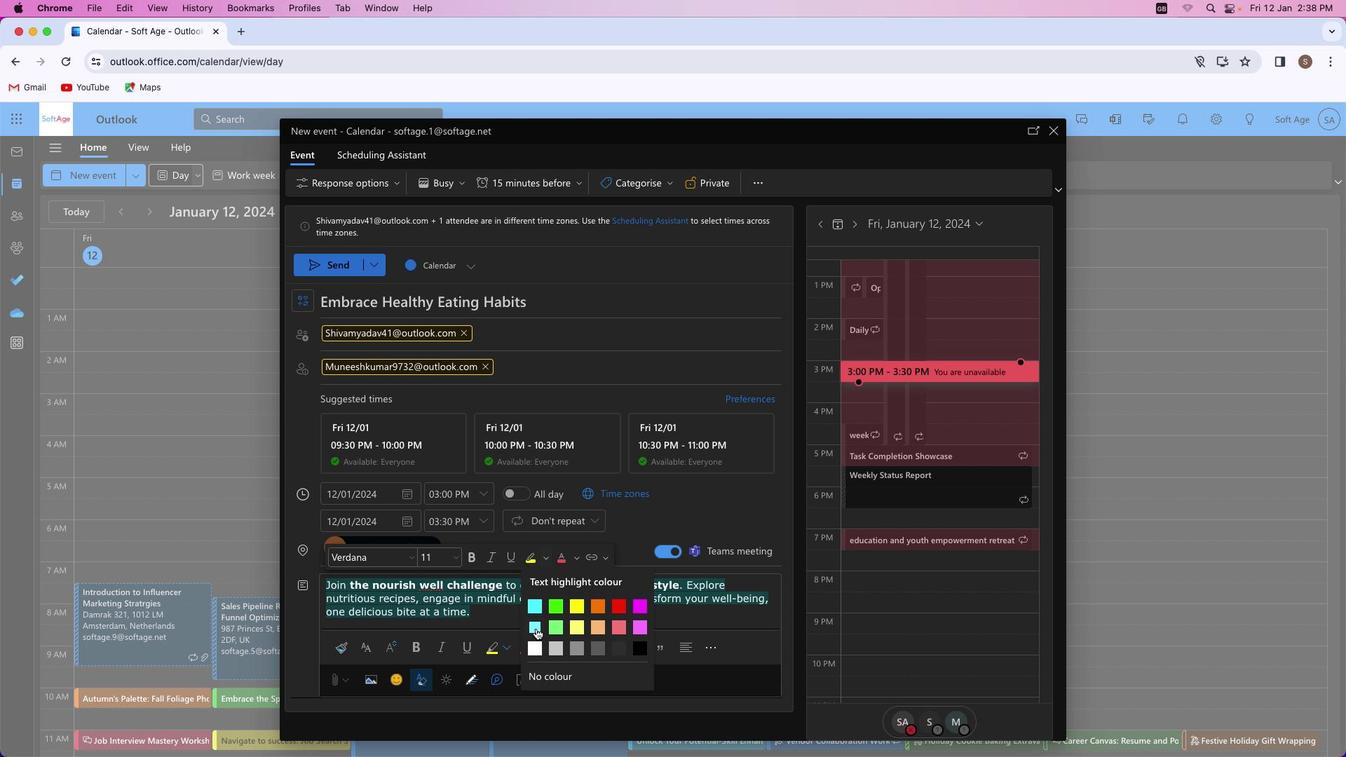 
Action: Mouse pressed left at (523, 615)
Screenshot: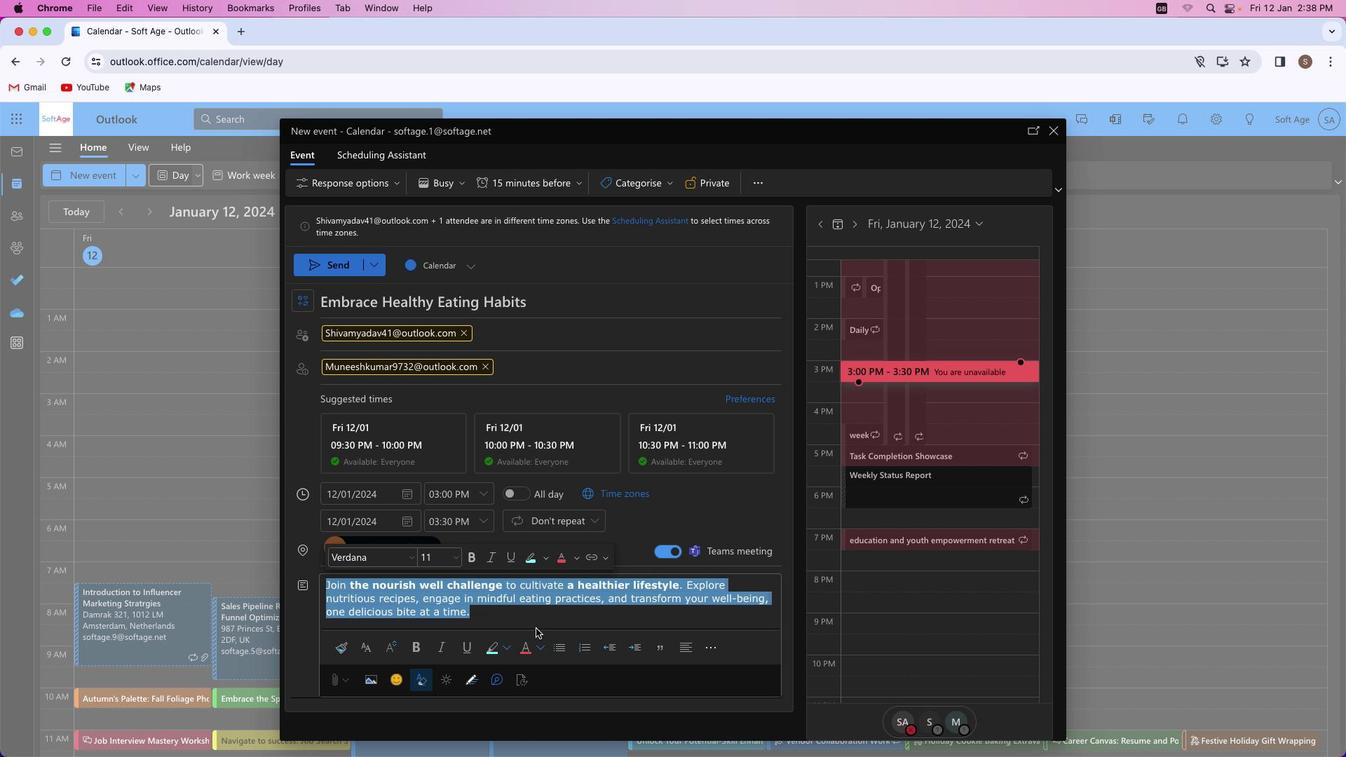 
Action: Mouse moved to (561, 549)
Screenshot: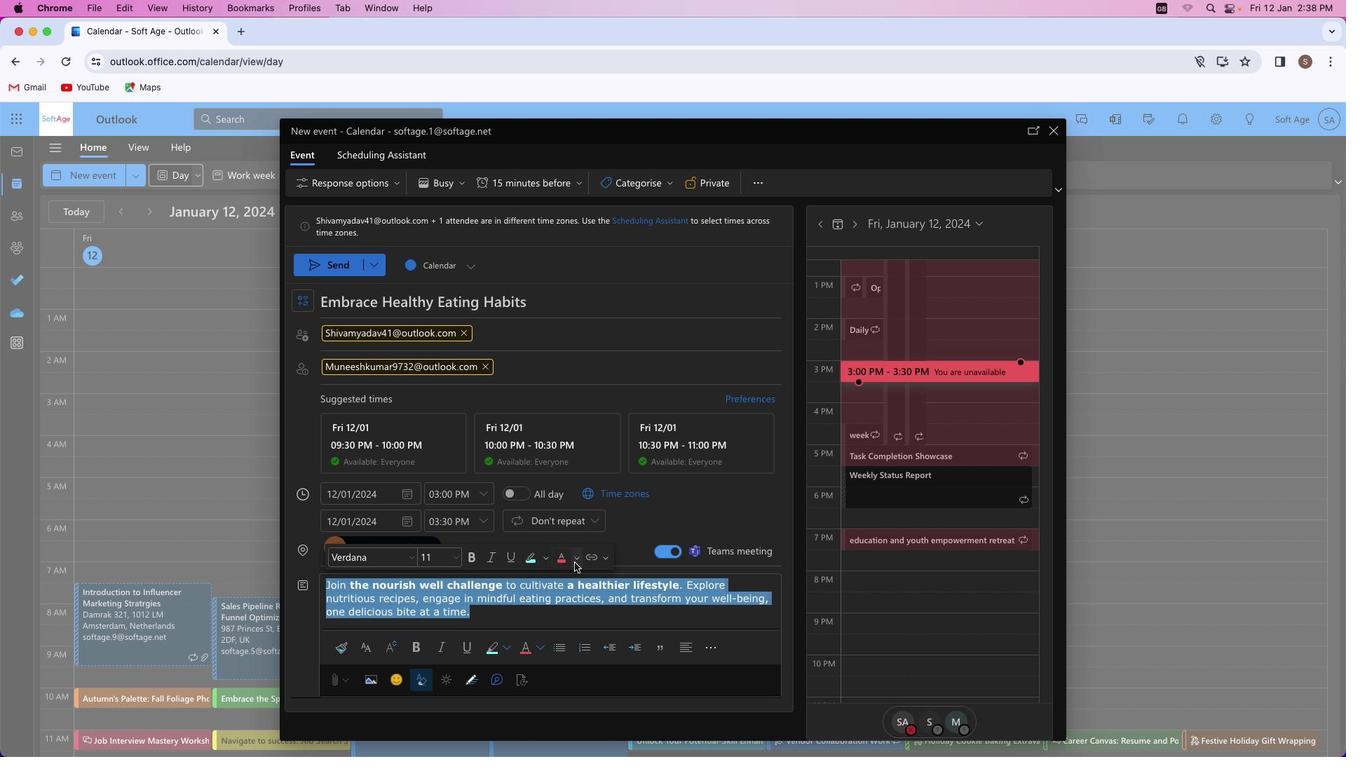 
Action: Mouse pressed left at (561, 549)
Screenshot: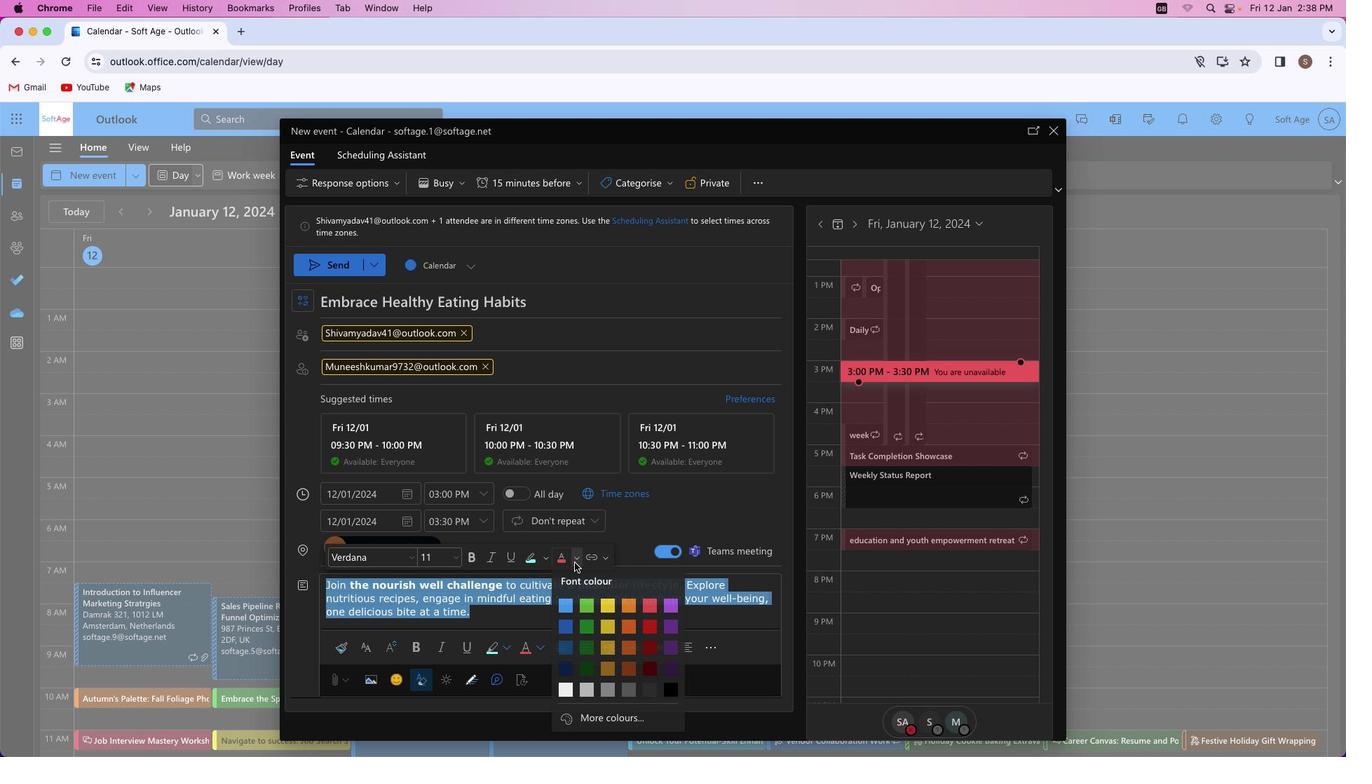 
Action: Mouse moved to (571, 633)
Screenshot: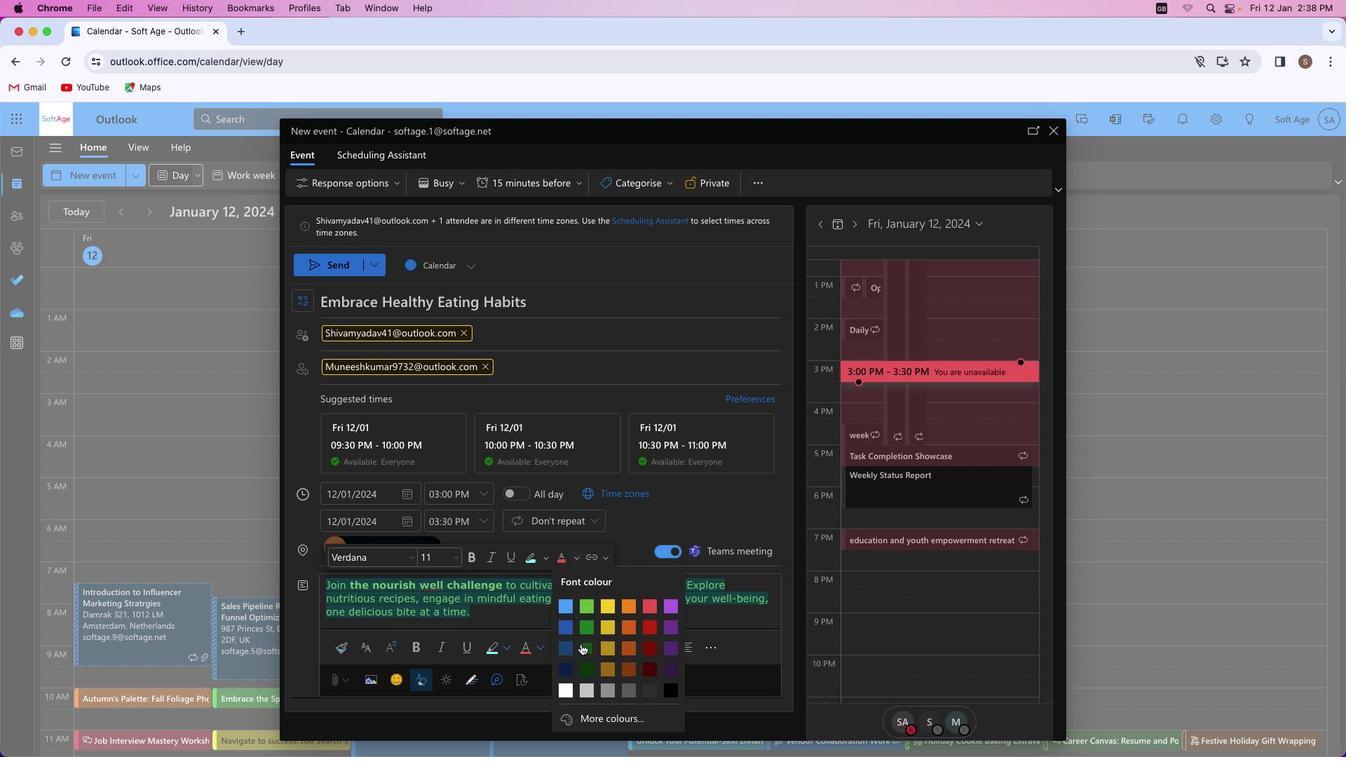 
Action: Mouse pressed left at (571, 633)
Screenshot: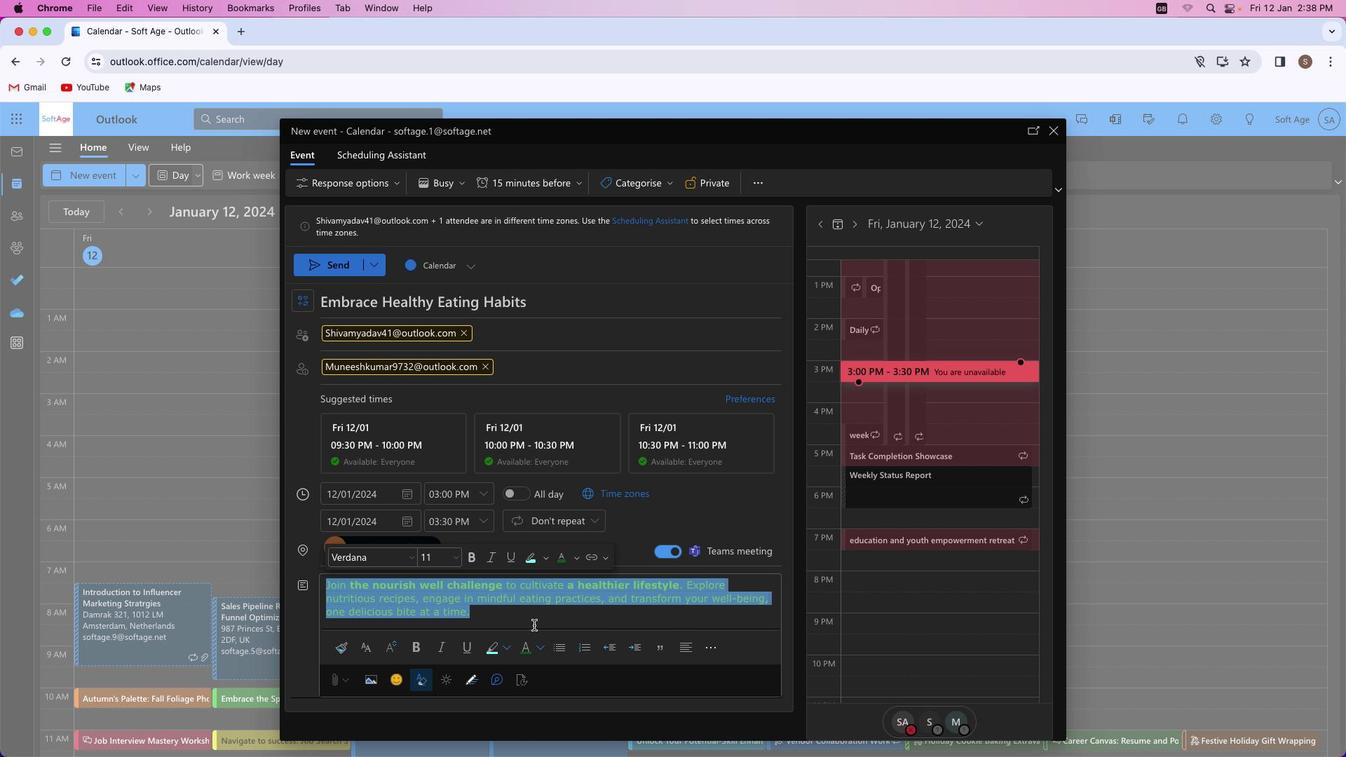 
Action: Mouse moved to (496, 607)
Screenshot: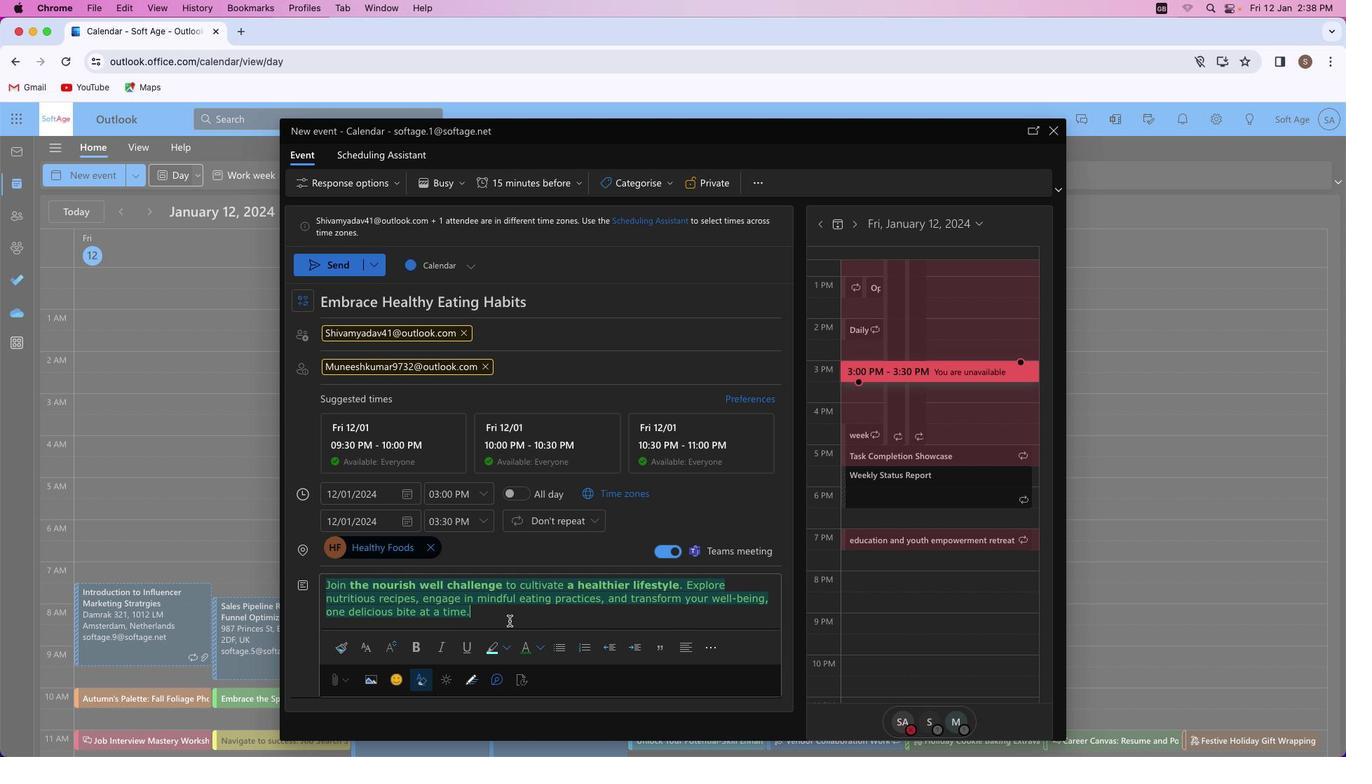 
Action: Mouse pressed left at (496, 607)
Screenshot: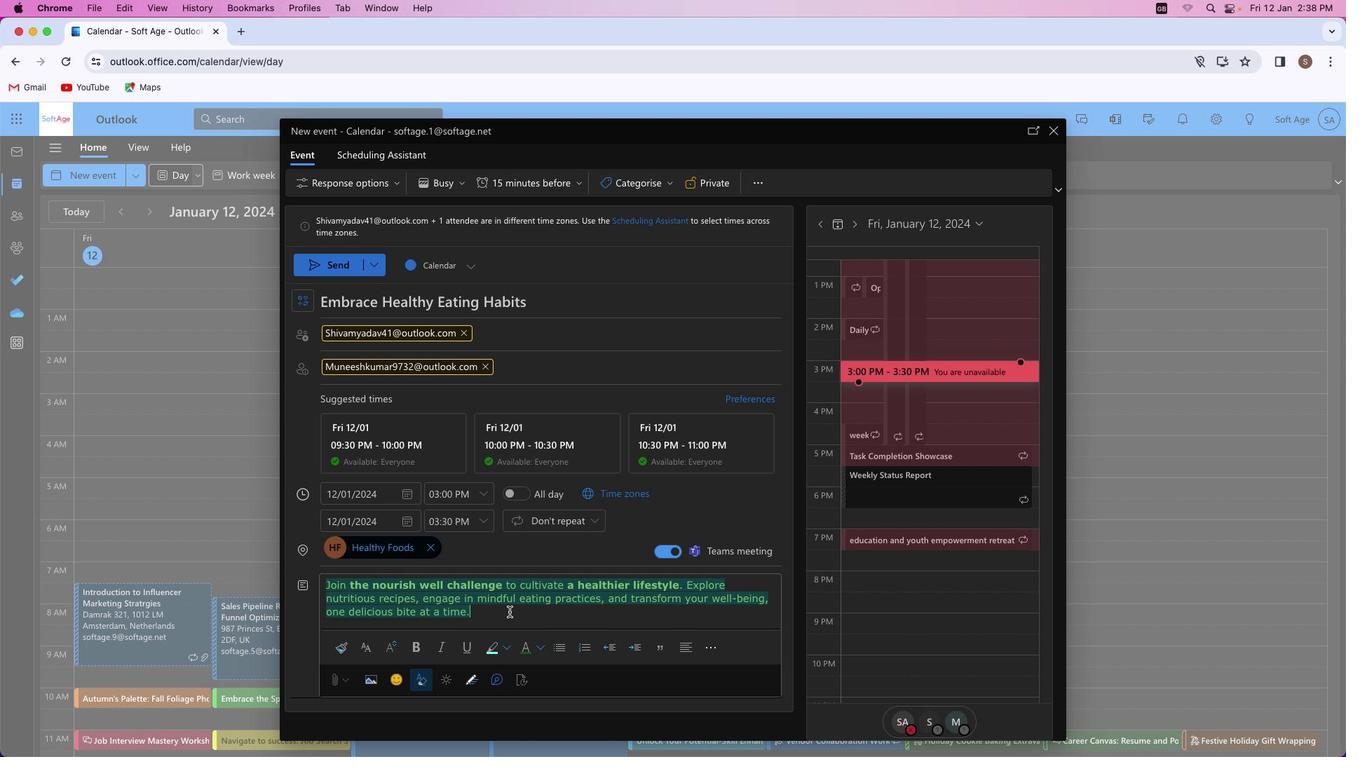 
Action: Mouse moved to (491, 571)
Screenshot: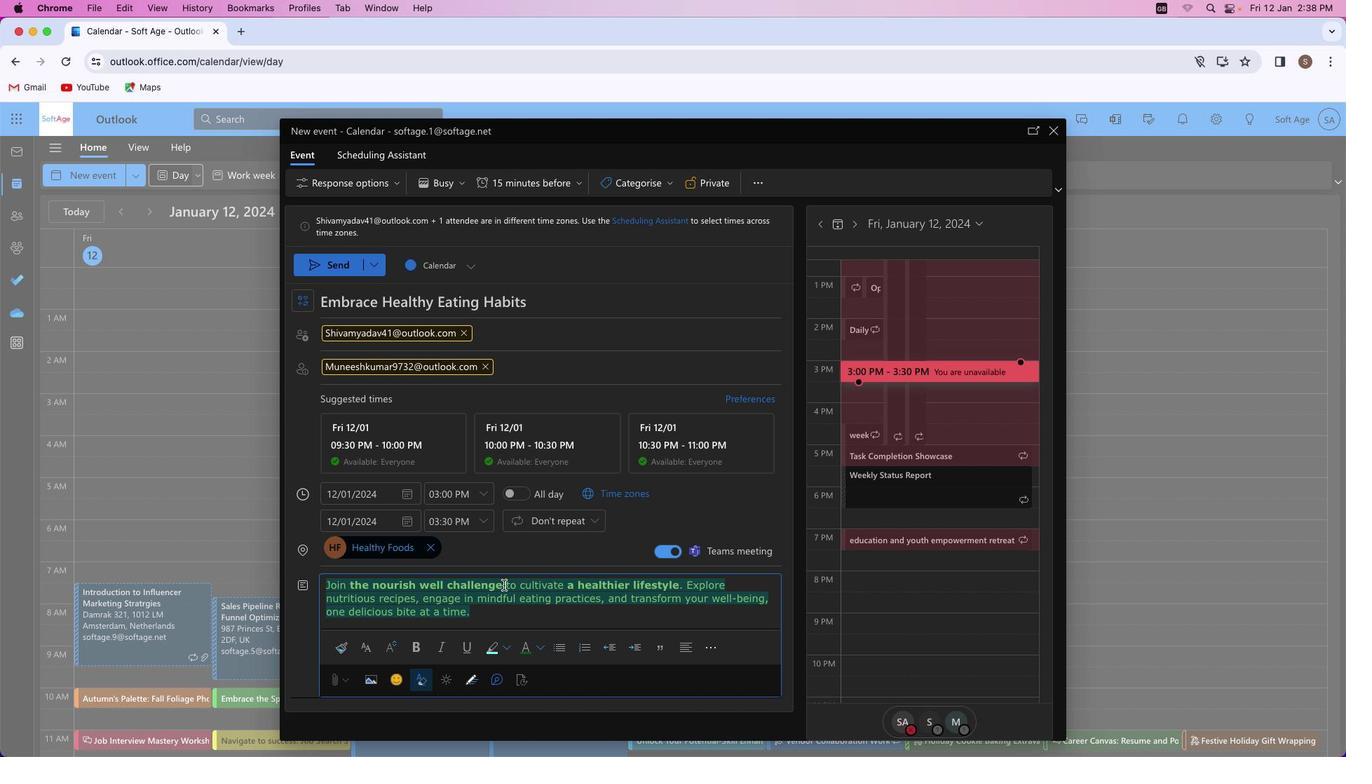 
Action: Mouse pressed left at (491, 571)
Screenshot: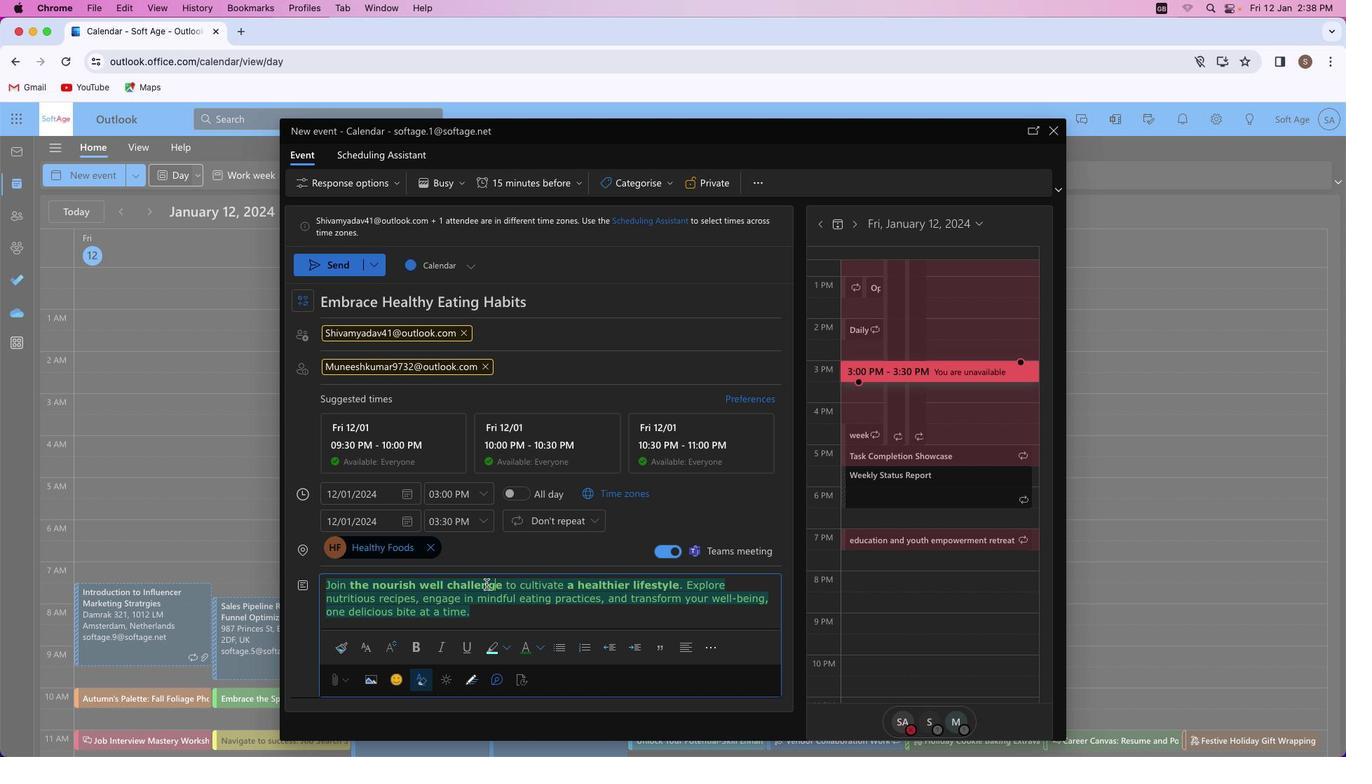 
Action: Mouse moved to (489, 572)
Screenshot: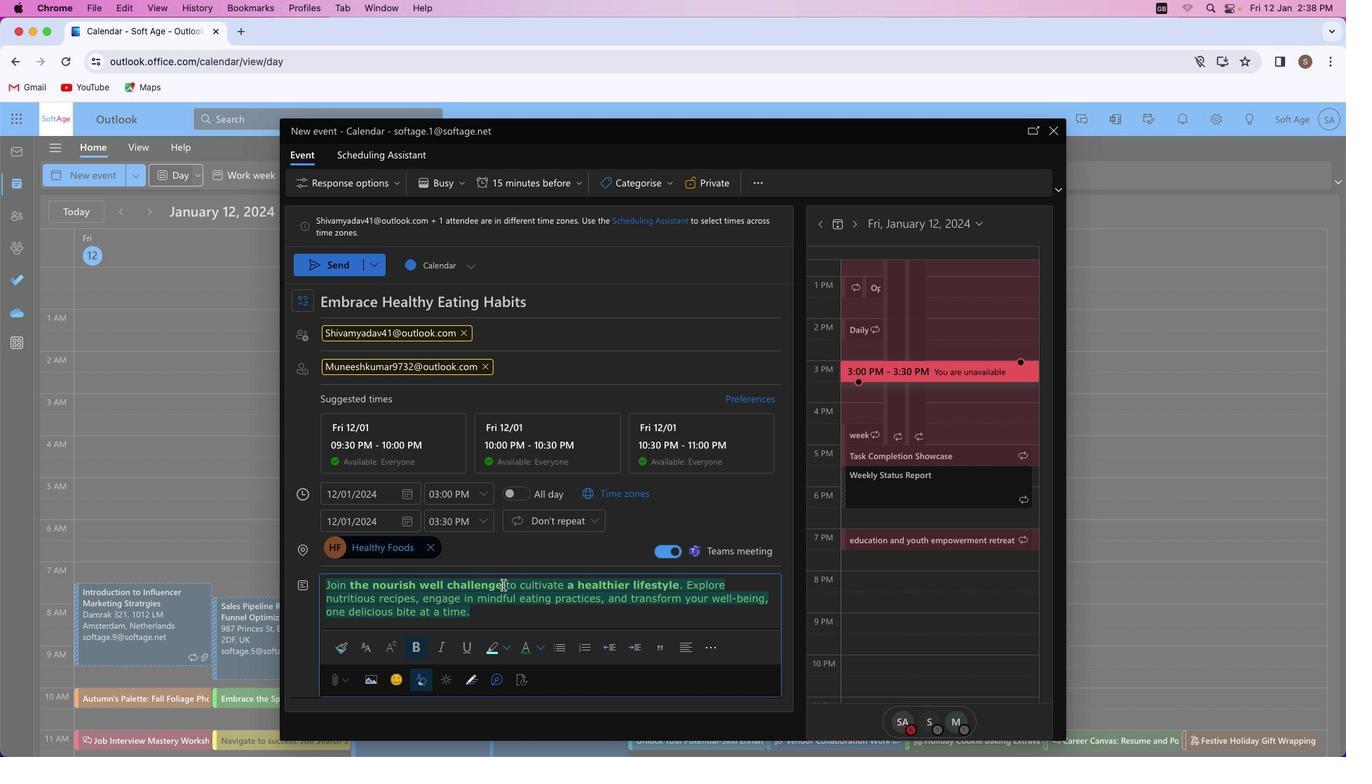 
Action: Mouse pressed left at (489, 572)
Screenshot: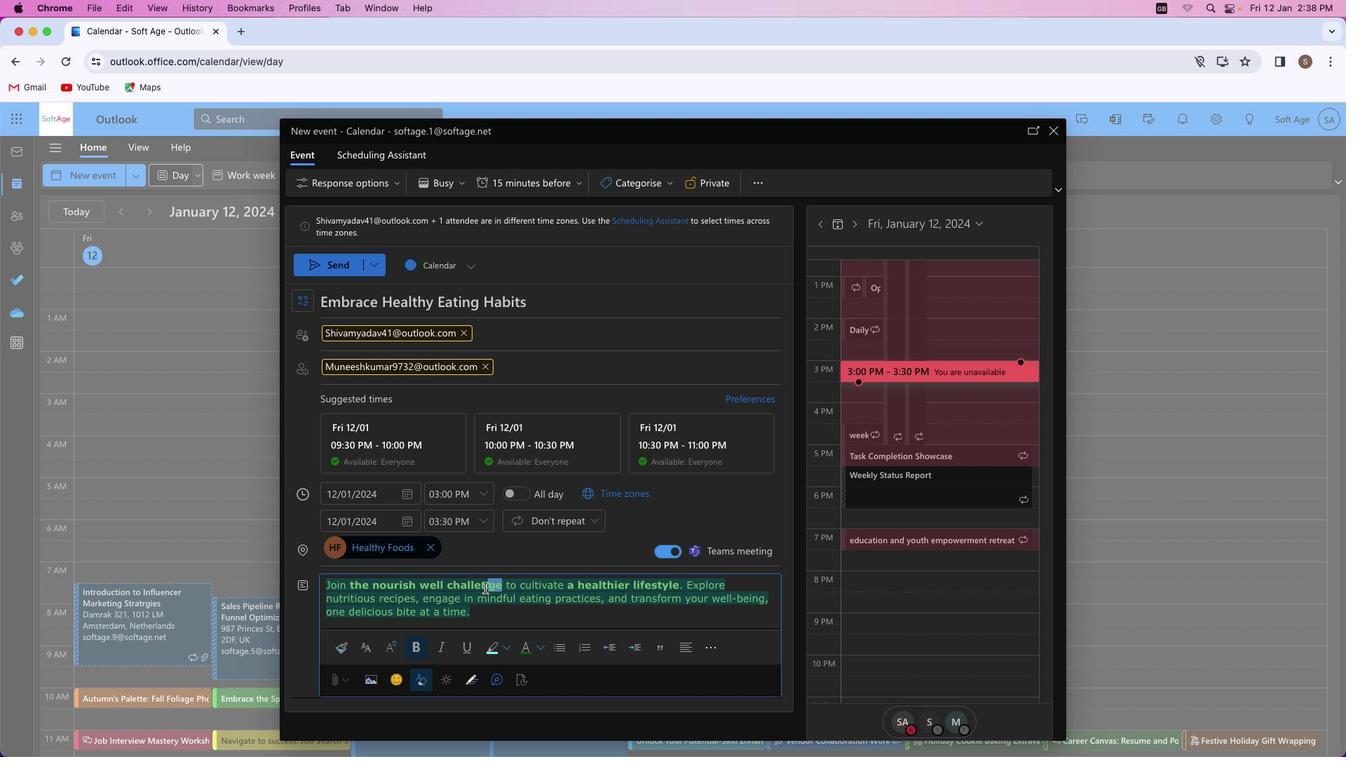 
Action: Mouse moved to (586, 554)
Screenshot: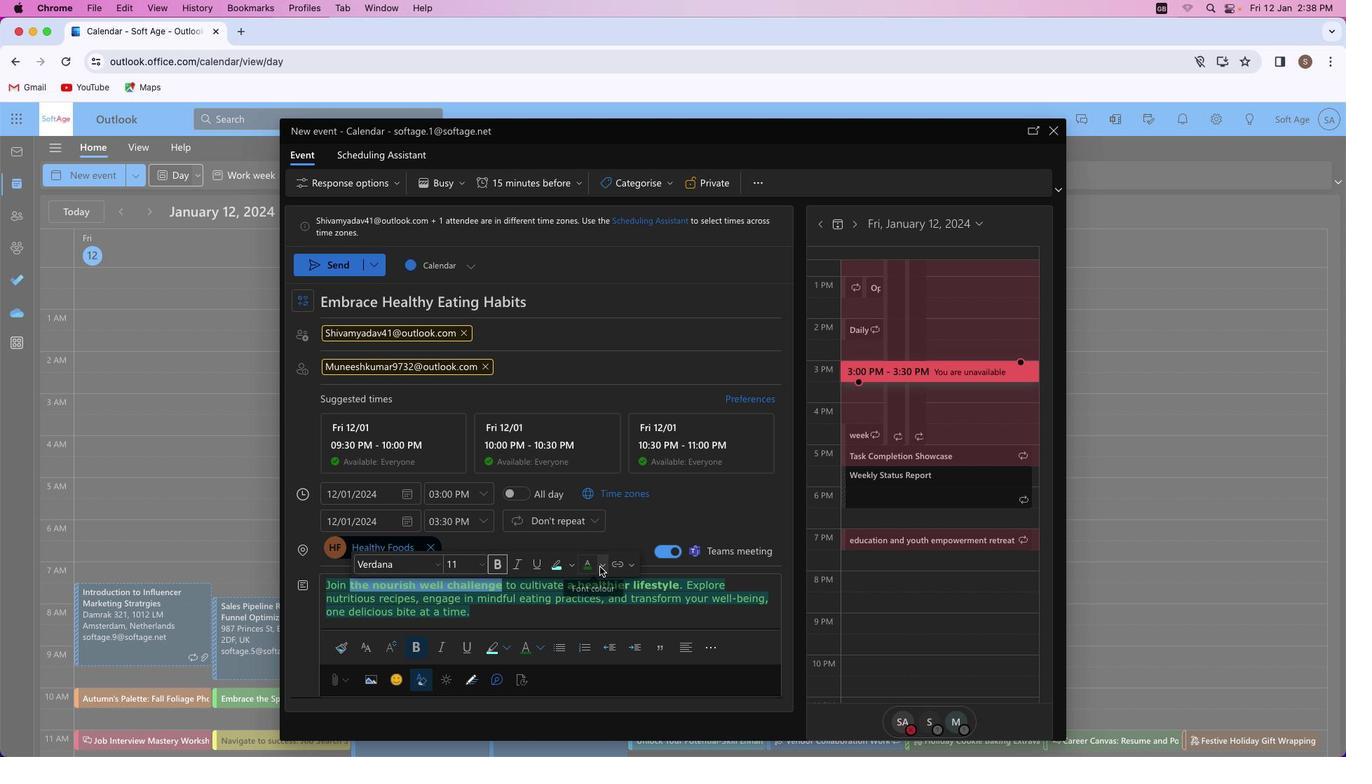 
Action: Mouse pressed left at (586, 554)
Screenshot: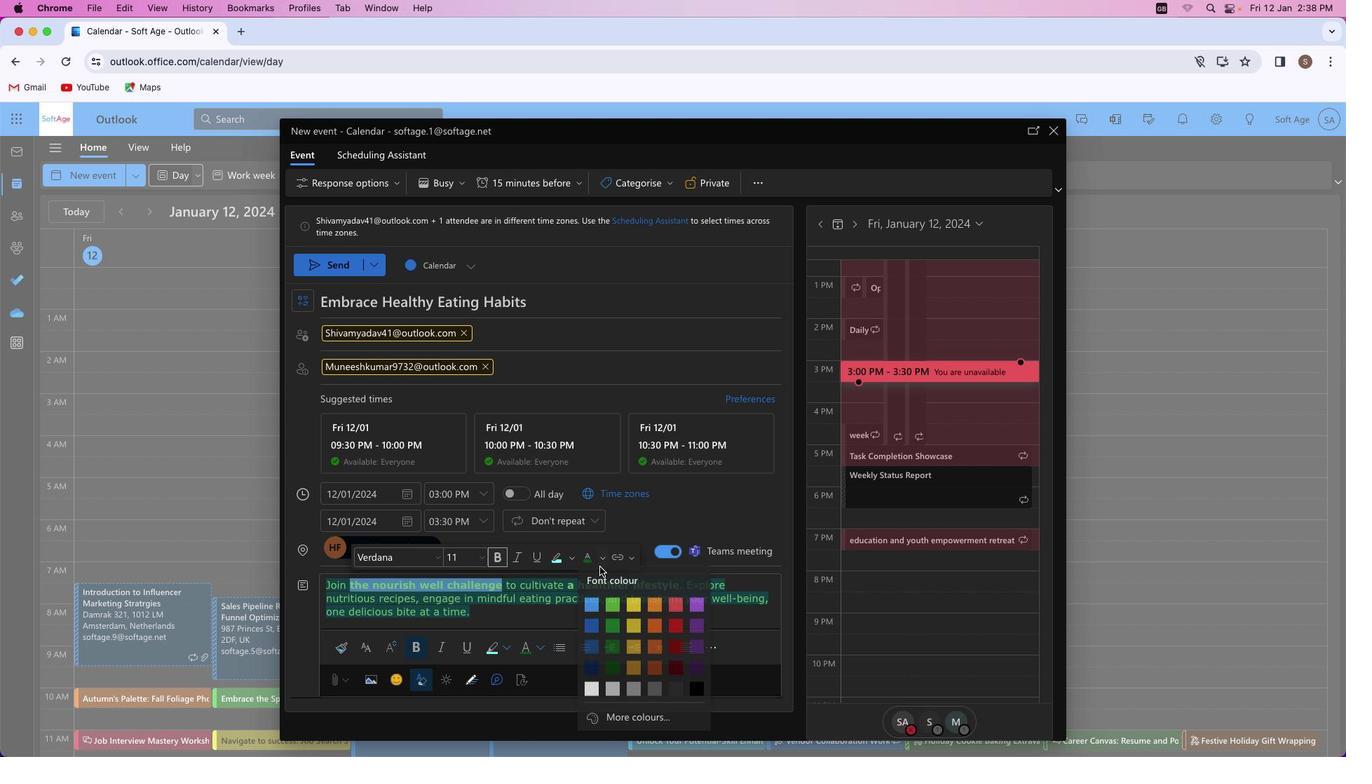 
Action: Mouse moved to (646, 613)
Screenshot: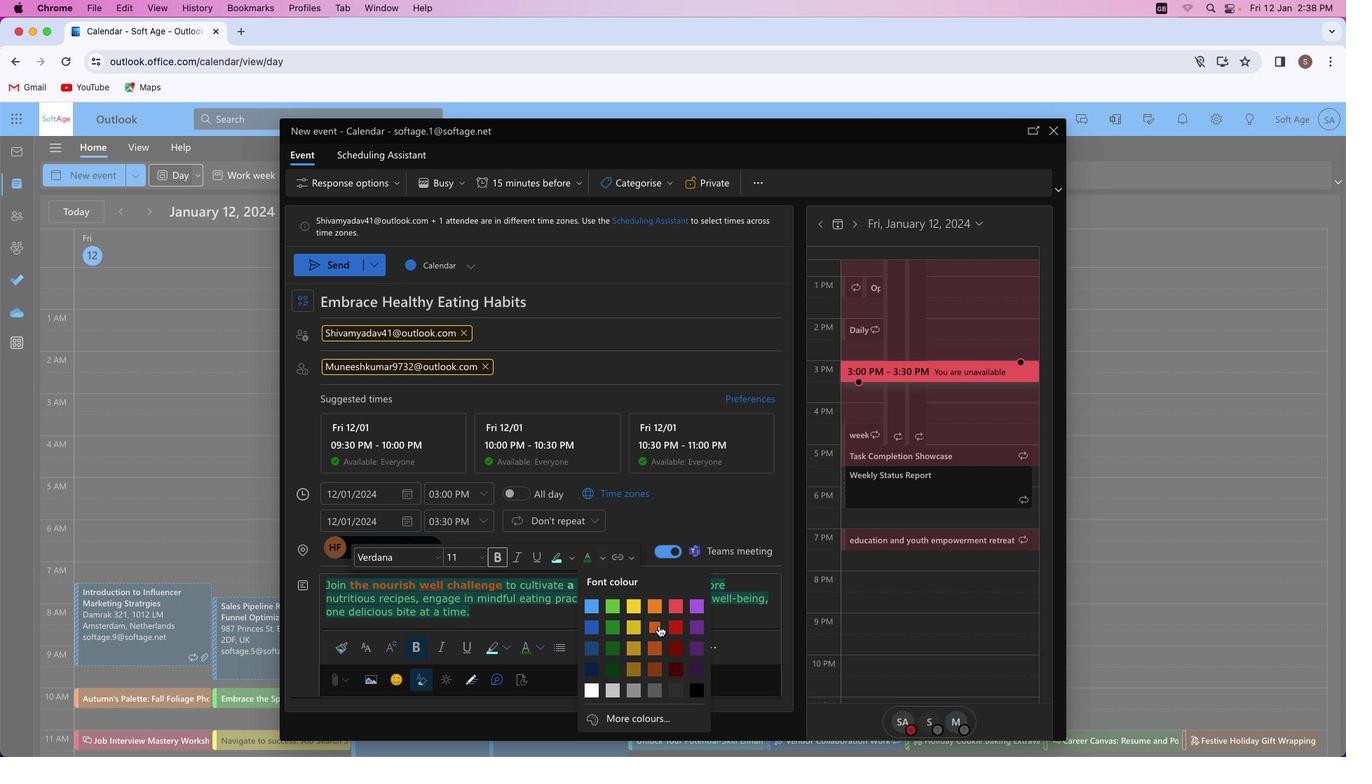 
Action: Mouse pressed left at (646, 613)
Screenshot: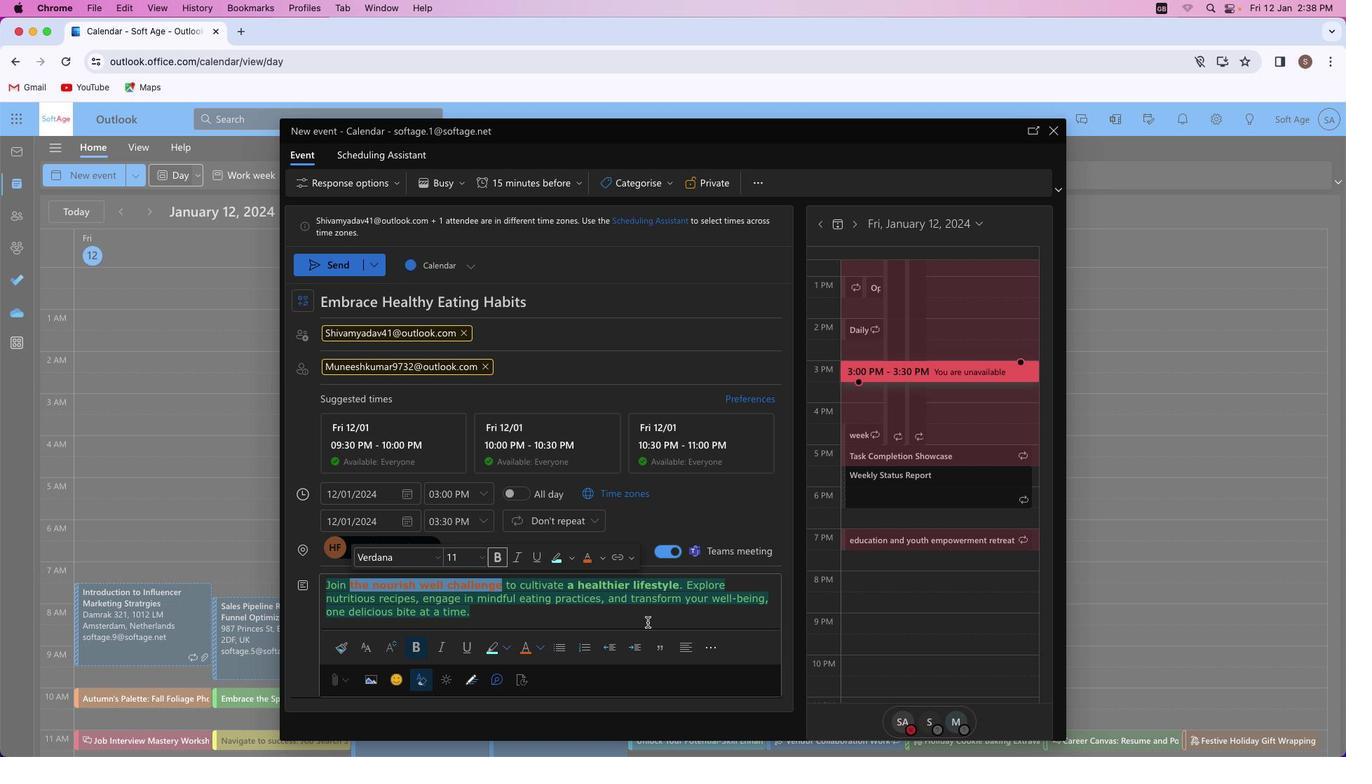 
Action: Mouse moved to (665, 572)
Screenshot: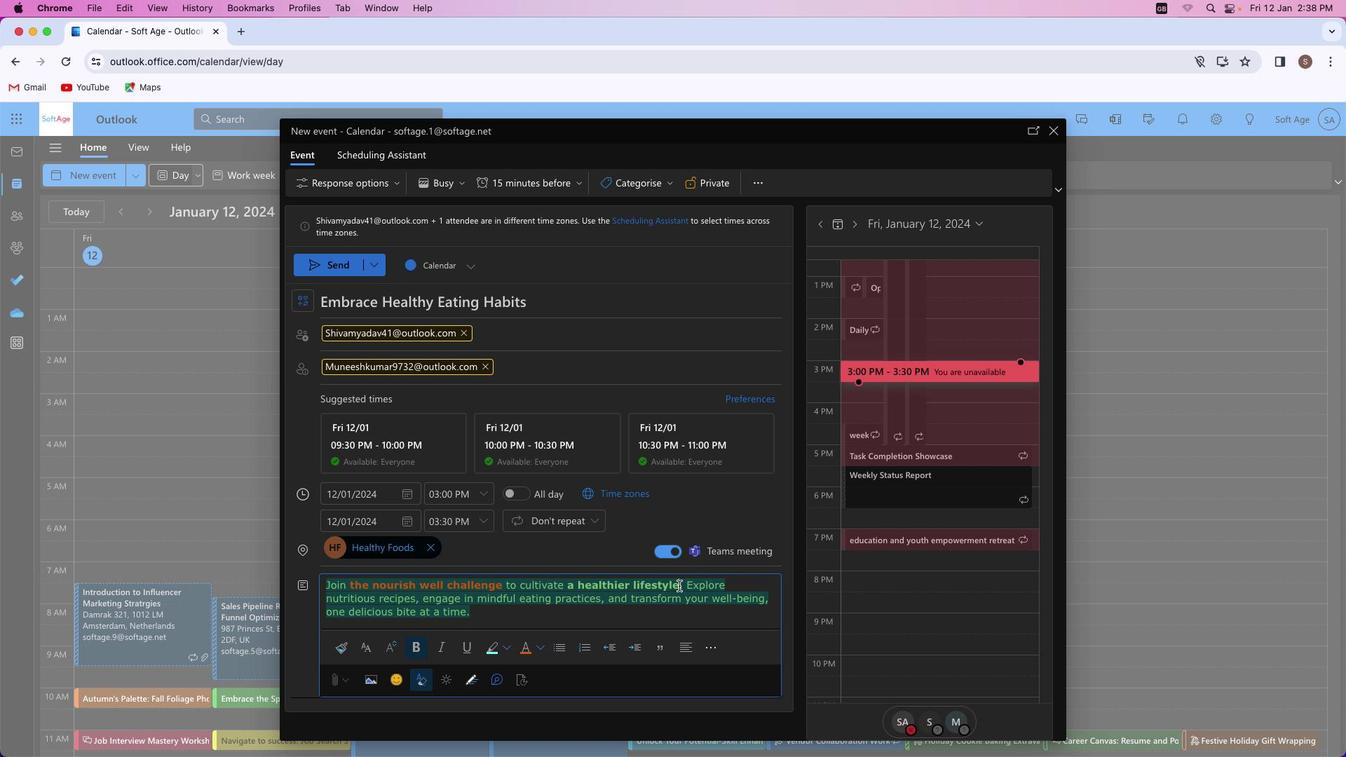 
Action: Mouse pressed left at (665, 572)
Screenshot: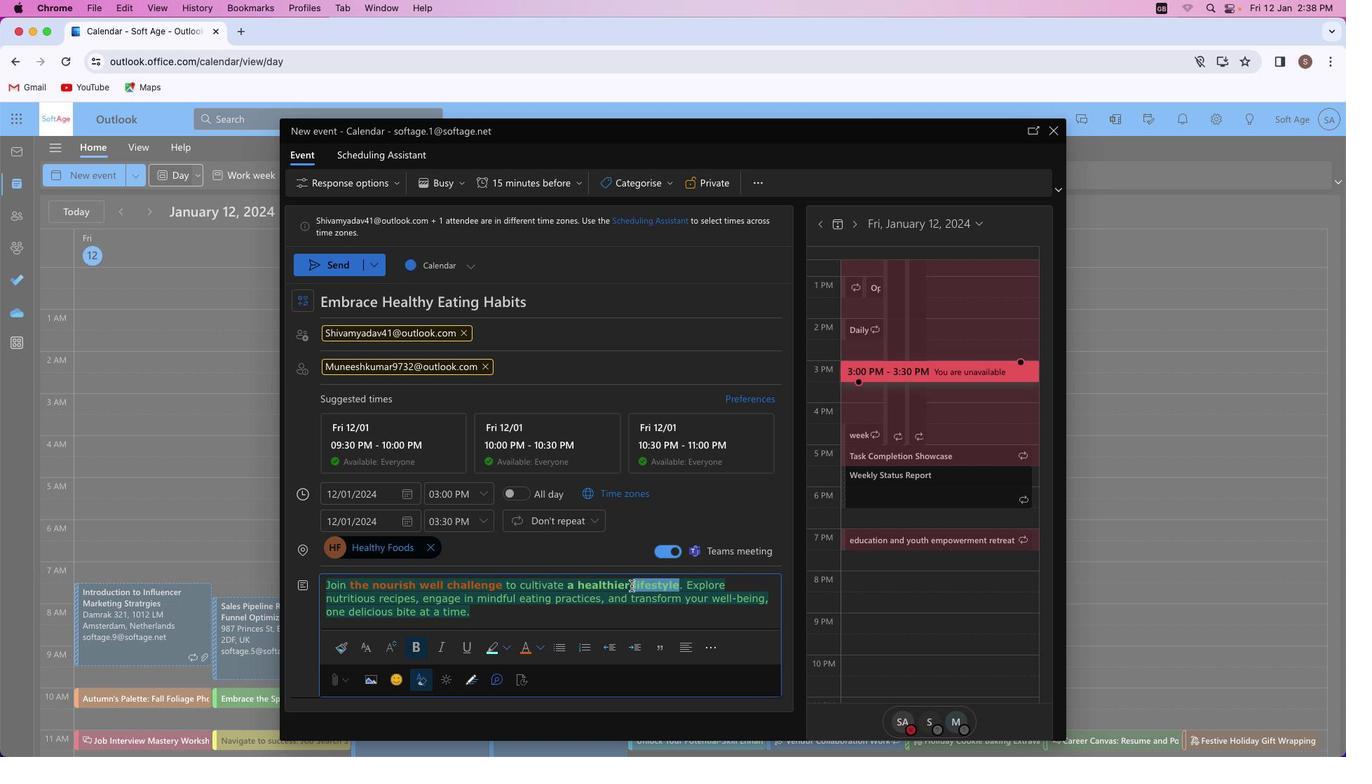 
Action: Mouse moved to (791, 549)
Screenshot: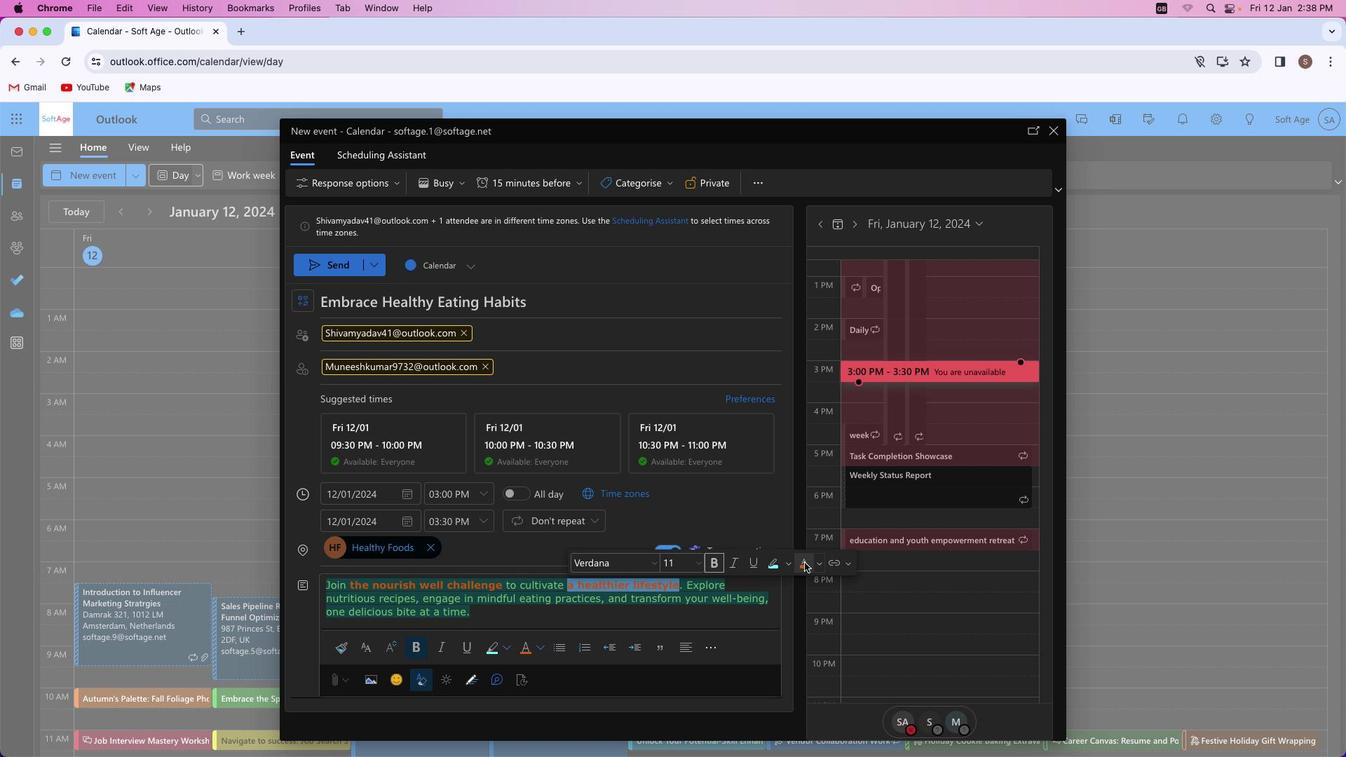 
Action: Mouse pressed left at (791, 549)
Screenshot: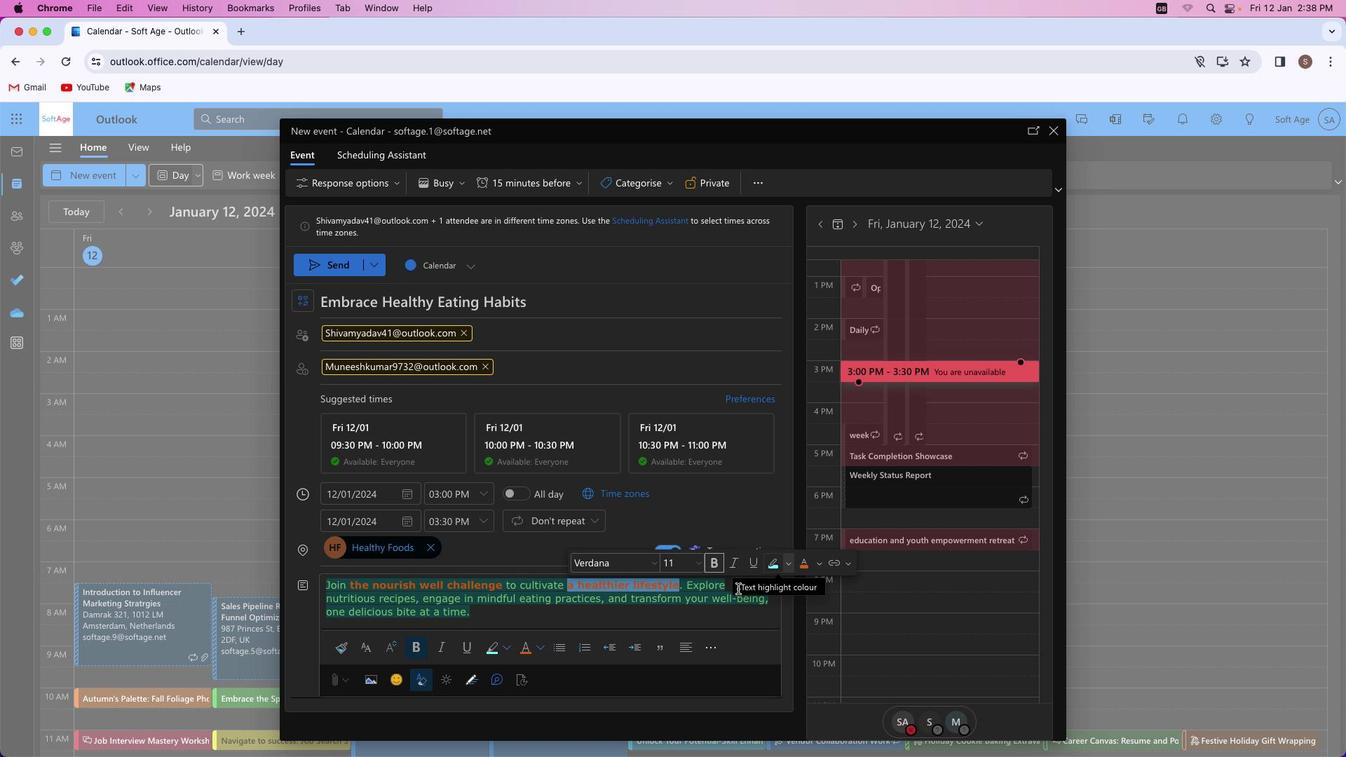 
Action: Mouse moved to (511, 601)
Screenshot: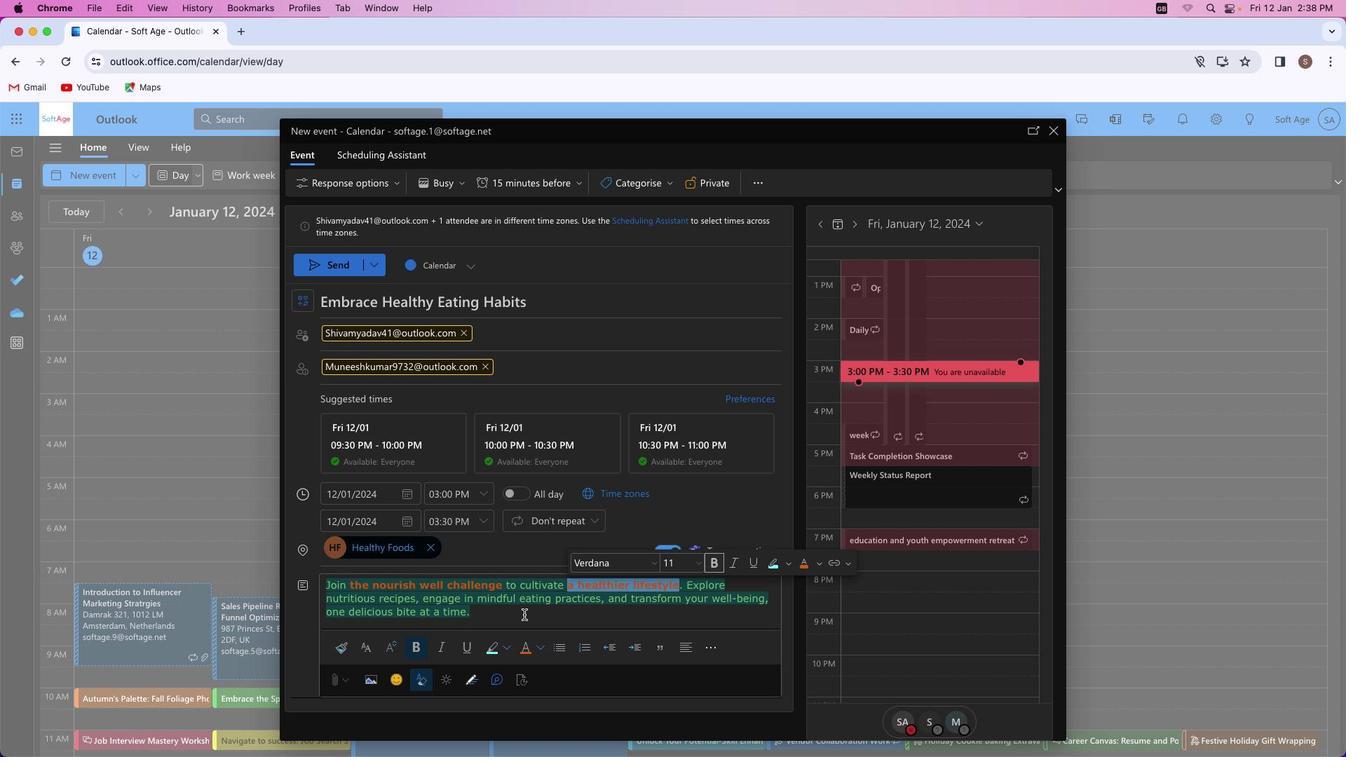 
Action: Mouse pressed left at (511, 601)
Screenshot: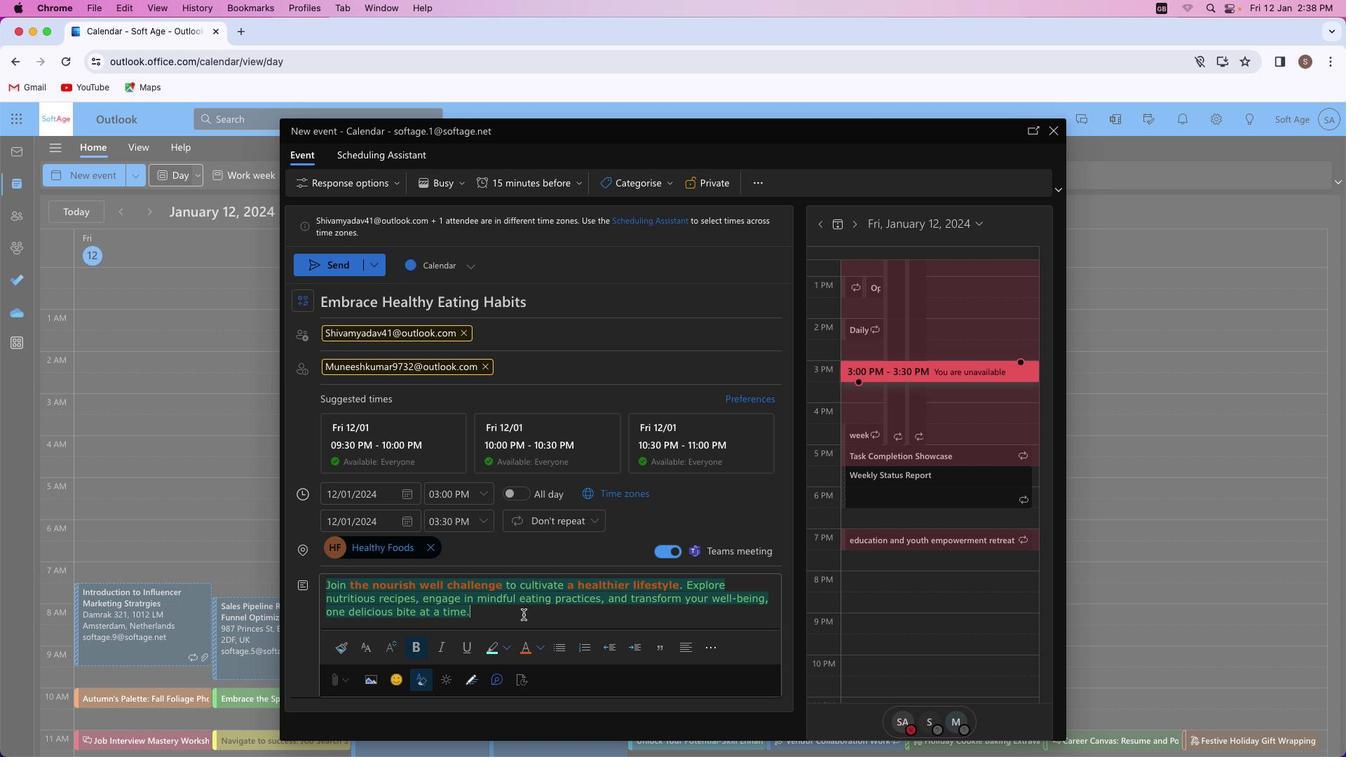 
Action: Mouse moved to (630, 171)
Screenshot: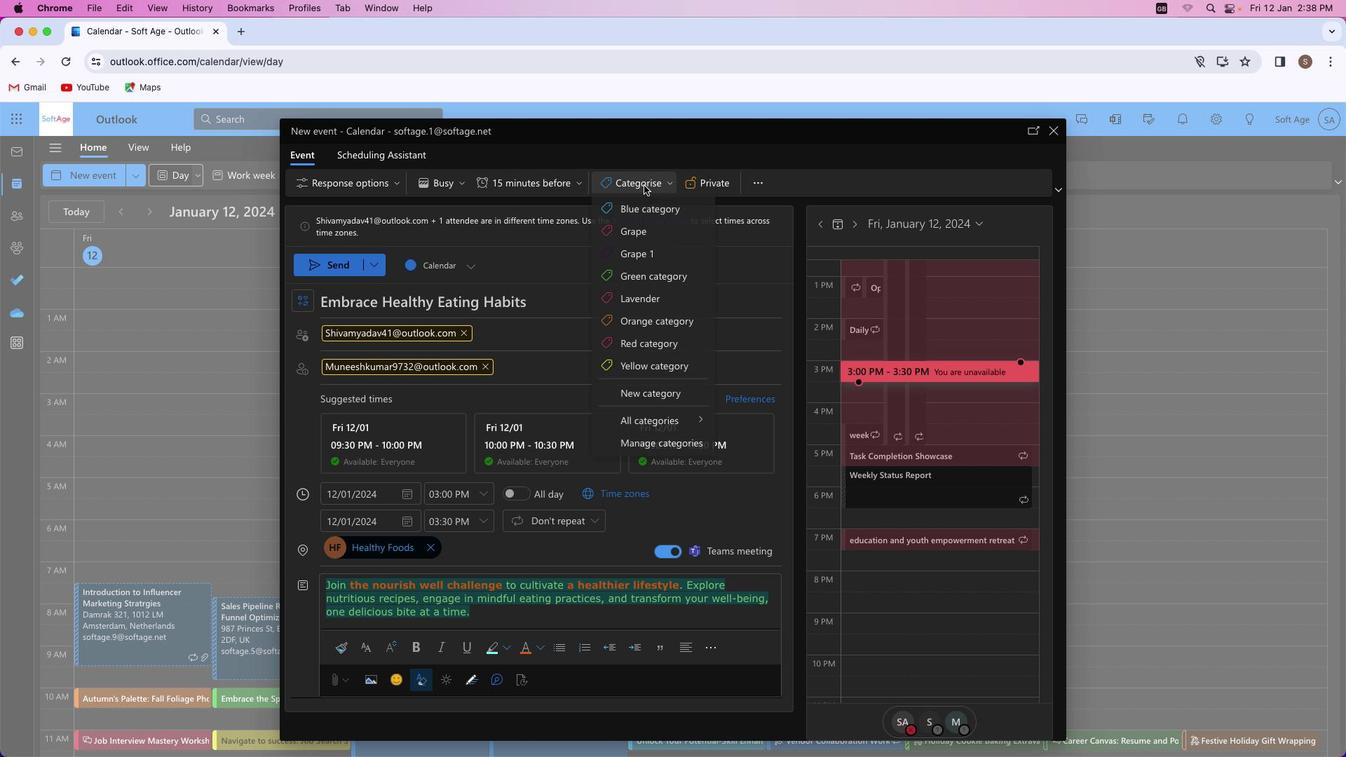 
Action: Mouse pressed left at (630, 171)
Screenshot: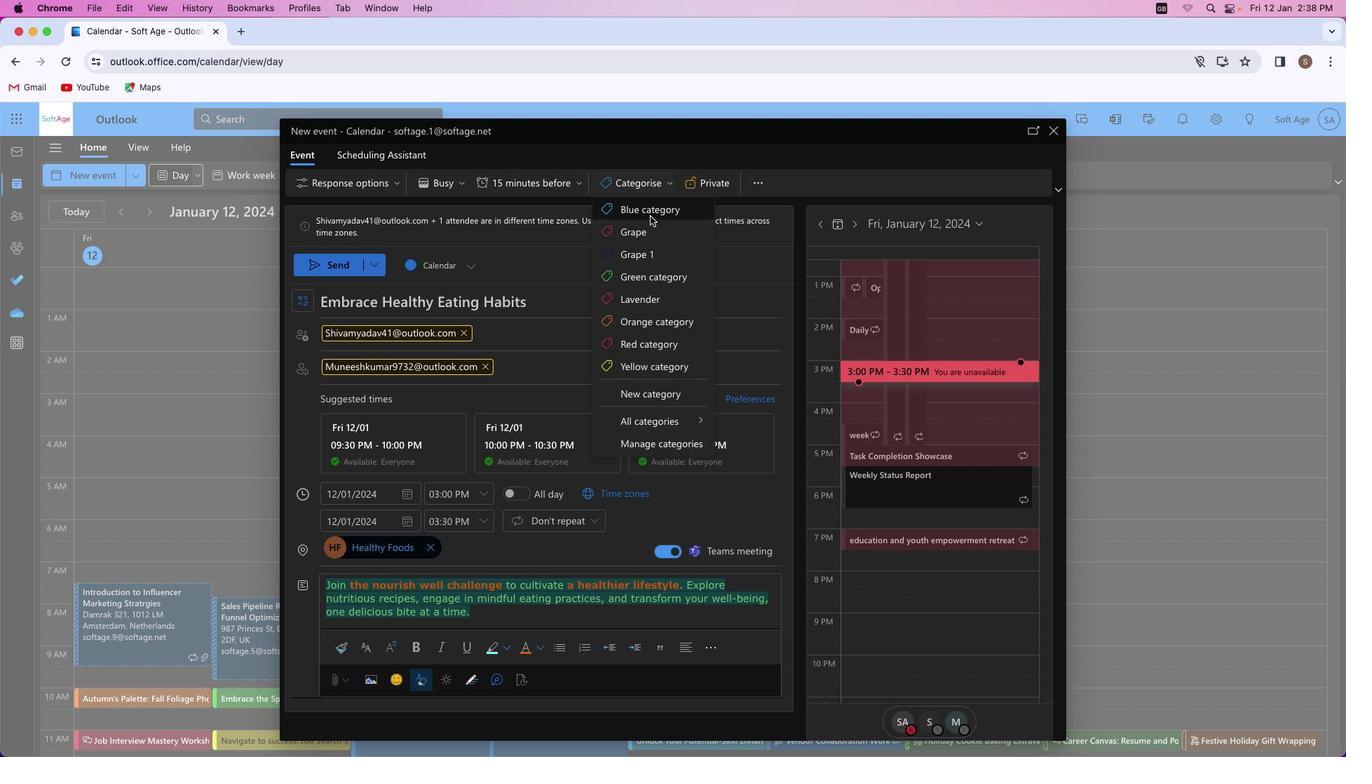 
Action: Mouse moved to (643, 306)
Screenshot: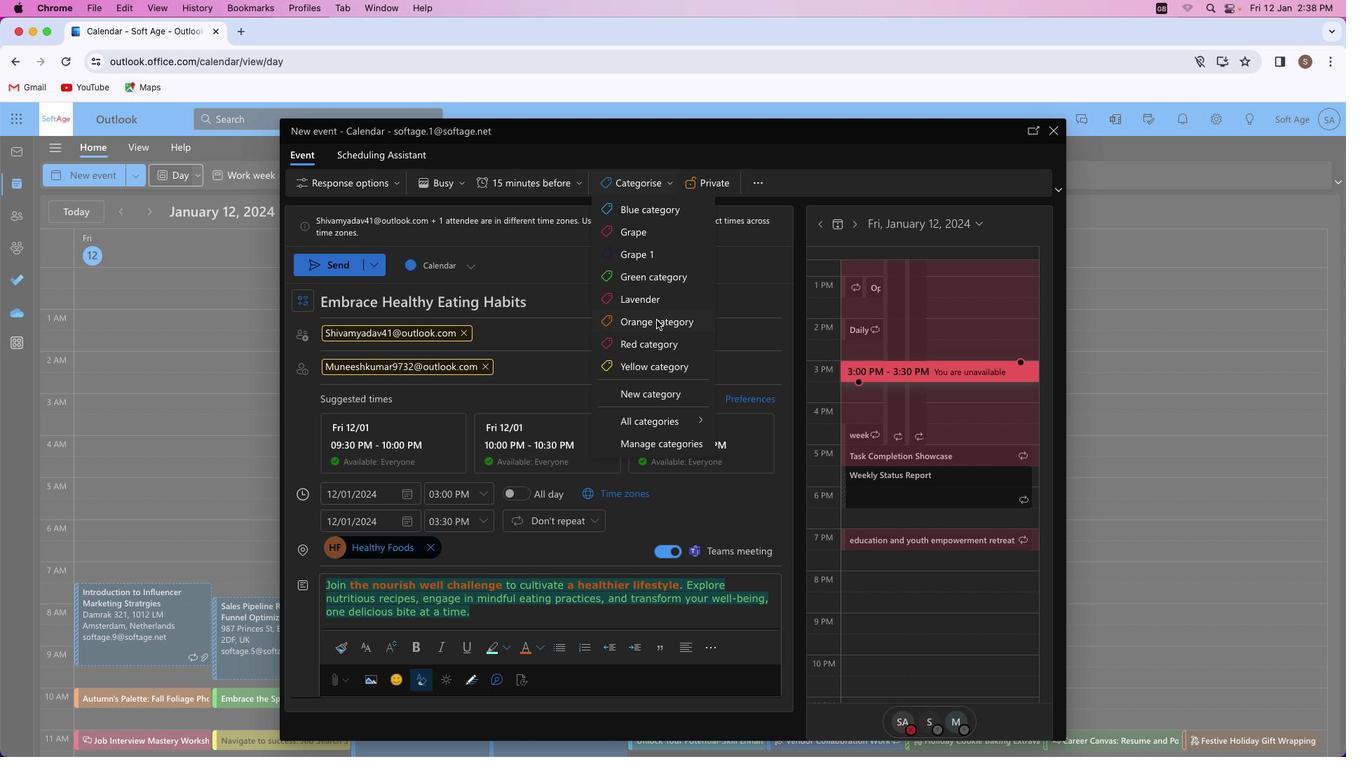 
Action: Mouse pressed left at (643, 306)
Screenshot: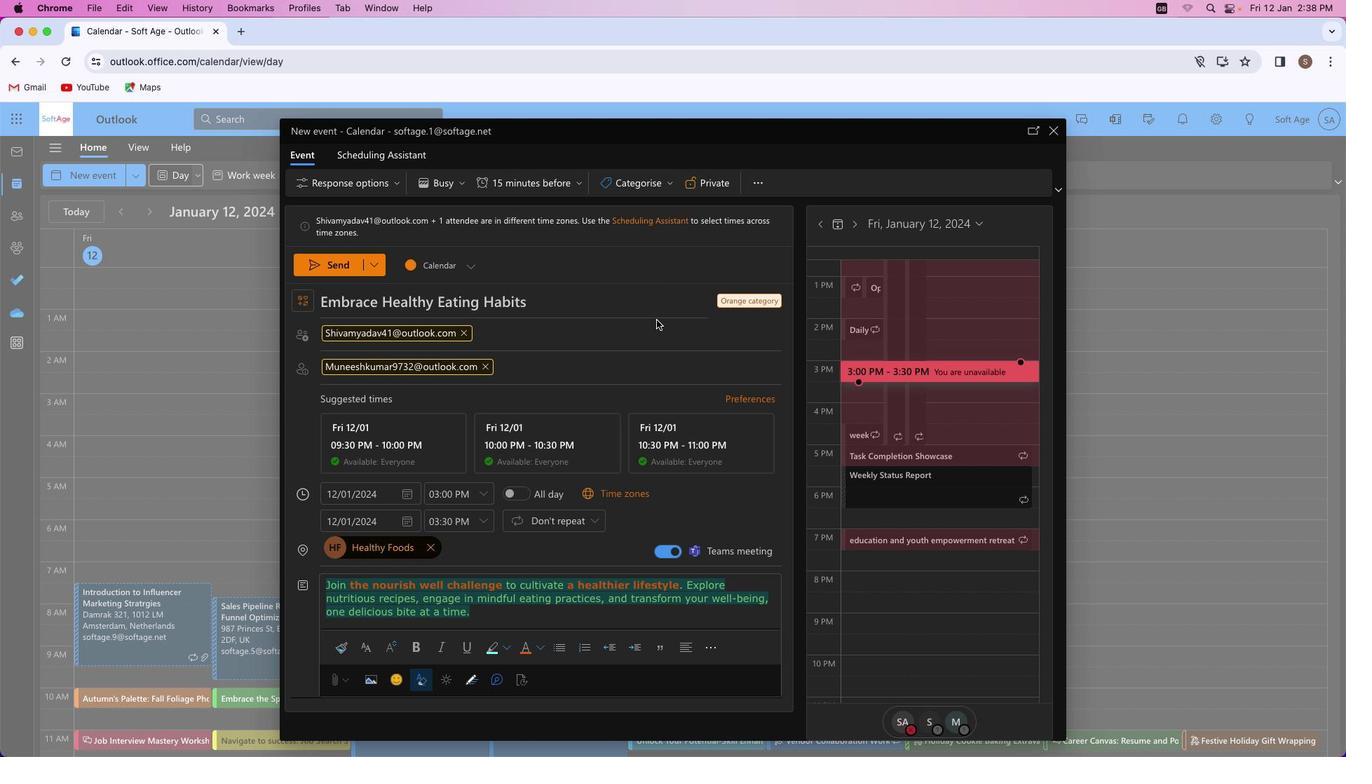 
Action: Mouse moved to (334, 253)
Screenshot: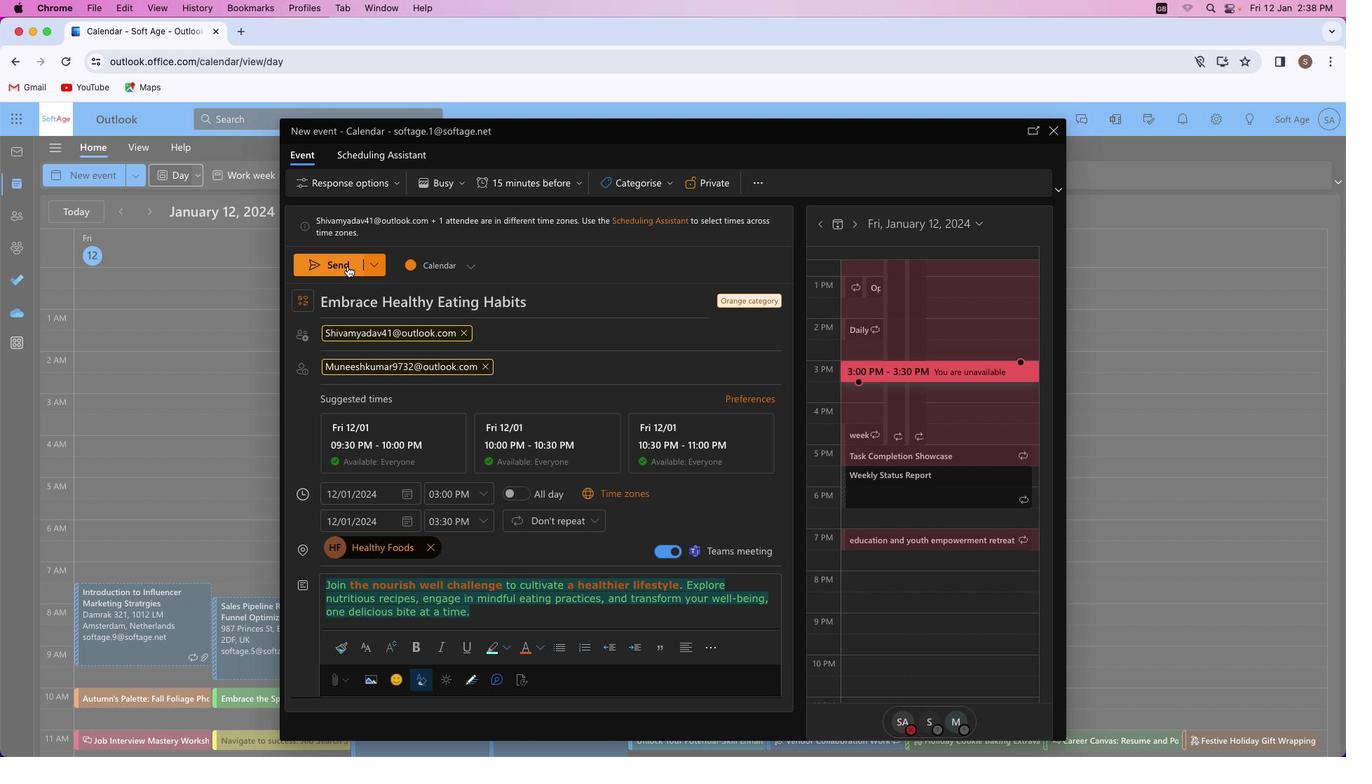 
Action: Mouse pressed left at (334, 253)
Screenshot: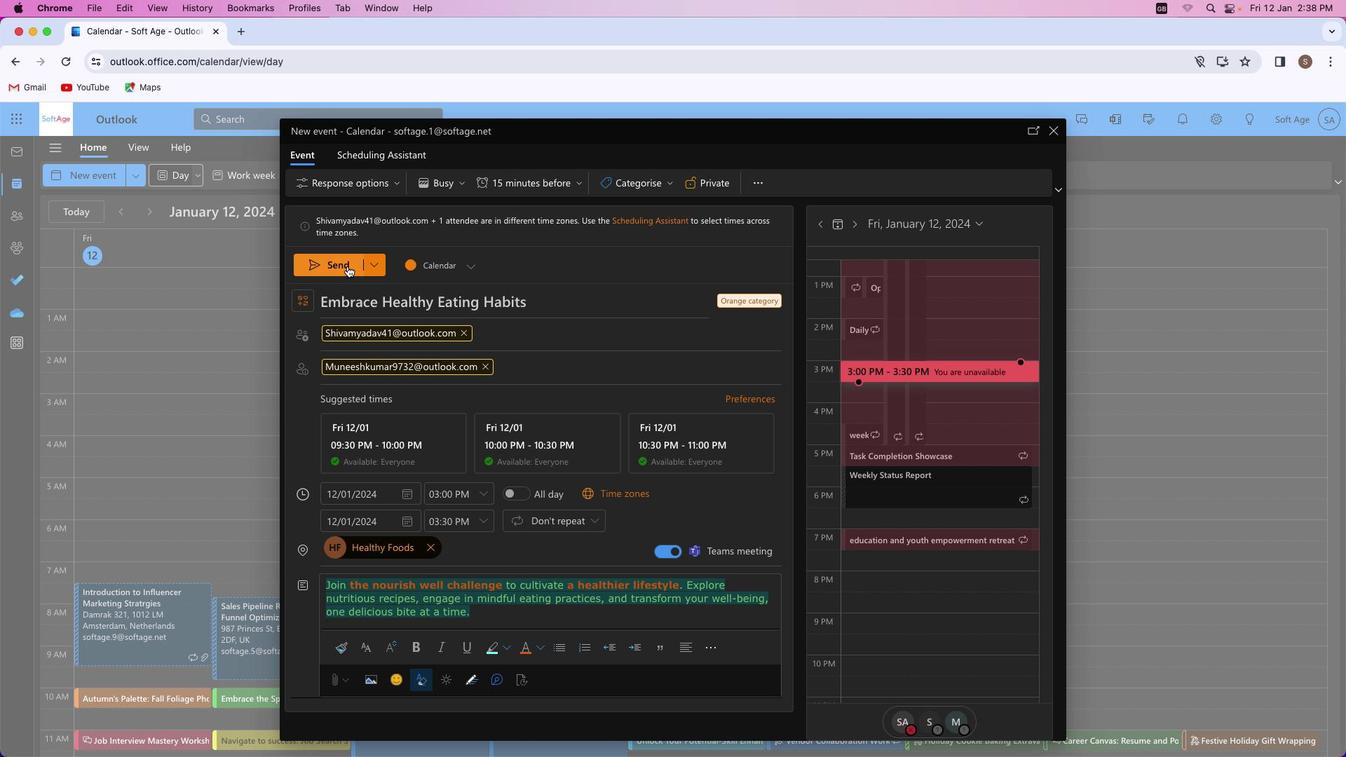 
Action: Mouse moved to (681, 414)
Screenshot: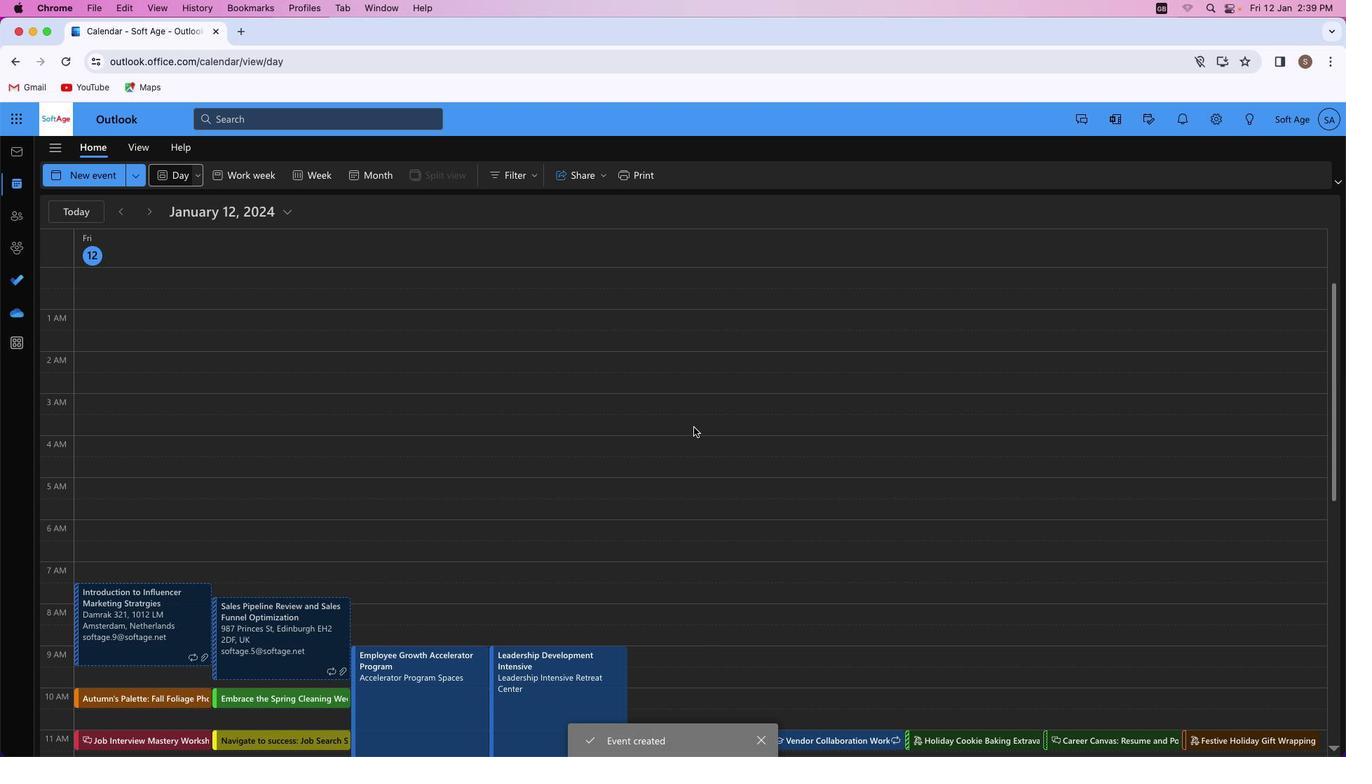 
